 Task: Add an event with the title Second Marketing Campaign Assessment, date '2024/03/01', time 9:40 AM to 11:40 AMand add a description: Participants will understand the importance of building rapport and trust with the other party during negotiations. They will learn strategies to establish positive relationships, manage emotions, and navigate potential conflicts constructively.Select event color  Flamingo . Add location for the event as: Tokyo, Japan, logged in from the account softage.7@softage.netand send the event invitation to softage.2@softage.net and softage.3@softage.net. Set a reminder for the event Every weekday(Monday to Friday)
Action: Mouse moved to (61, 104)
Screenshot: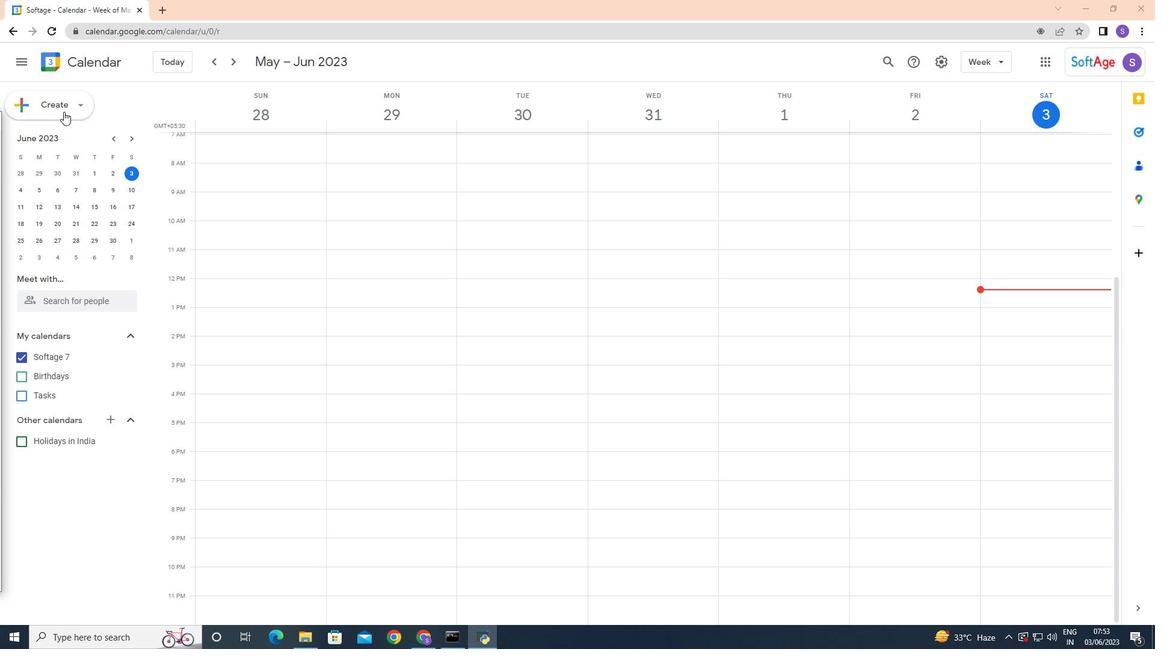 
Action: Mouse pressed left at (61, 104)
Screenshot: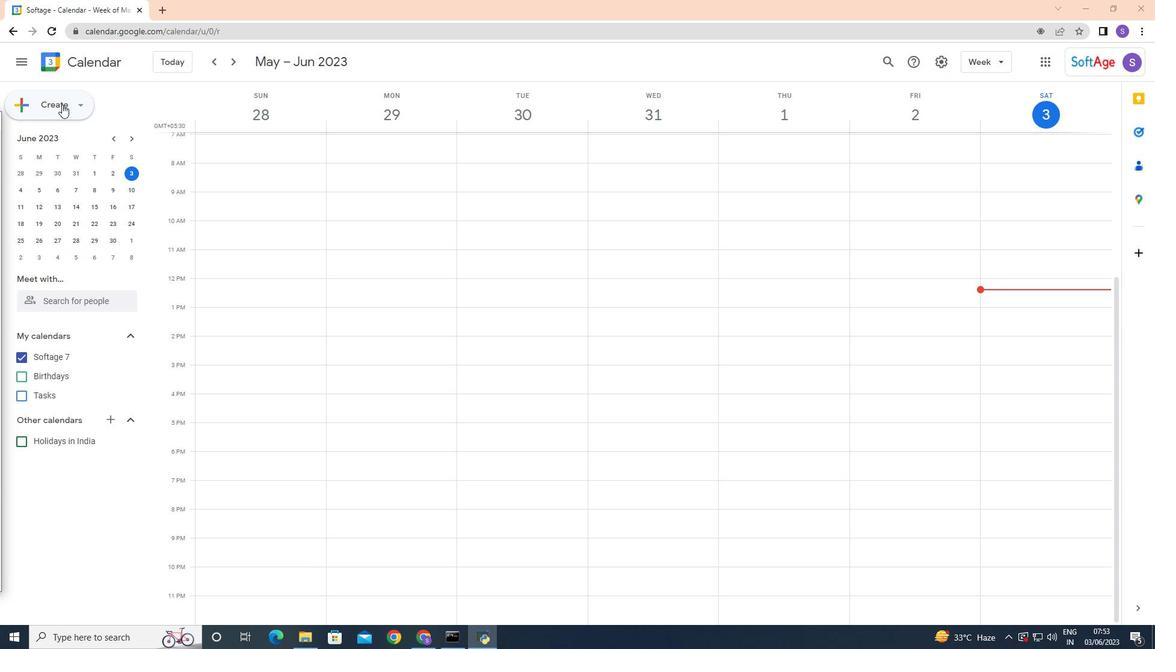 
Action: Mouse moved to (63, 140)
Screenshot: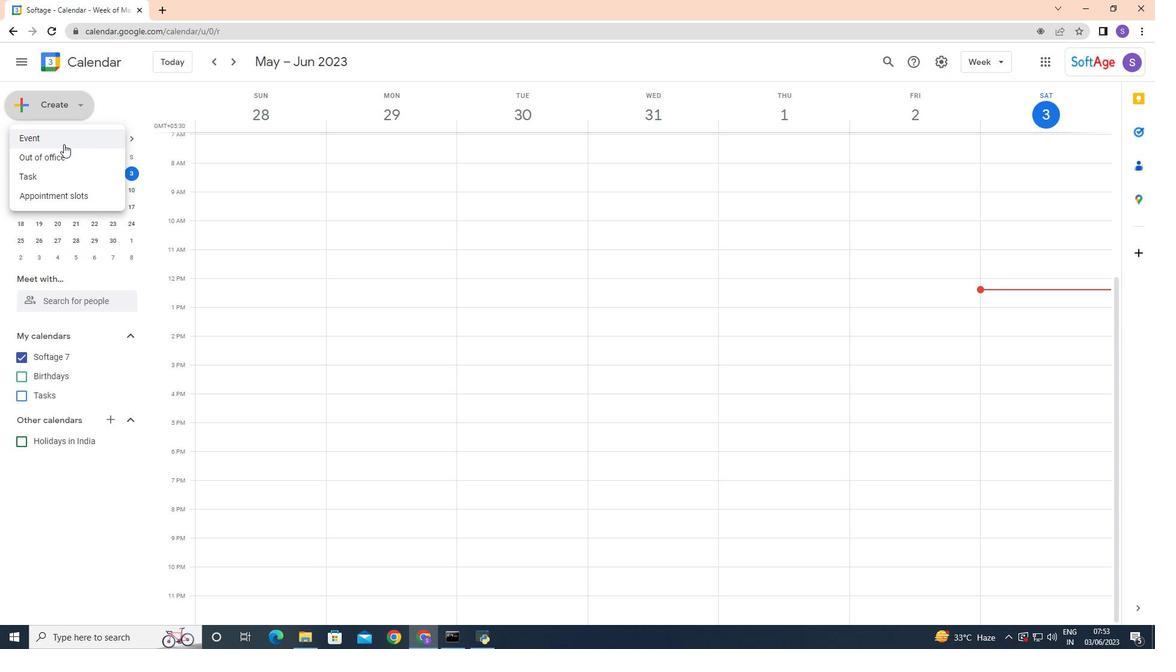 
Action: Mouse pressed left at (63, 140)
Screenshot: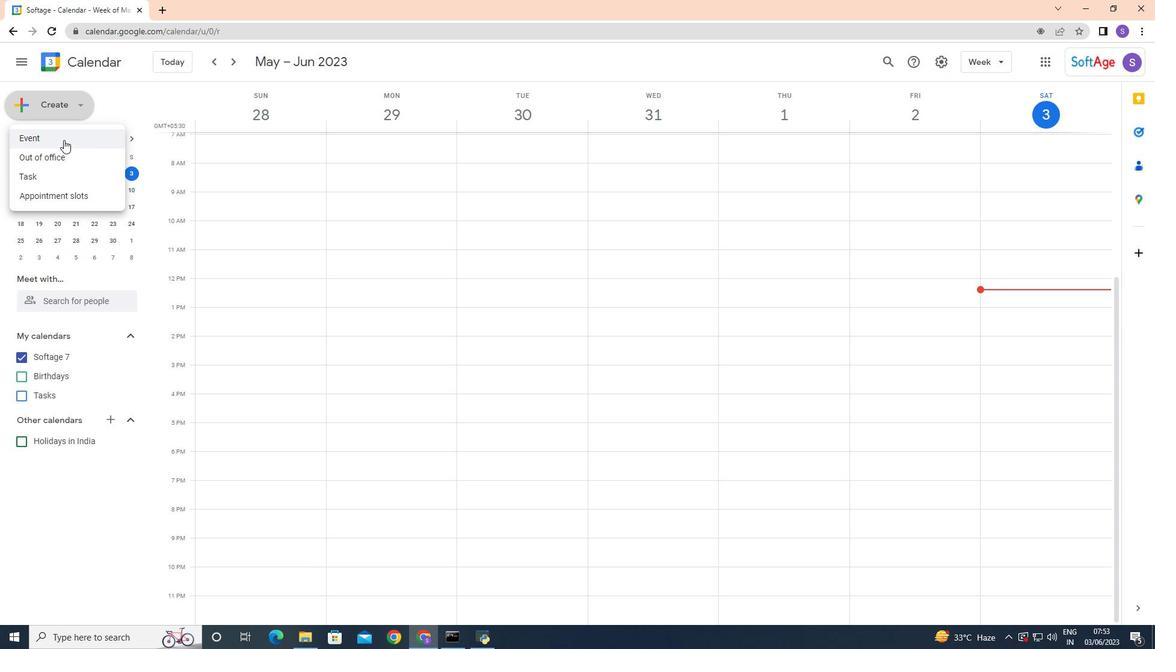 
Action: Mouse moved to (856, 471)
Screenshot: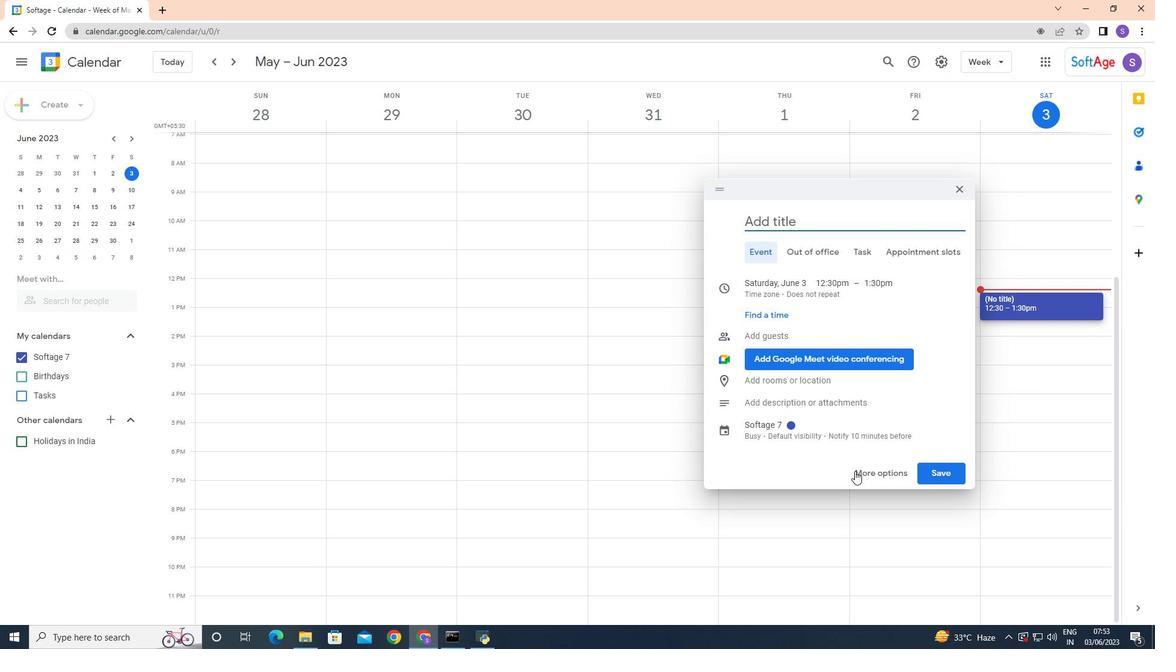 
Action: Mouse pressed left at (856, 471)
Screenshot: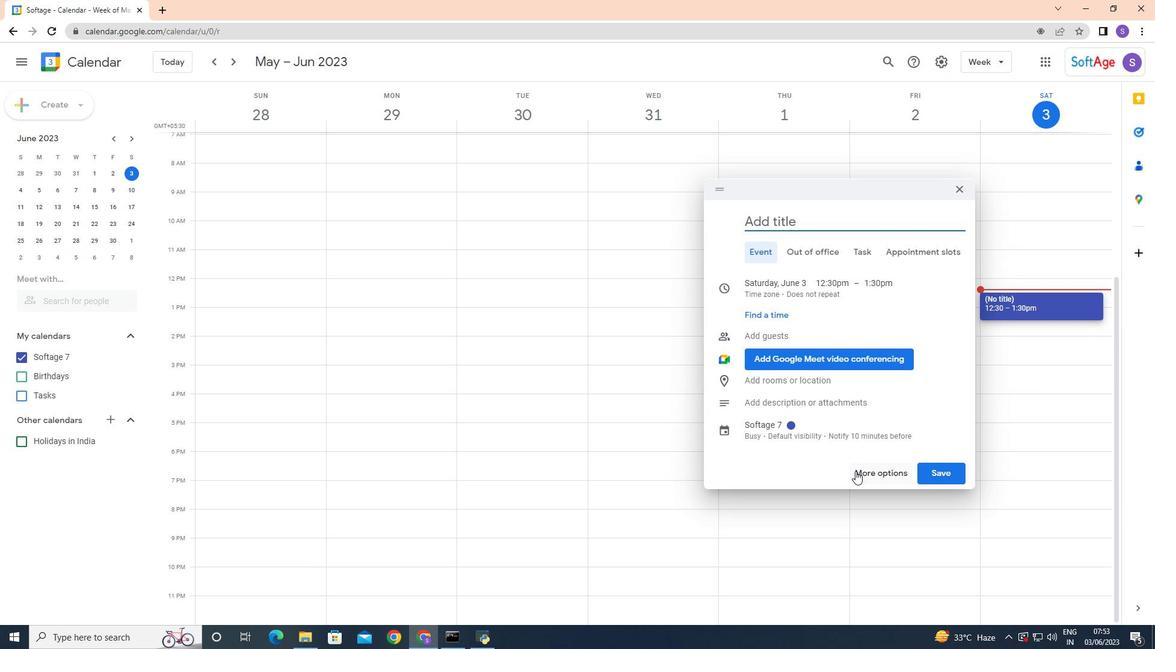
Action: Mouse moved to (139, 69)
Screenshot: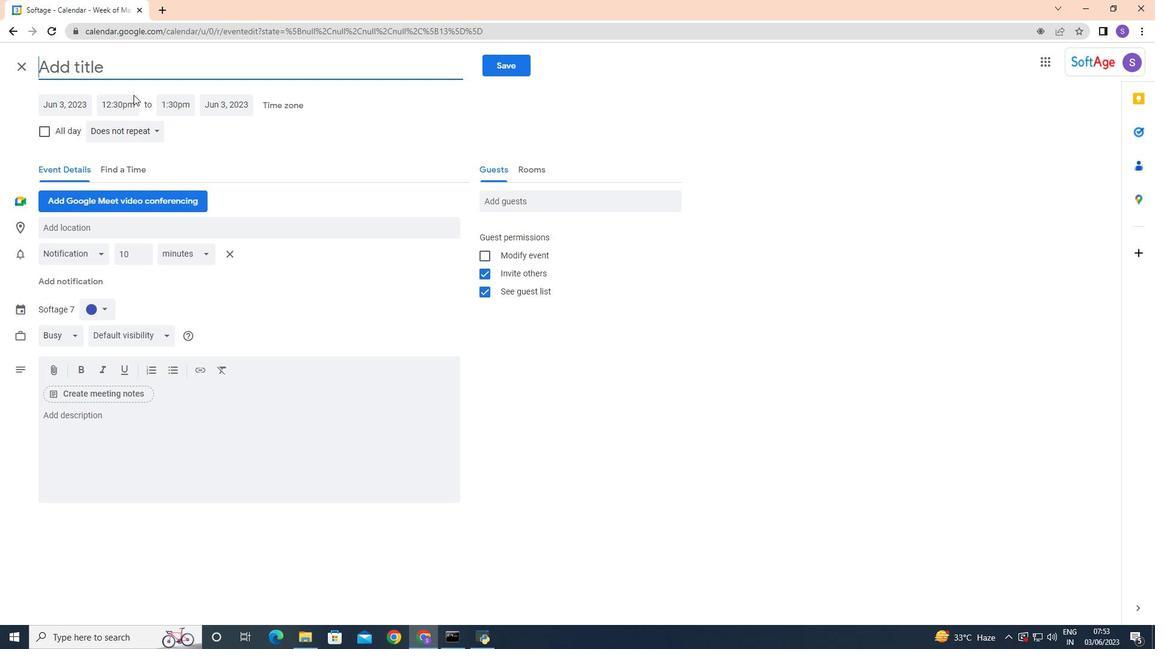 
Action: Mouse pressed left at (139, 69)
Screenshot: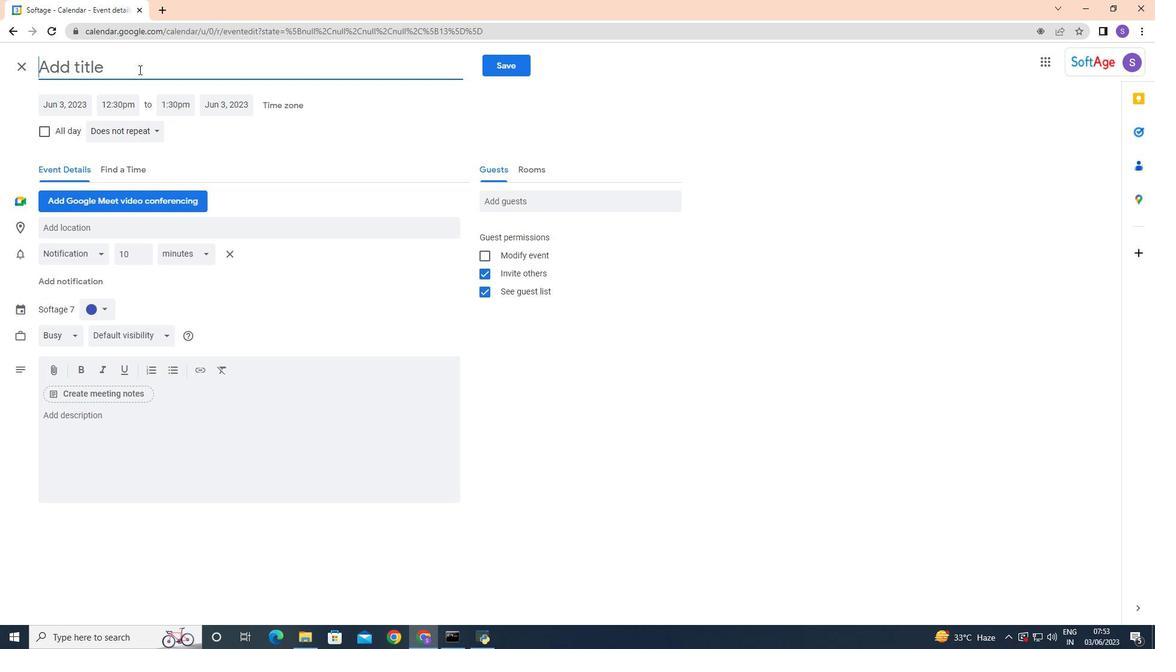
Action: Key pressed <Key.caps_lock>S<Key.caps_lock>econd<Key.space><Key.caps_lock>M<Key.caps_lock>arketing<Key.space><Key.caps_lock>CA<Key.backspace><Key.caps_lock>ampaign<Key.space><Key.caps_lock>AS<Key.backspace><Key.caps_lock>ssessment
Screenshot: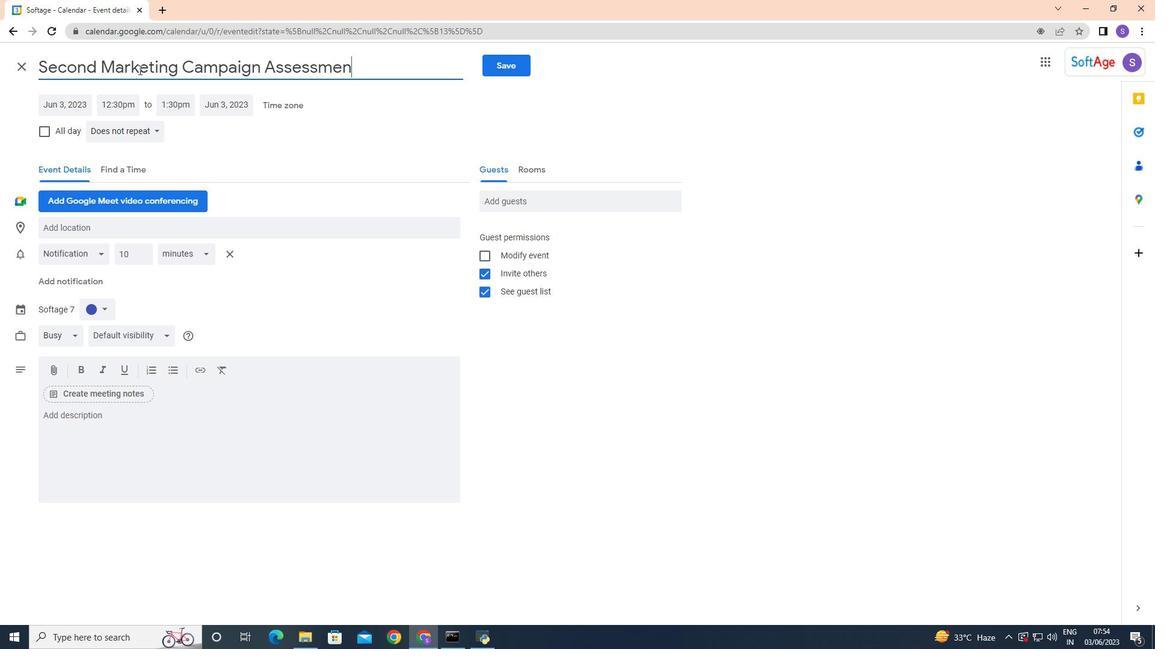 
Action: Mouse moved to (84, 104)
Screenshot: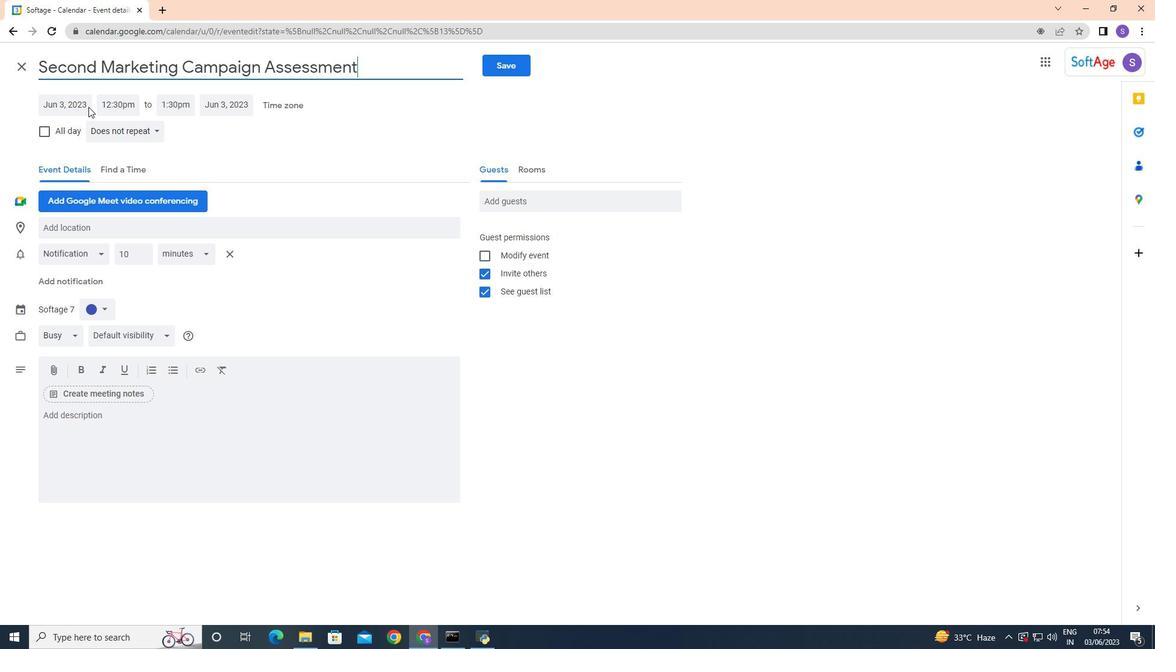 
Action: Mouse pressed left at (84, 104)
Screenshot: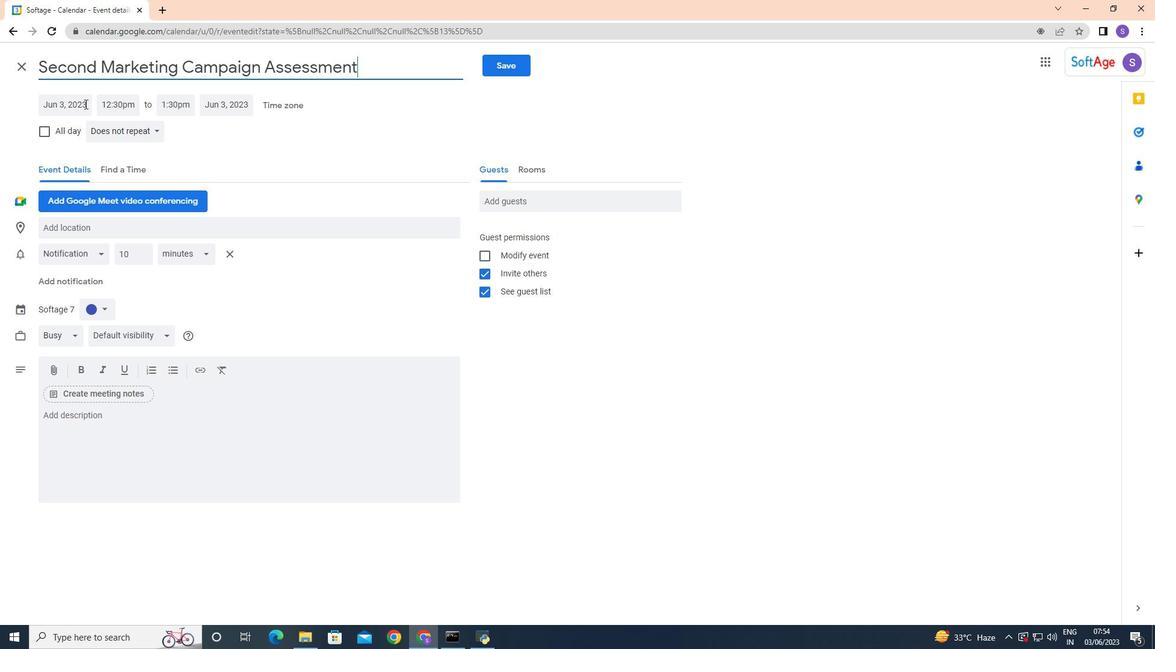 
Action: Mouse moved to (189, 131)
Screenshot: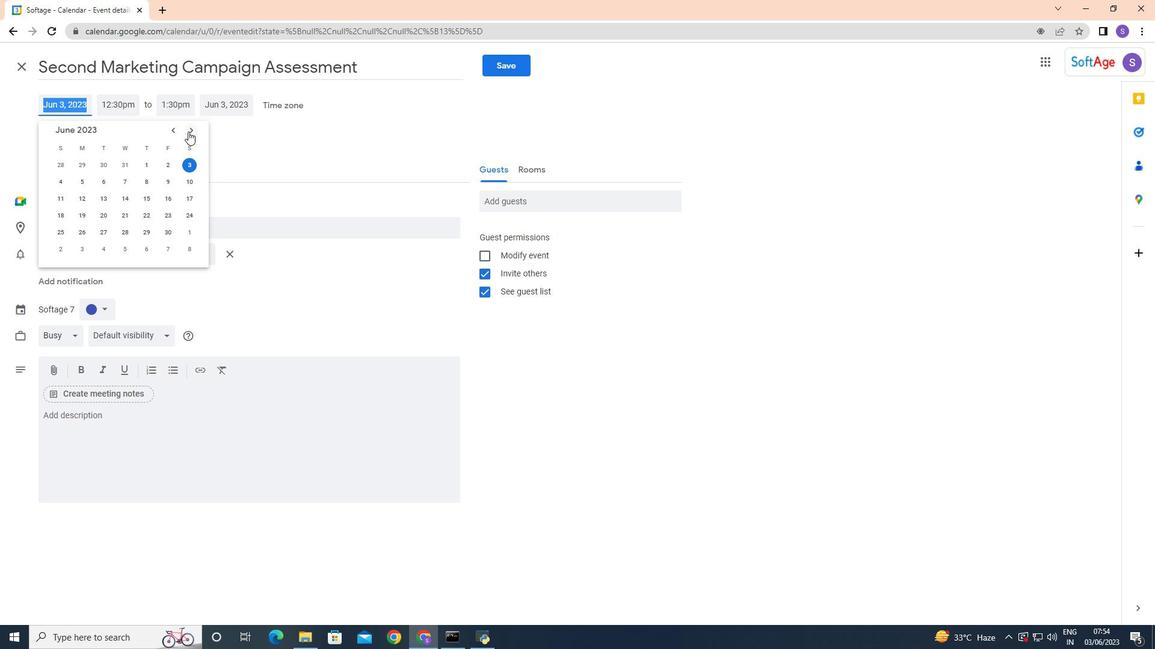 
Action: Mouse pressed left at (189, 131)
Screenshot: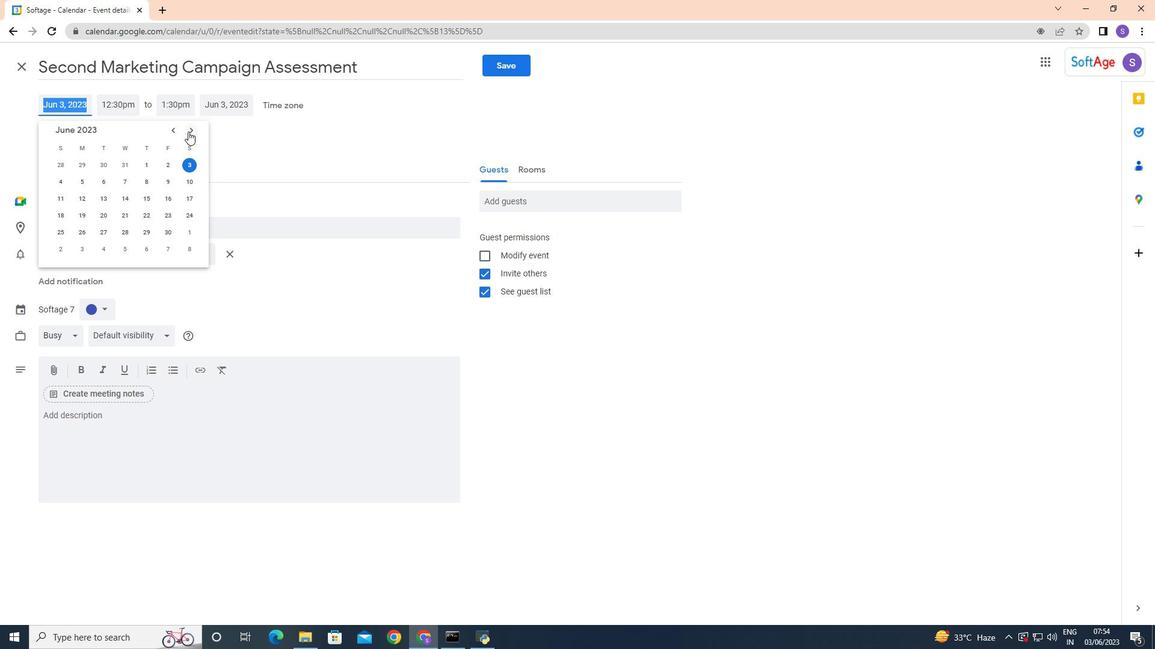 
Action: Mouse pressed left at (189, 131)
Screenshot: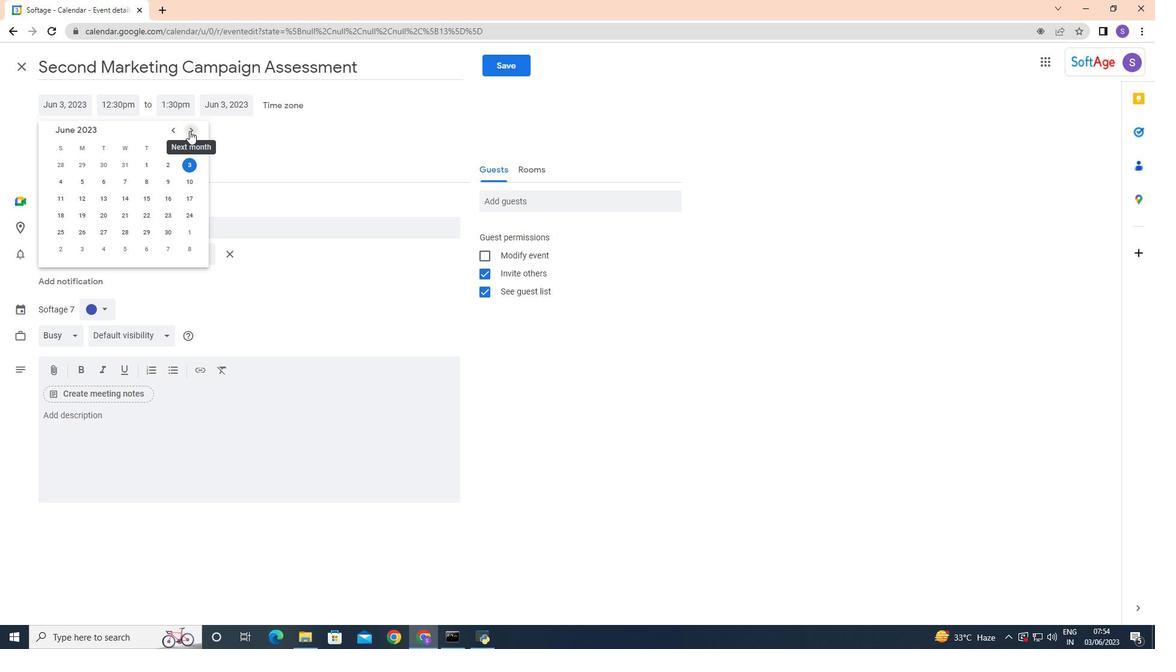
Action: Mouse pressed left at (189, 131)
Screenshot: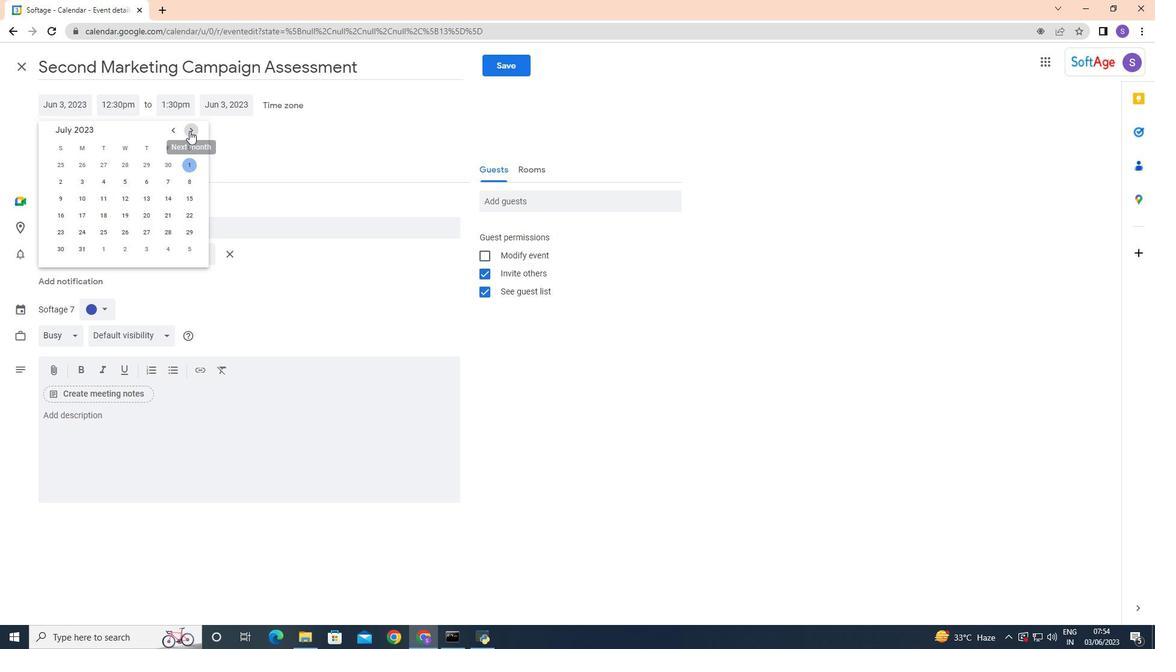 
Action: Mouse pressed left at (189, 131)
Screenshot: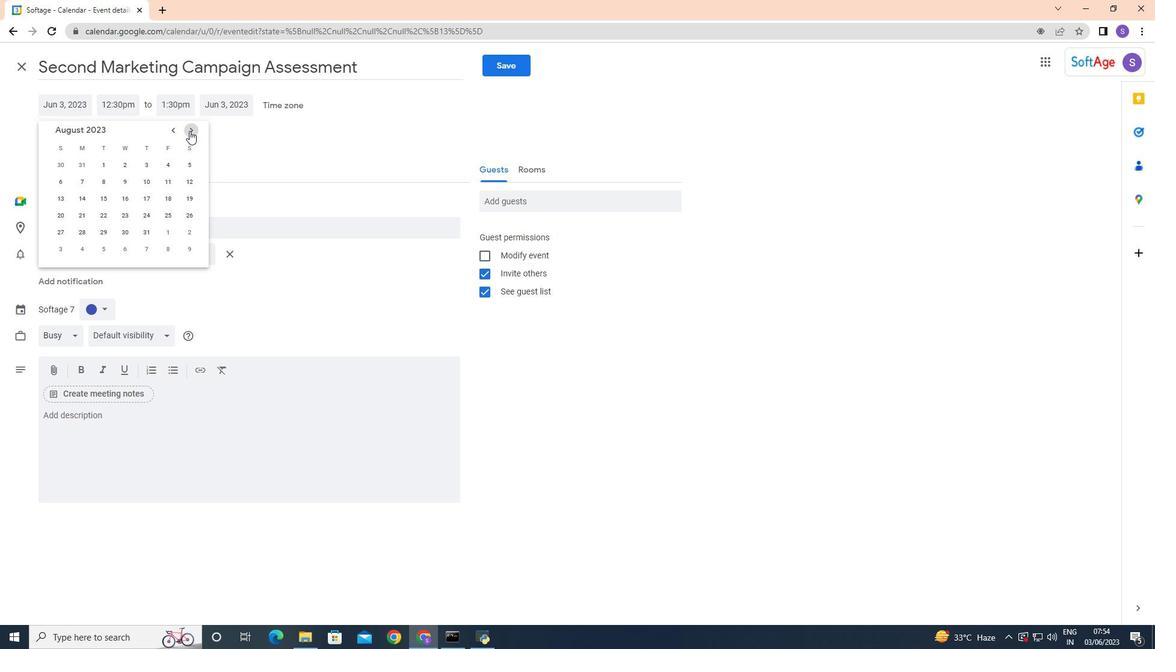 
Action: Mouse pressed left at (189, 131)
Screenshot: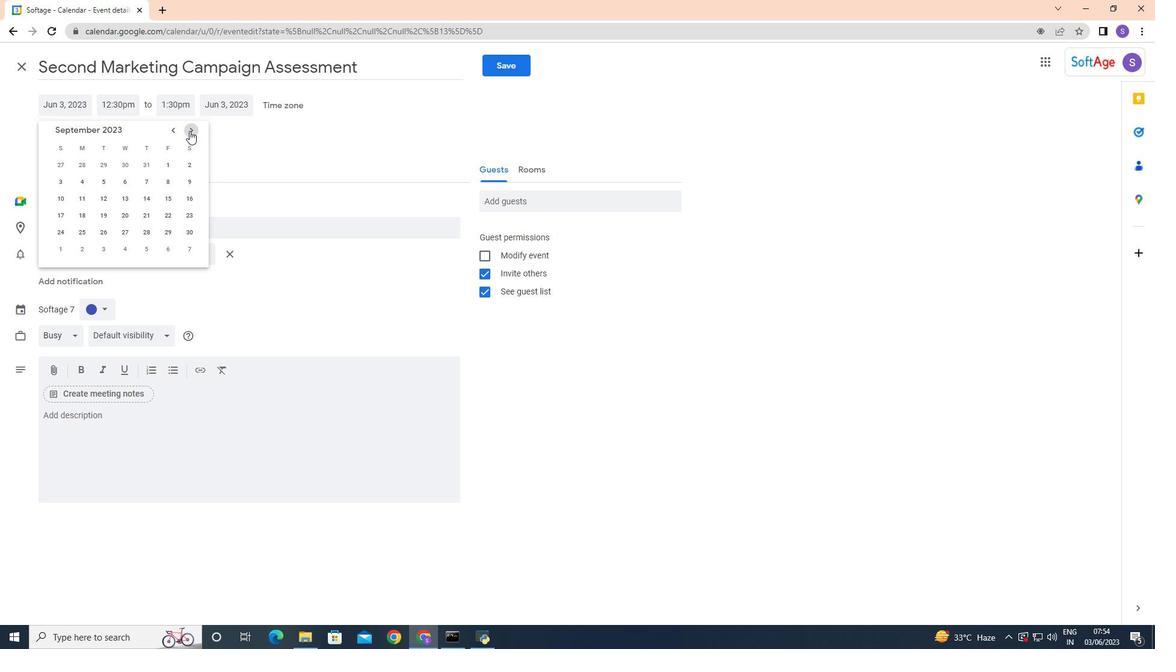 
Action: Mouse pressed left at (189, 131)
Screenshot: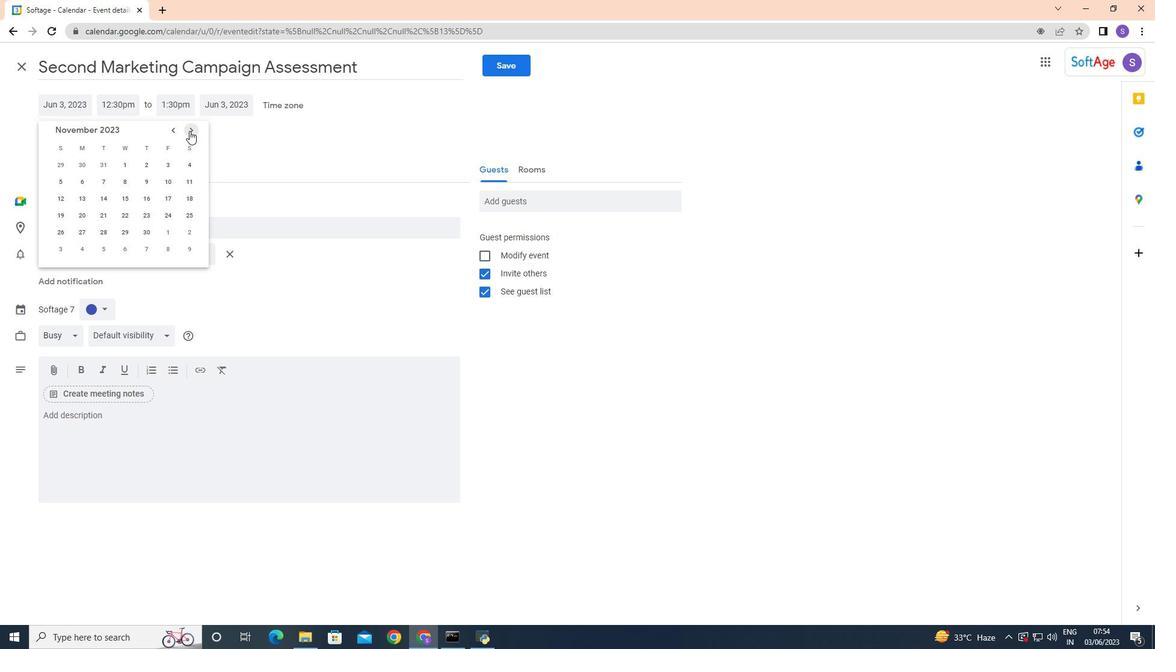 
Action: Mouse pressed left at (189, 131)
Screenshot: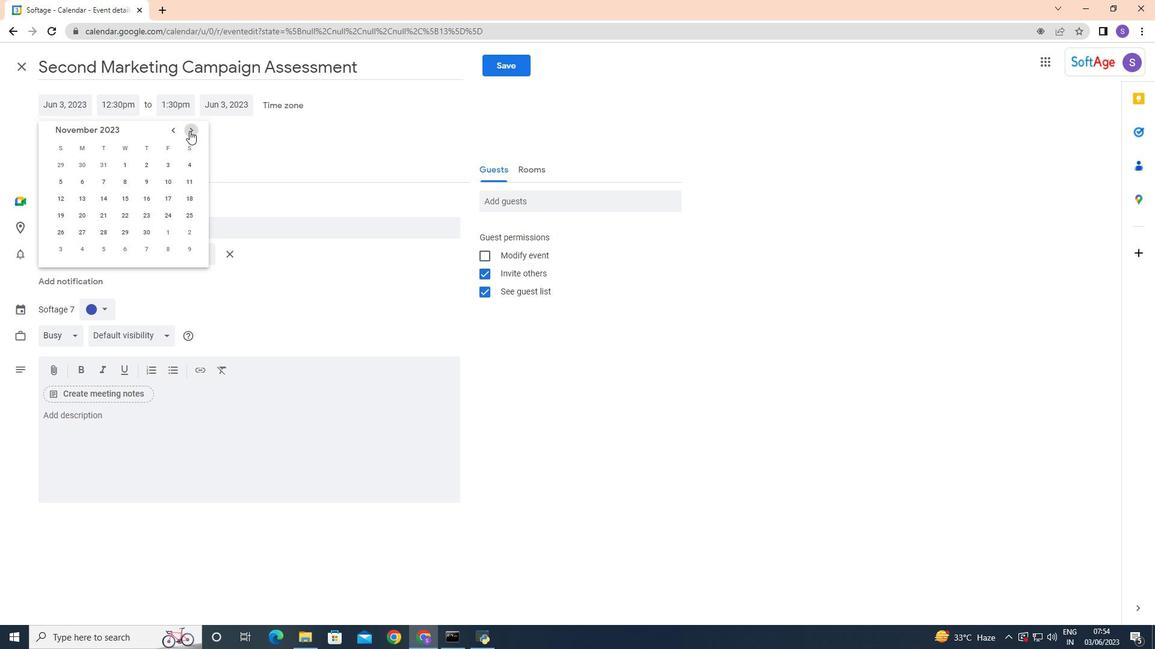 
Action: Mouse pressed left at (189, 131)
Screenshot: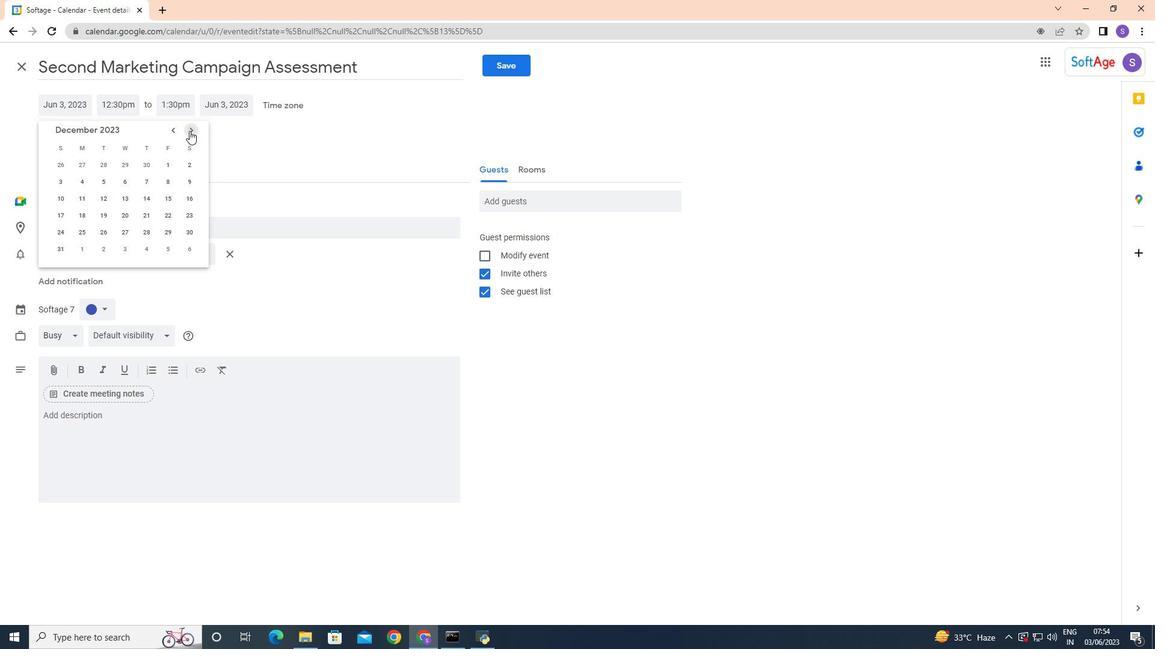 
Action: Mouse pressed left at (189, 131)
Screenshot: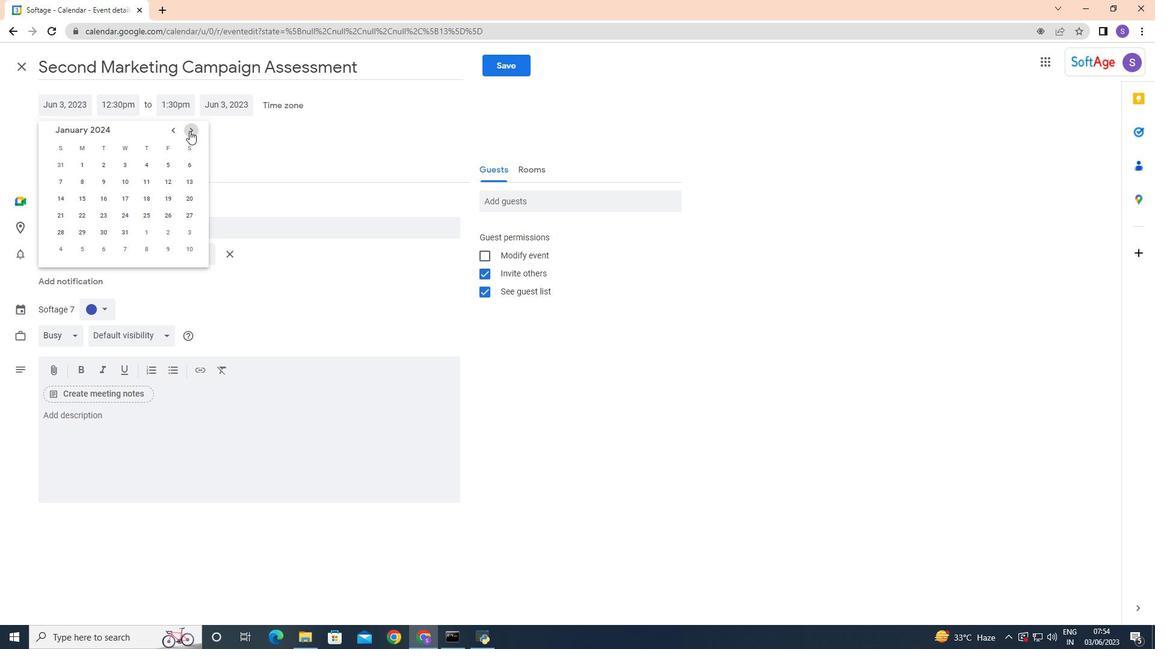 
Action: Mouse moved to (170, 166)
Screenshot: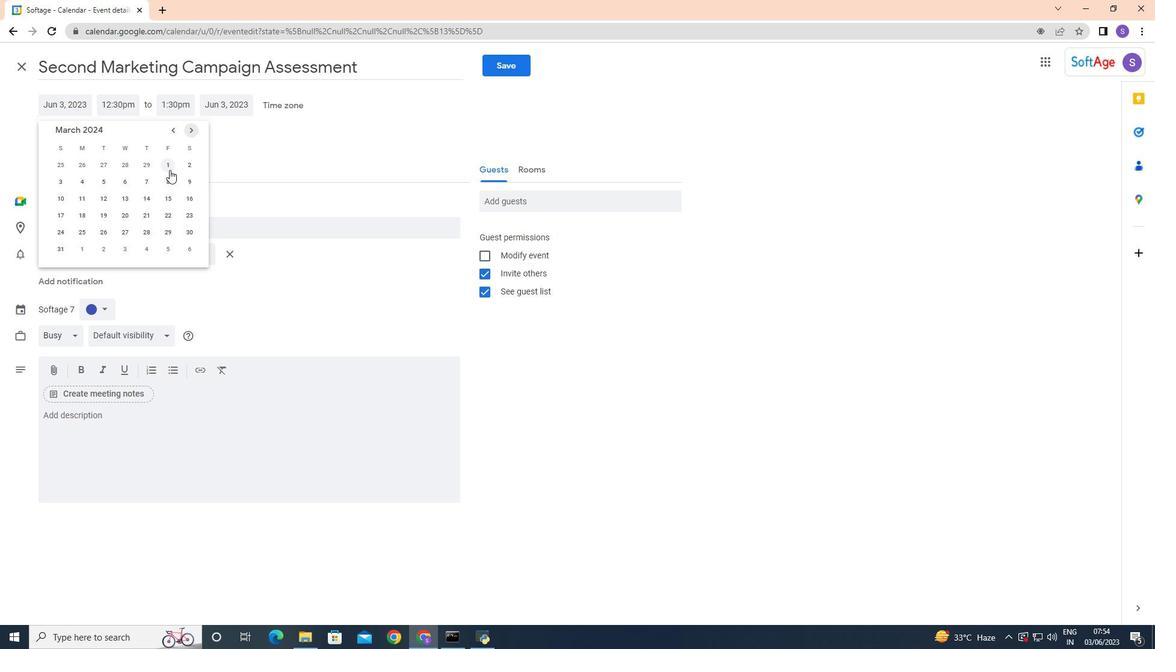 
Action: Mouse pressed left at (170, 166)
Screenshot: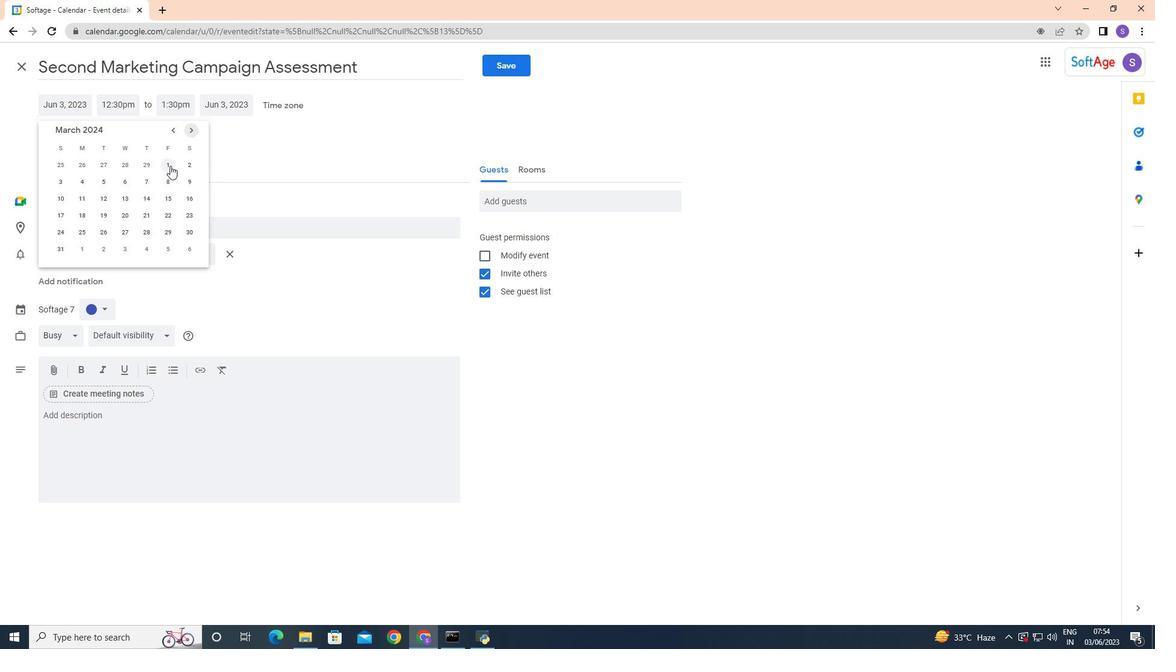 
Action: Mouse moved to (110, 101)
Screenshot: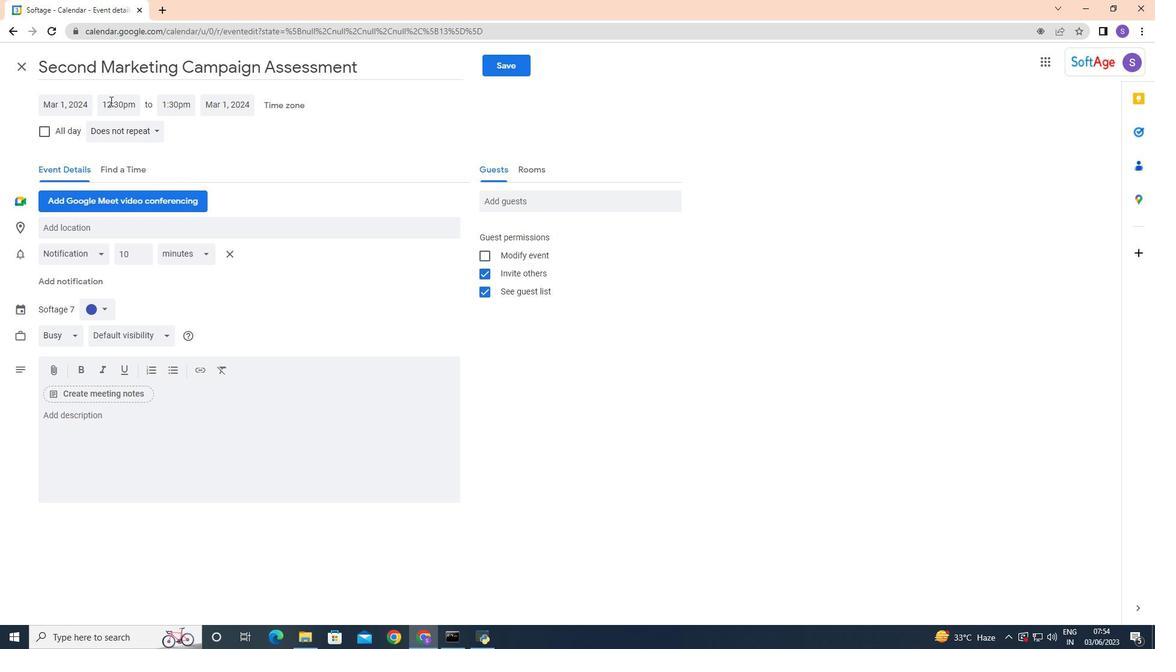 
Action: Mouse pressed left at (110, 101)
Screenshot: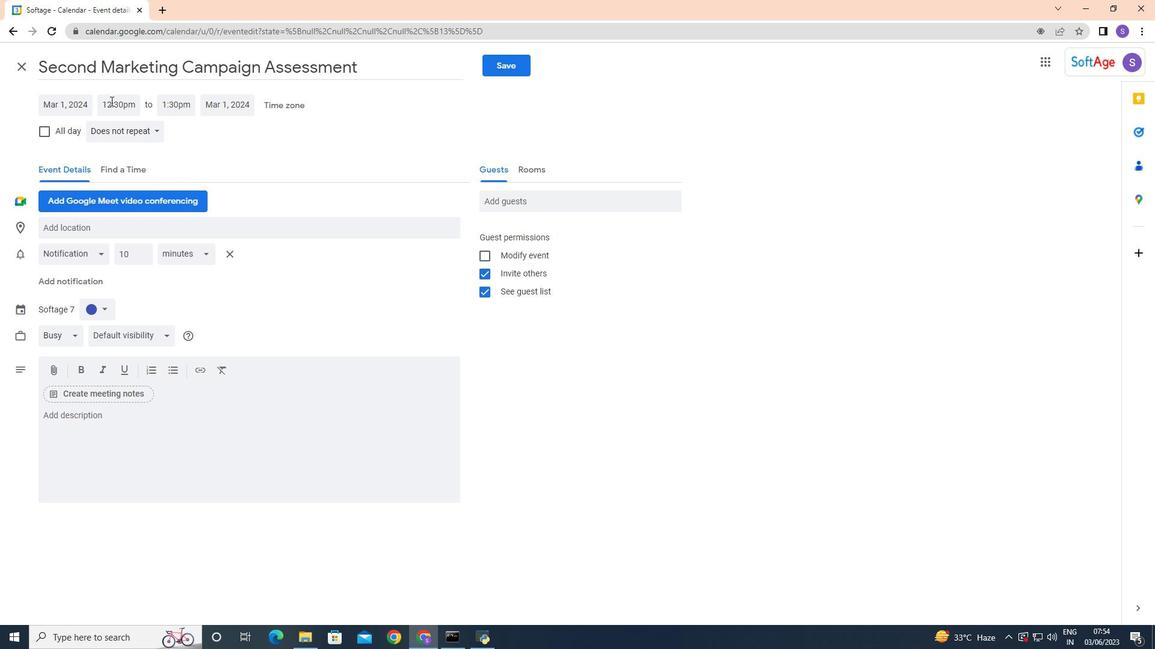 
Action: Mouse moved to (135, 158)
Screenshot: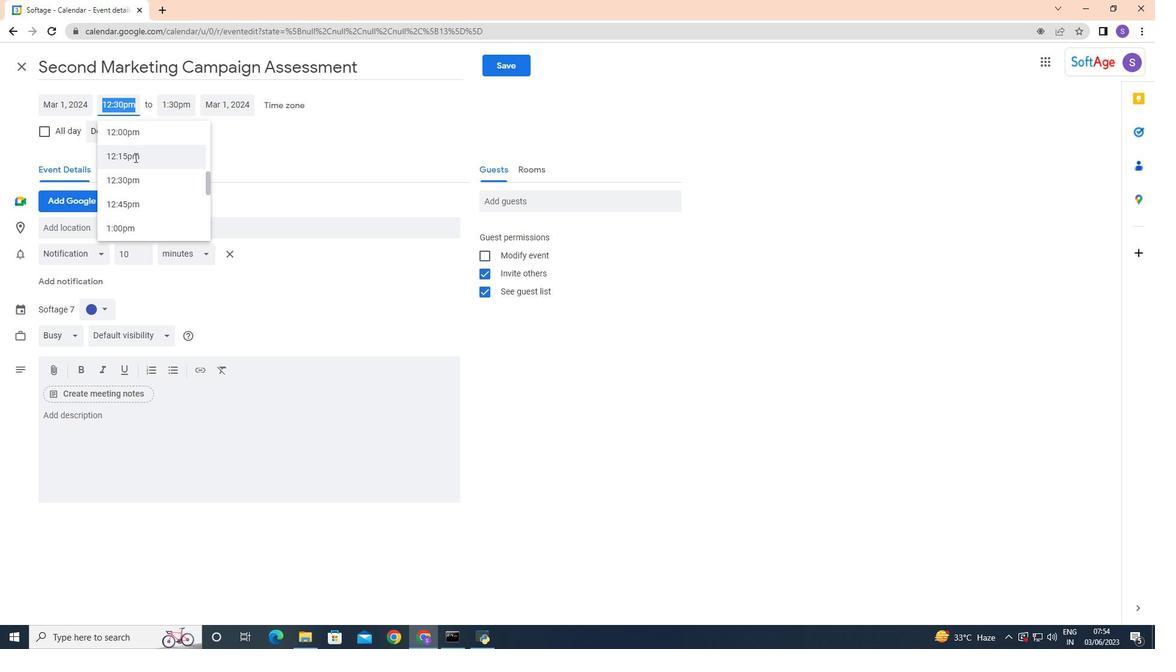 
Action: Mouse scrolled (135, 158) with delta (0, 0)
Screenshot: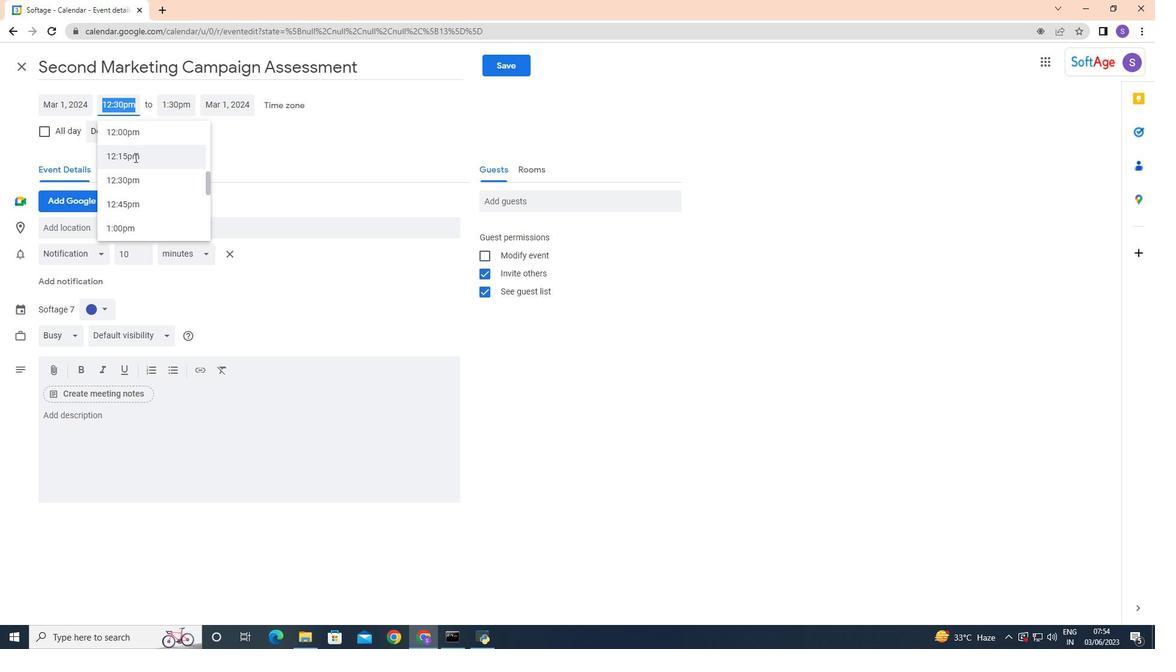 
Action: Mouse scrolled (135, 158) with delta (0, 0)
Screenshot: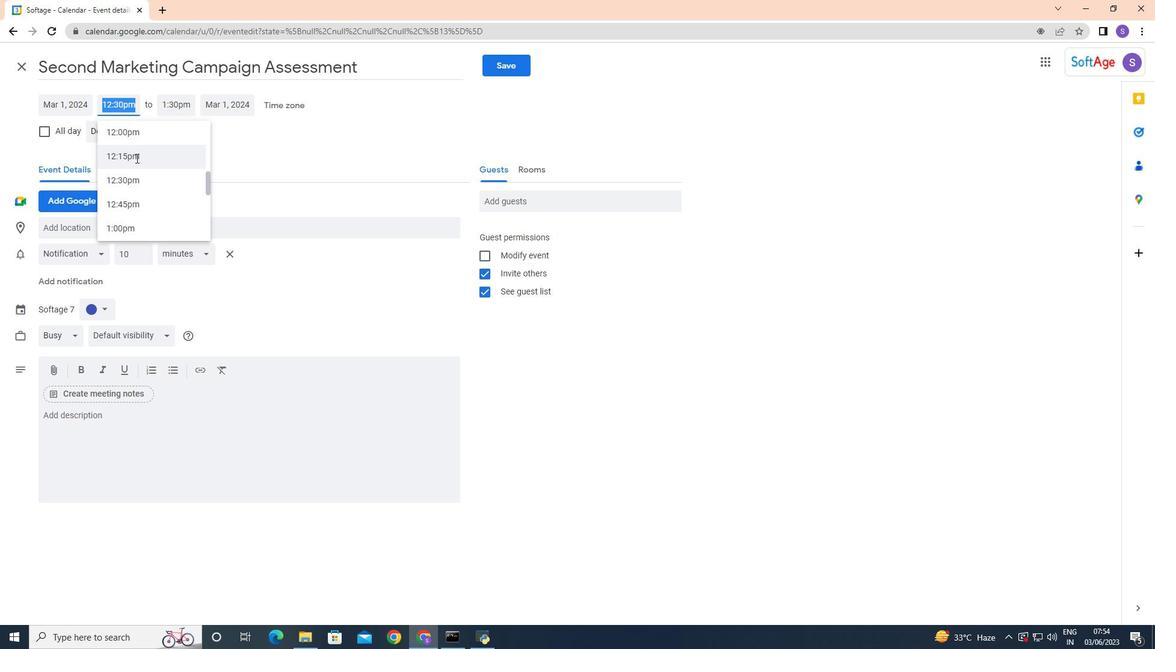 
Action: Mouse moved to (135, 158)
Screenshot: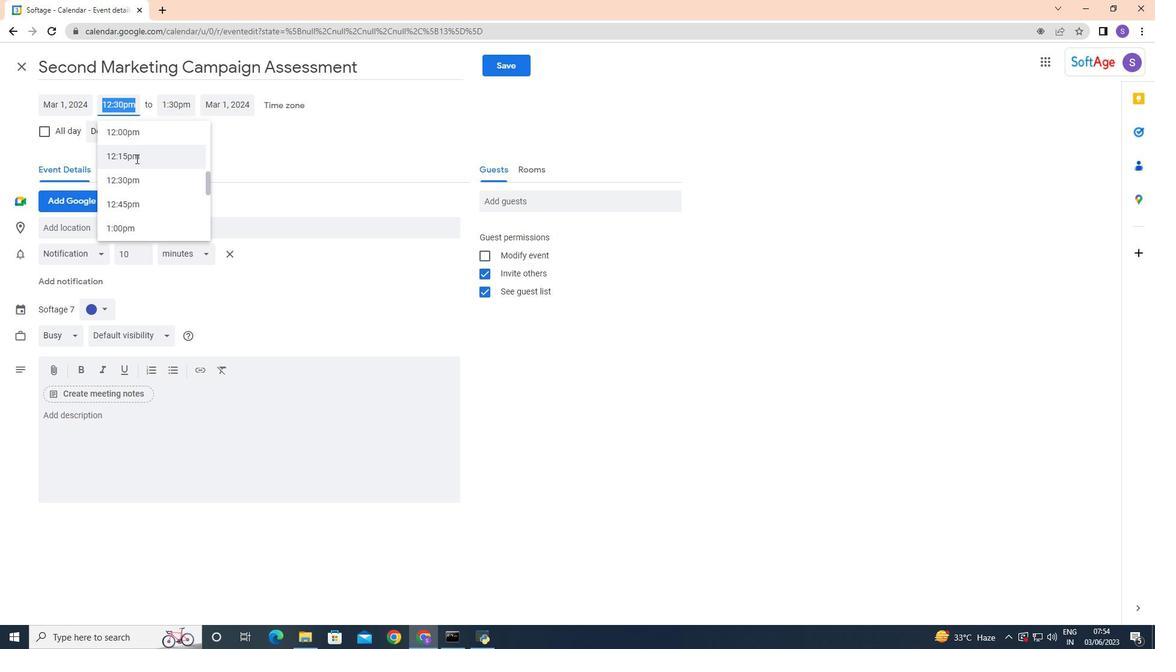 
Action: Mouse scrolled (135, 159) with delta (0, 0)
Screenshot: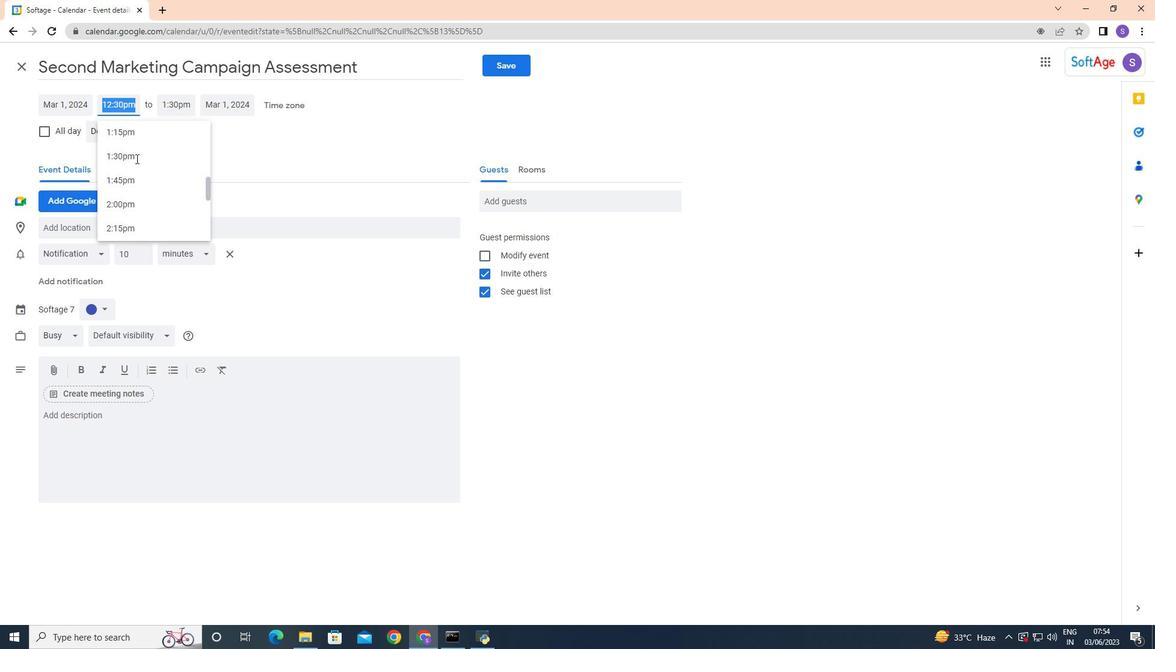 
Action: Mouse scrolled (135, 159) with delta (0, 0)
Screenshot: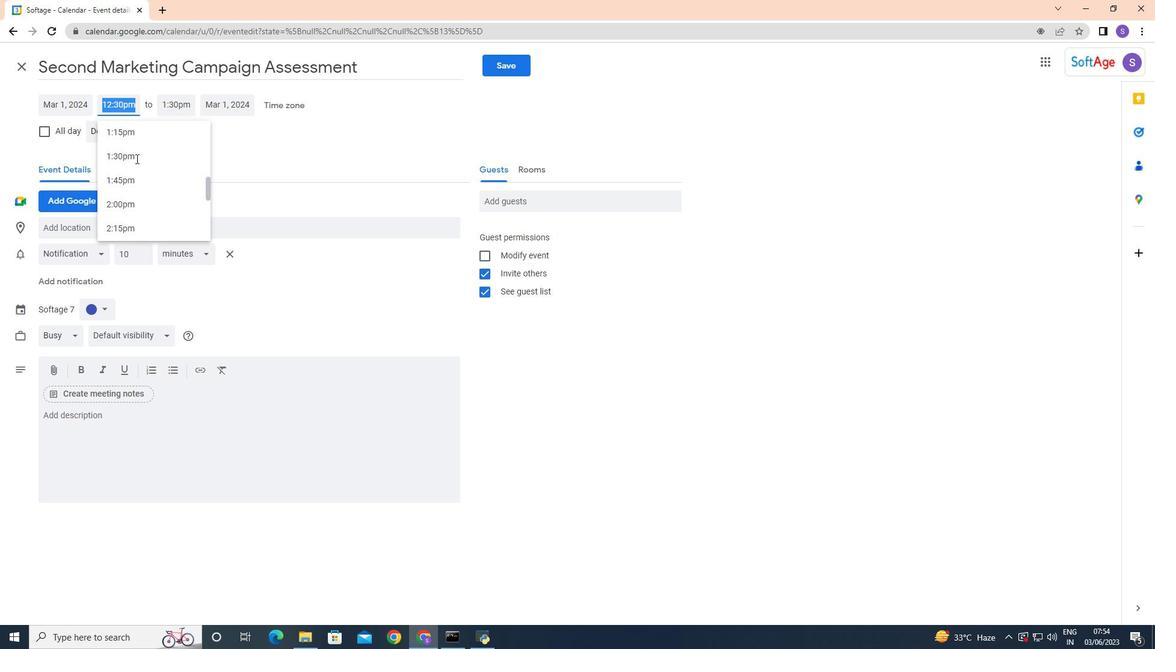 
Action: Mouse scrolled (135, 159) with delta (0, 0)
Screenshot: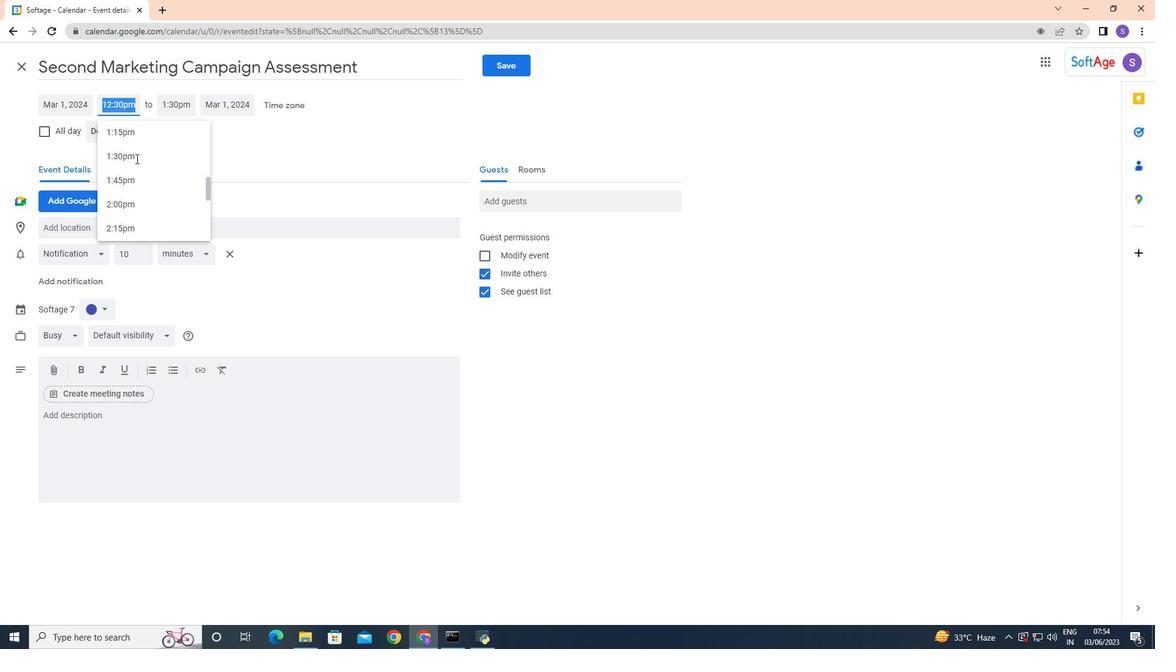 
Action: Mouse scrolled (135, 159) with delta (0, 0)
Screenshot: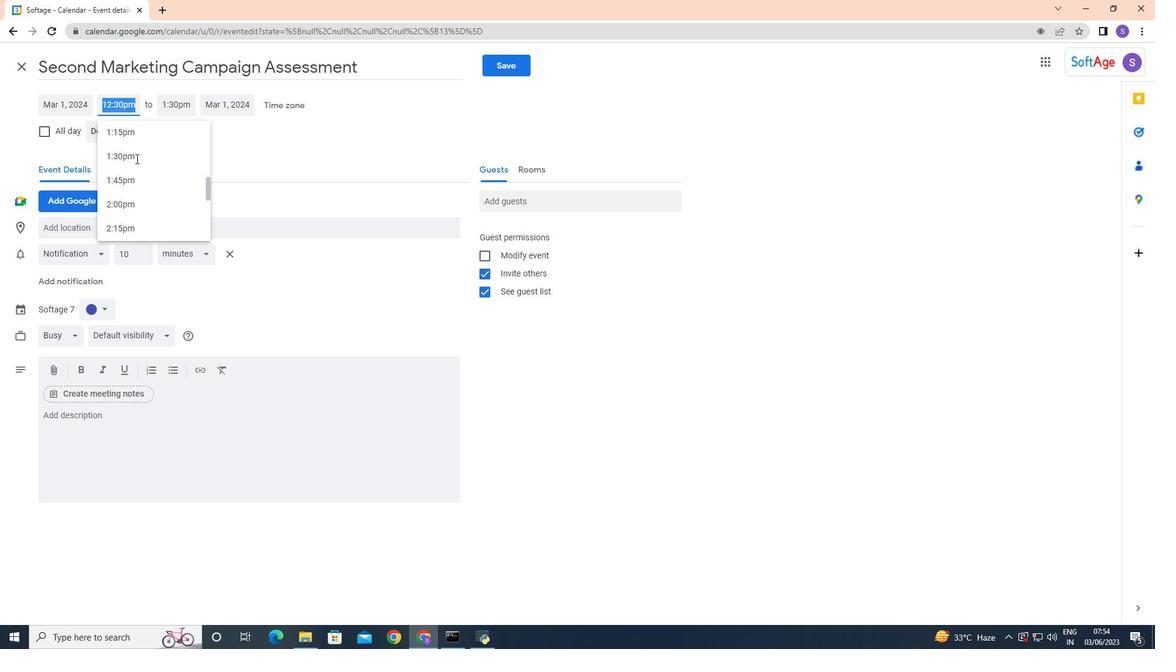 
Action: Mouse moved to (136, 159)
Screenshot: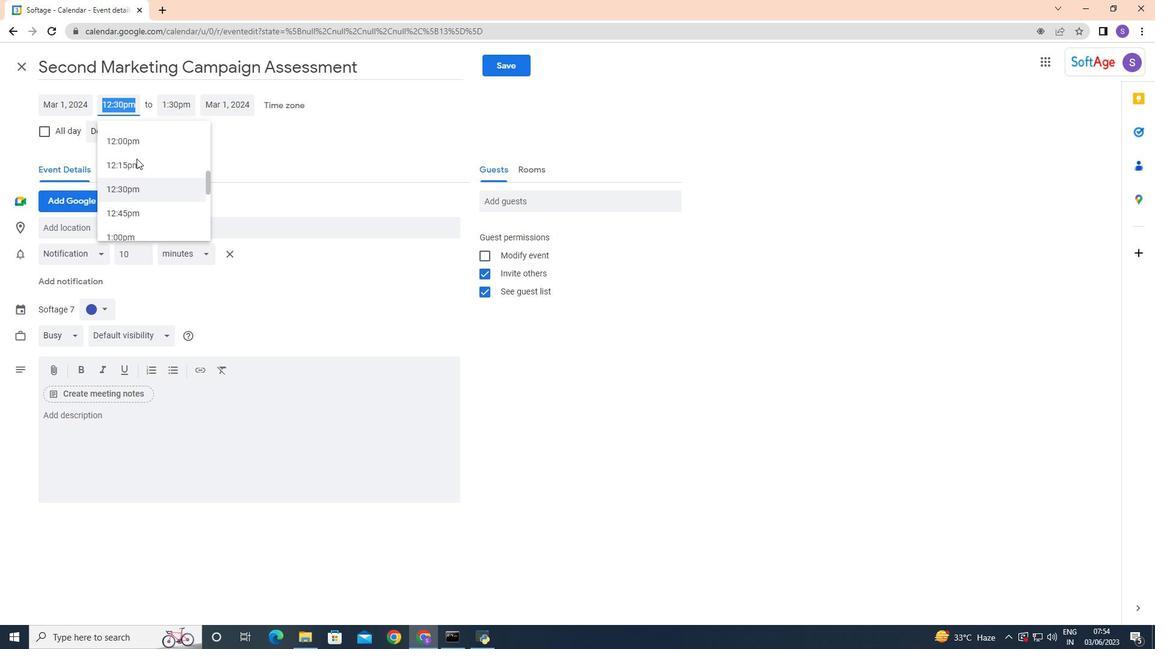 
Action: Mouse scrolled (136, 160) with delta (0, 0)
Screenshot: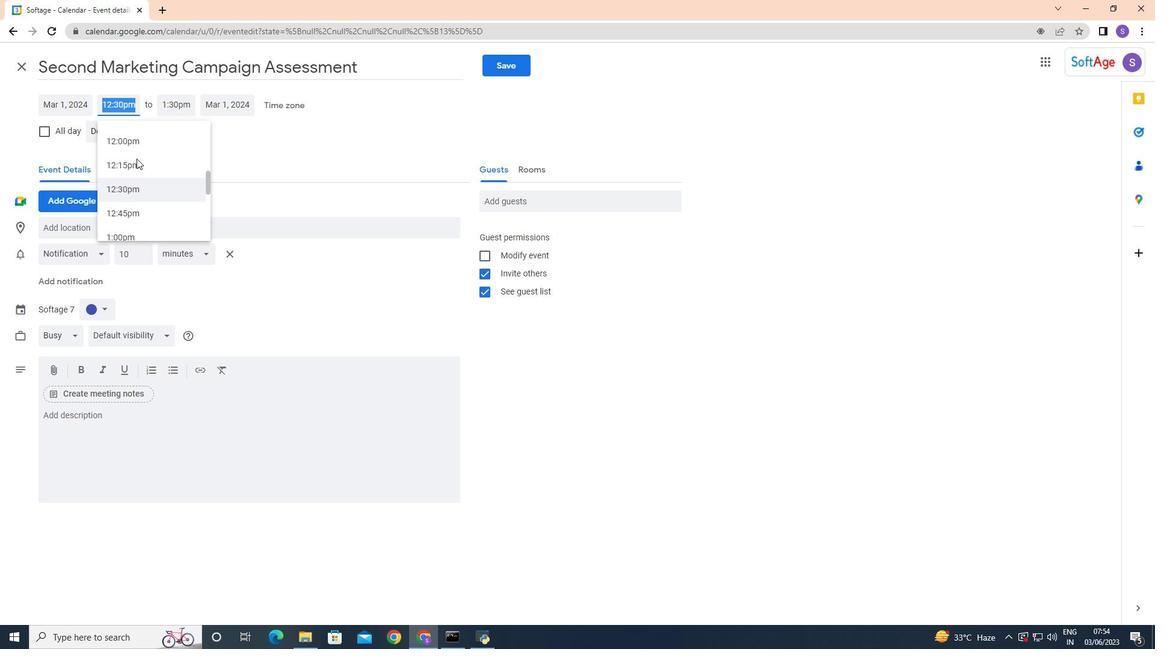 
Action: Mouse scrolled (136, 160) with delta (0, 0)
Screenshot: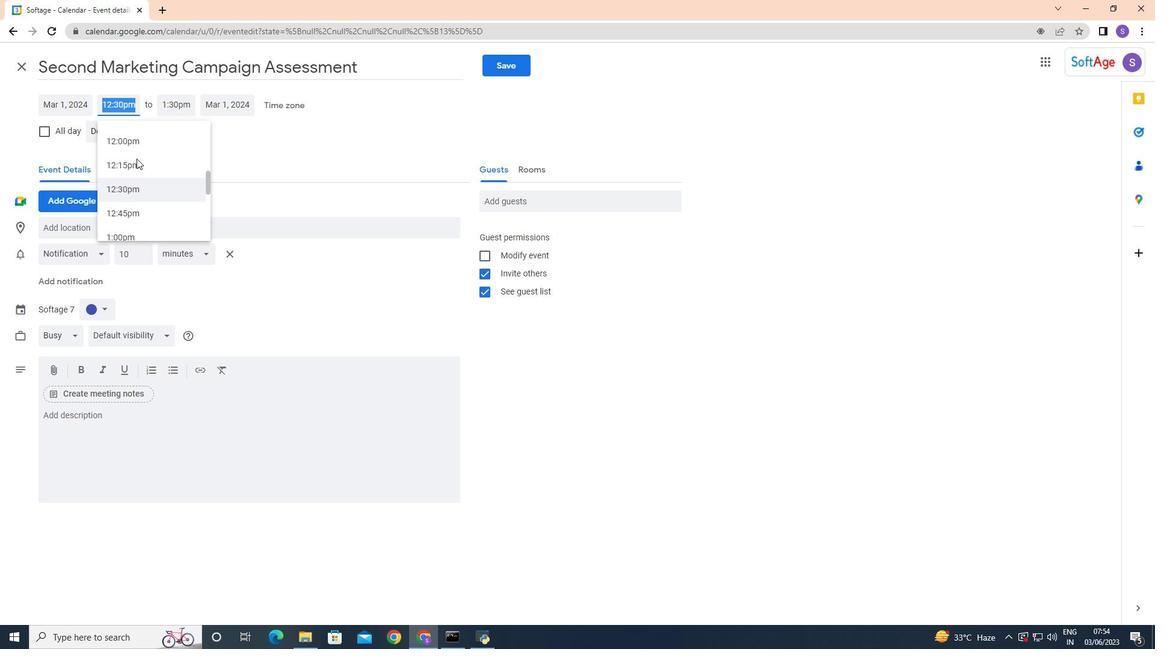 
Action: Mouse scrolled (136, 160) with delta (0, 0)
Screenshot: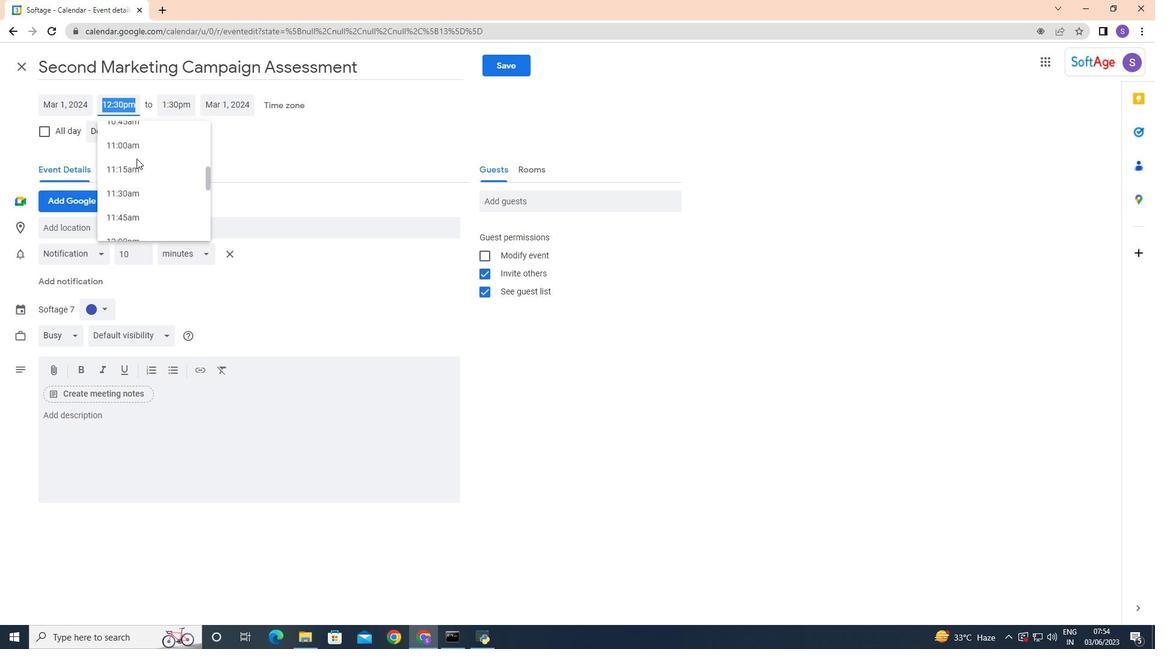 
Action: Mouse scrolled (136, 160) with delta (0, 0)
Screenshot: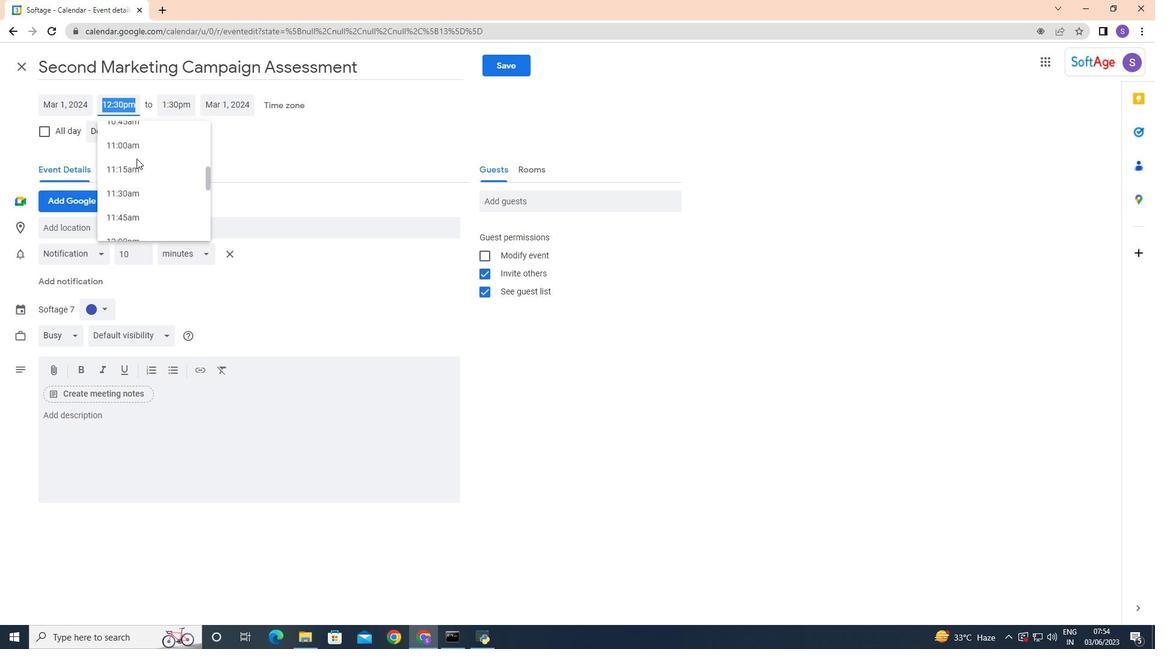 
Action: Mouse scrolled (136, 160) with delta (0, 0)
Screenshot: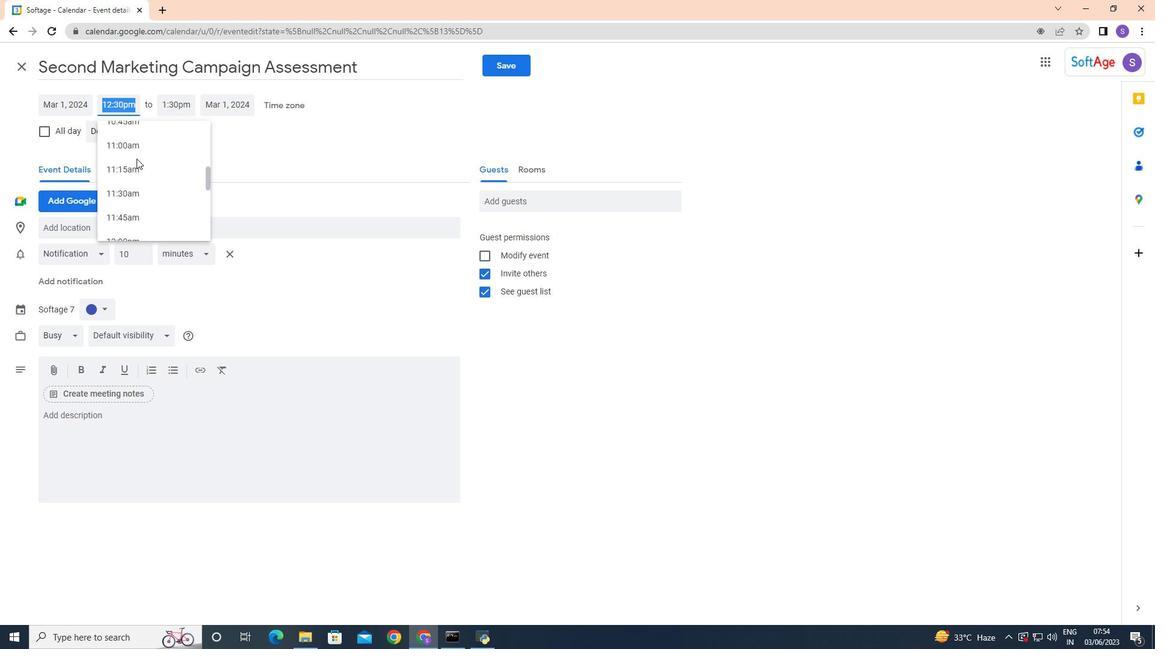 
Action: Mouse scrolled (136, 160) with delta (0, 0)
Screenshot: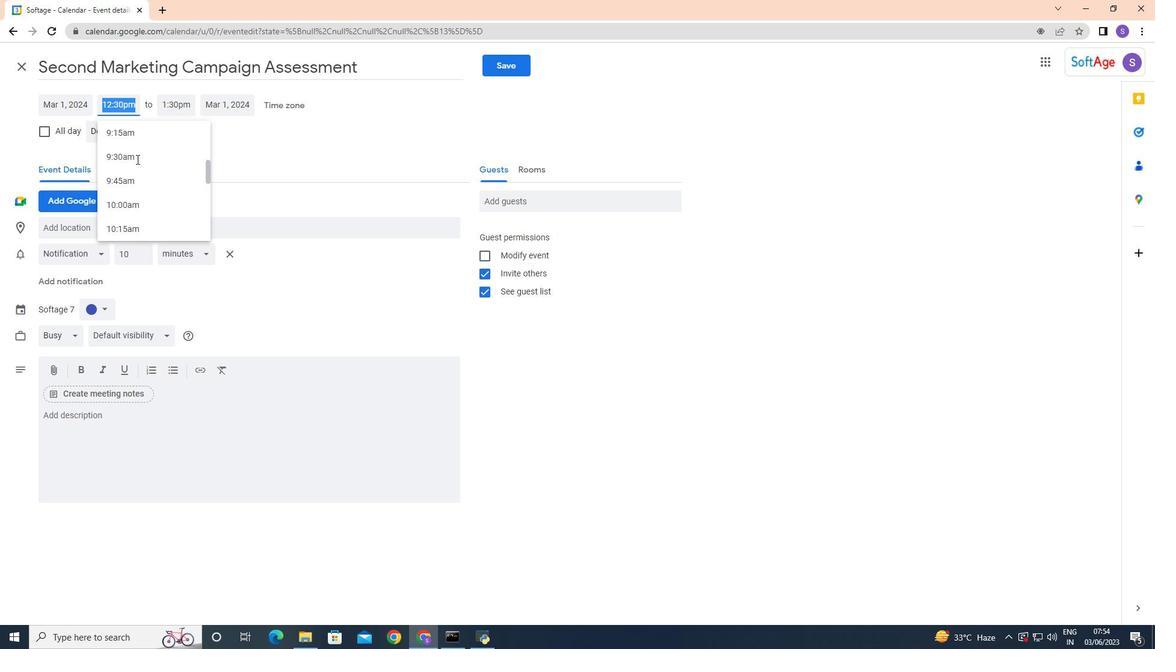 
Action: Mouse pressed middle at (136, 159)
Screenshot: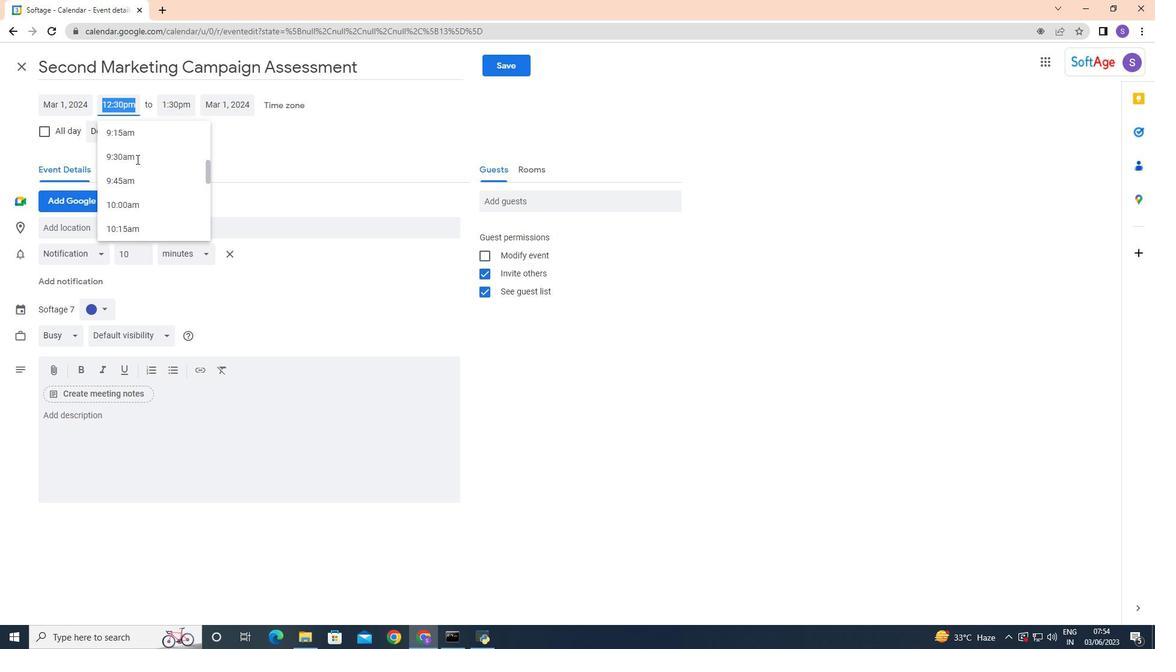 
Action: Mouse scrolled (136, 160) with delta (0, 0)
Screenshot: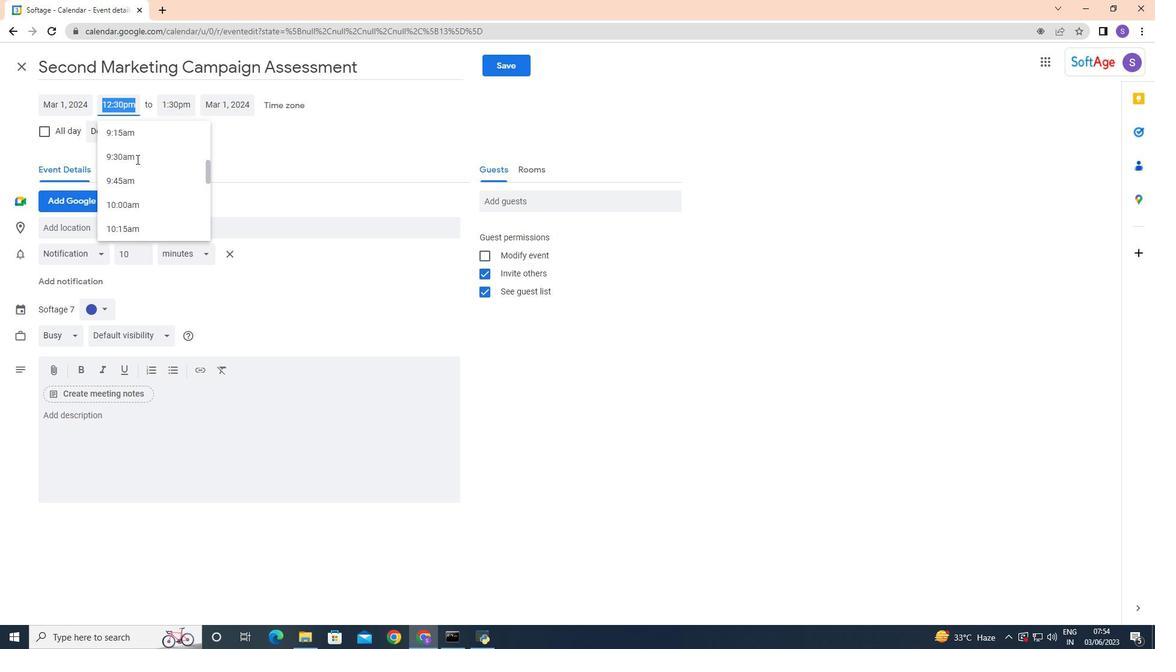 
Action: Mouse scrolled (136, 160) with delta (0, 0)
Screenshot: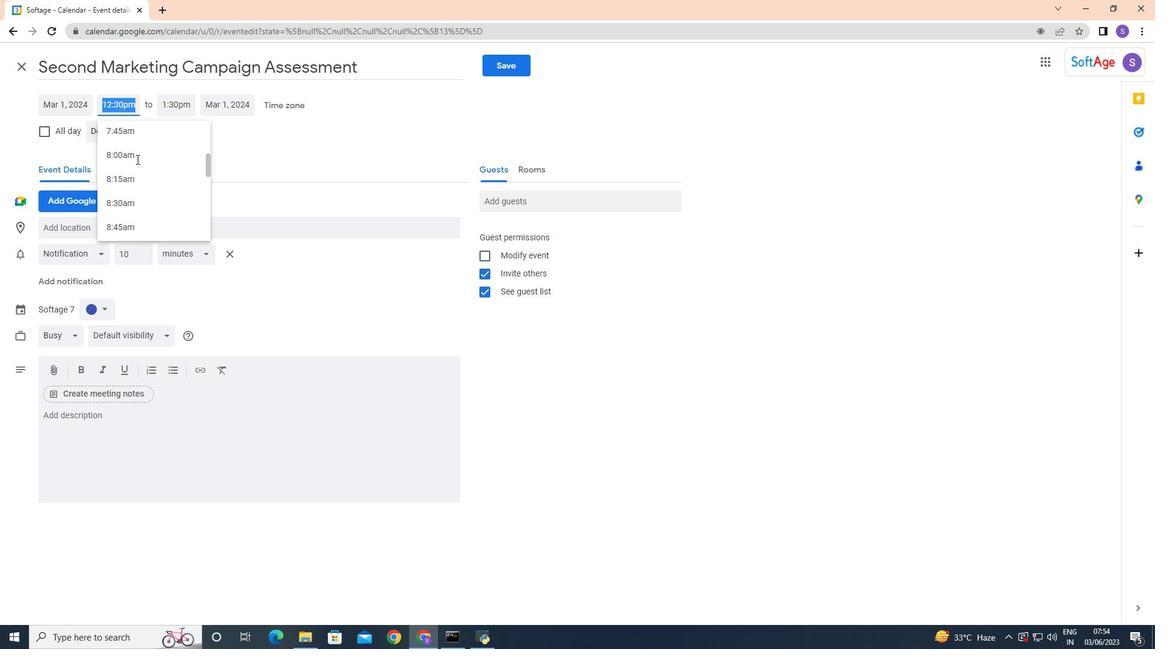 
Action: Mouse scrolled (136, 160) with delta (0, 0)
Screenshot: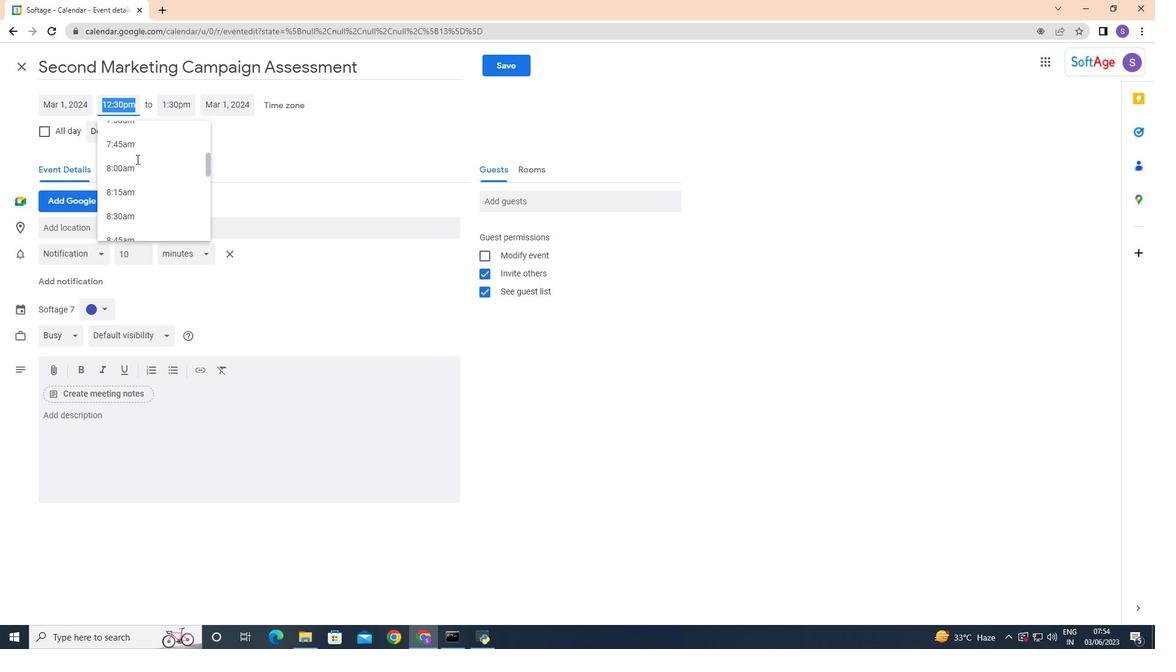 
Action: Mouse scrolled (136, 160) with delta (0, 0)
Screenshot: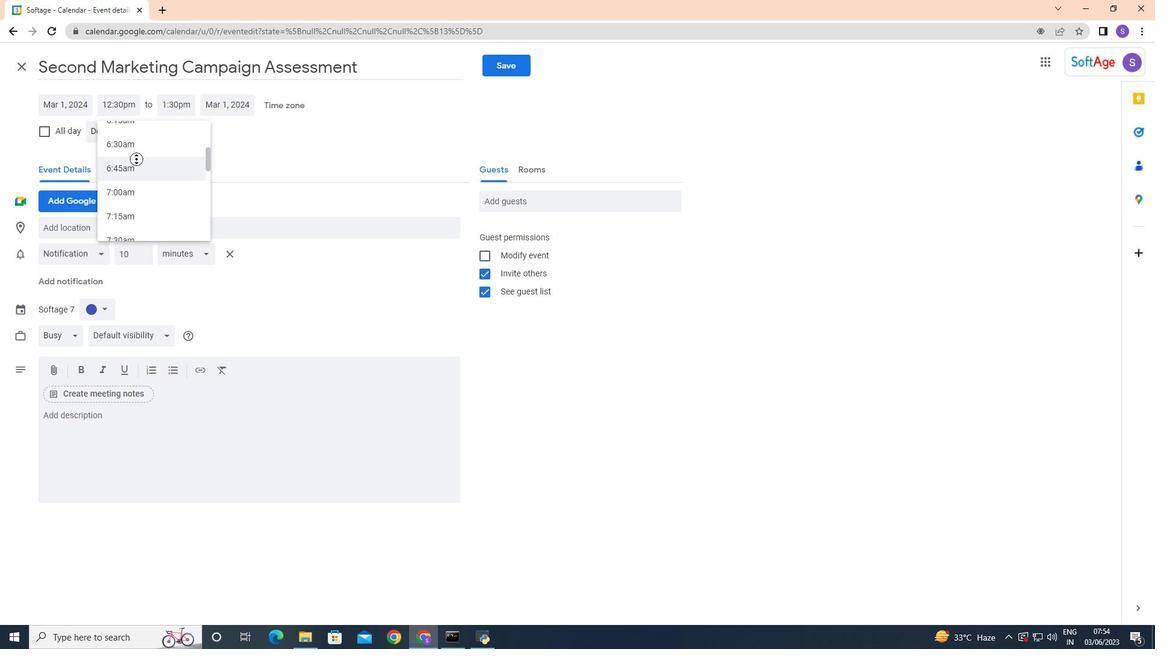 
Action: Mouse scrolled (136, 160) with delta (0, 0)
Screenshot: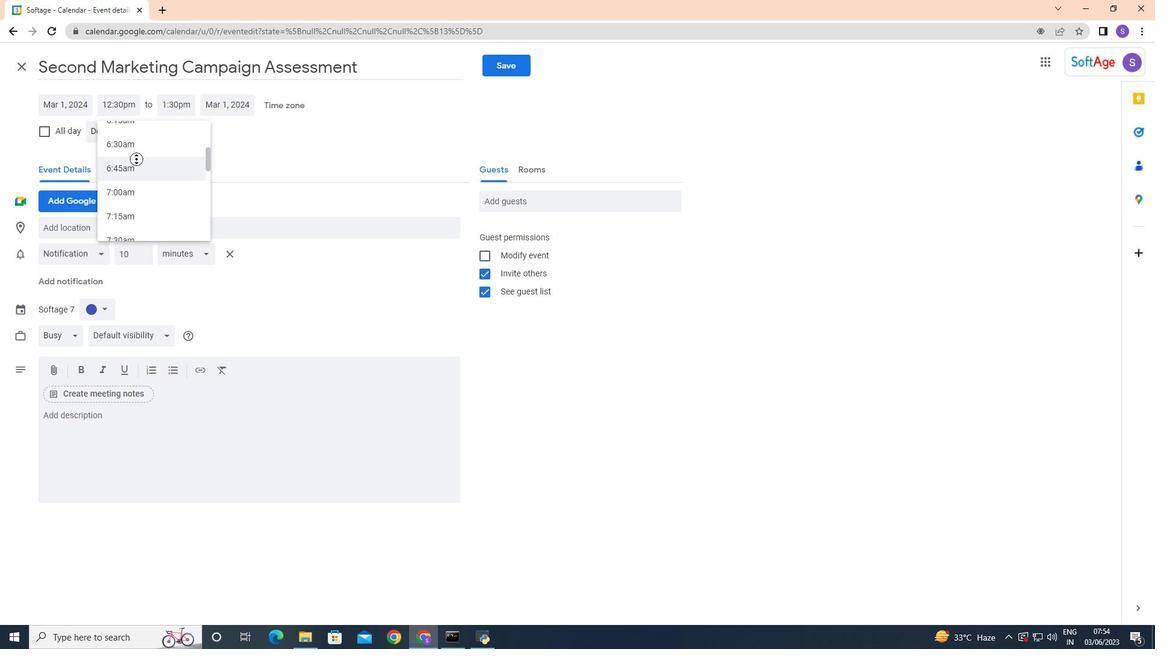 
Action: Mouse scrolled (136, 160) with delta (0, 0)
Screenshot: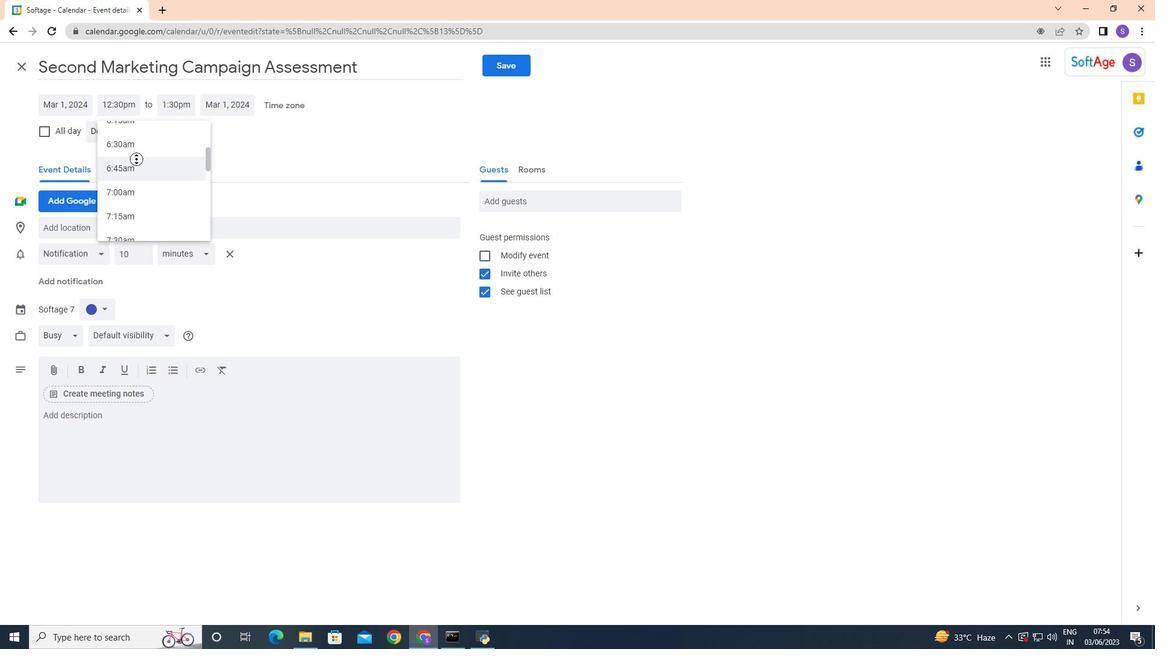 
Action: Mouse moved to (135, 178)
Screenshot: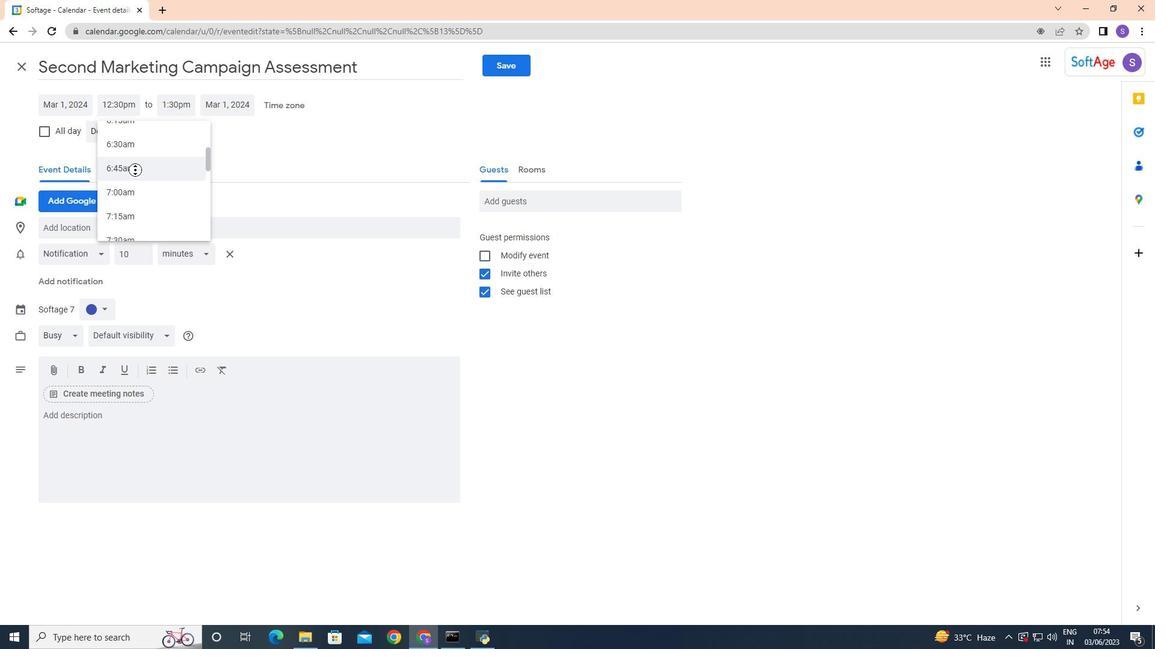 
Action: Mouse scrolled (135, 179) with delta (0, 0)
Screenshot: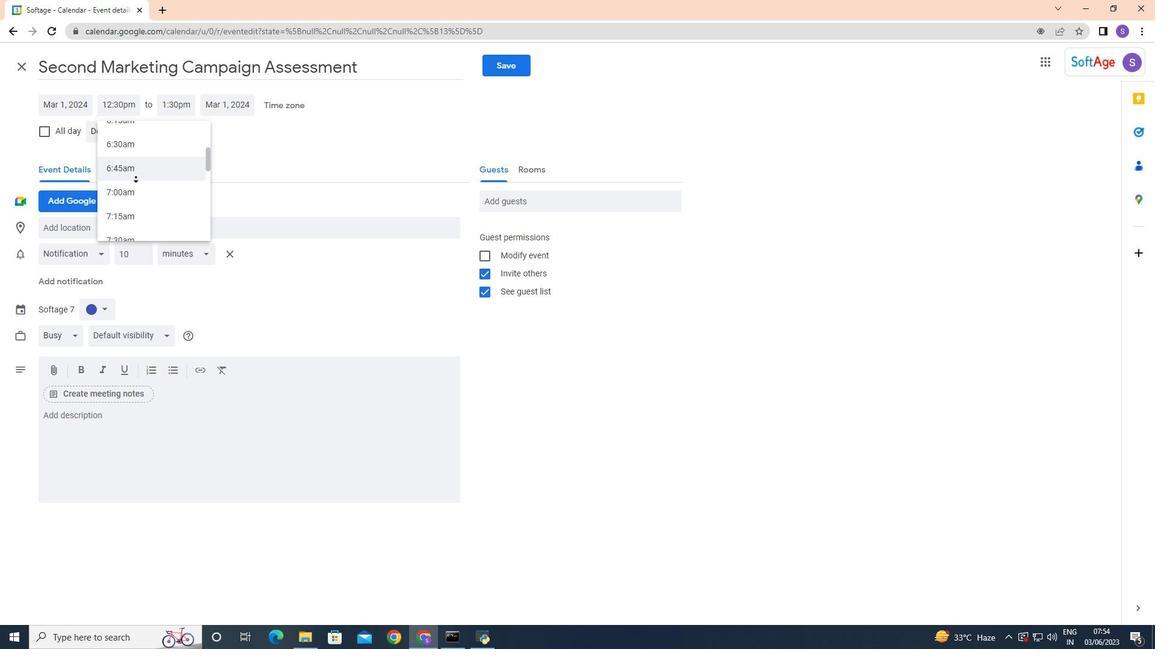 
Action: Mouse scrolled (135, 179) with delta (0, 0)
Screenshot: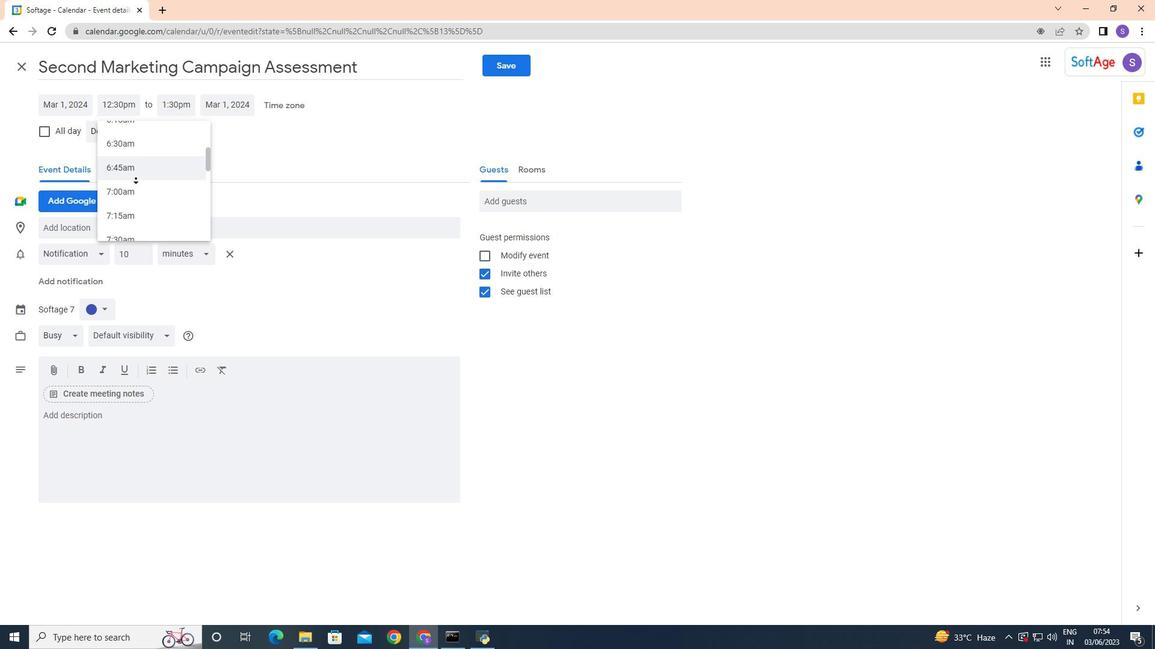 
Action: Mouse scrolled (135, 179) with delta (0, 0)
Screenshot: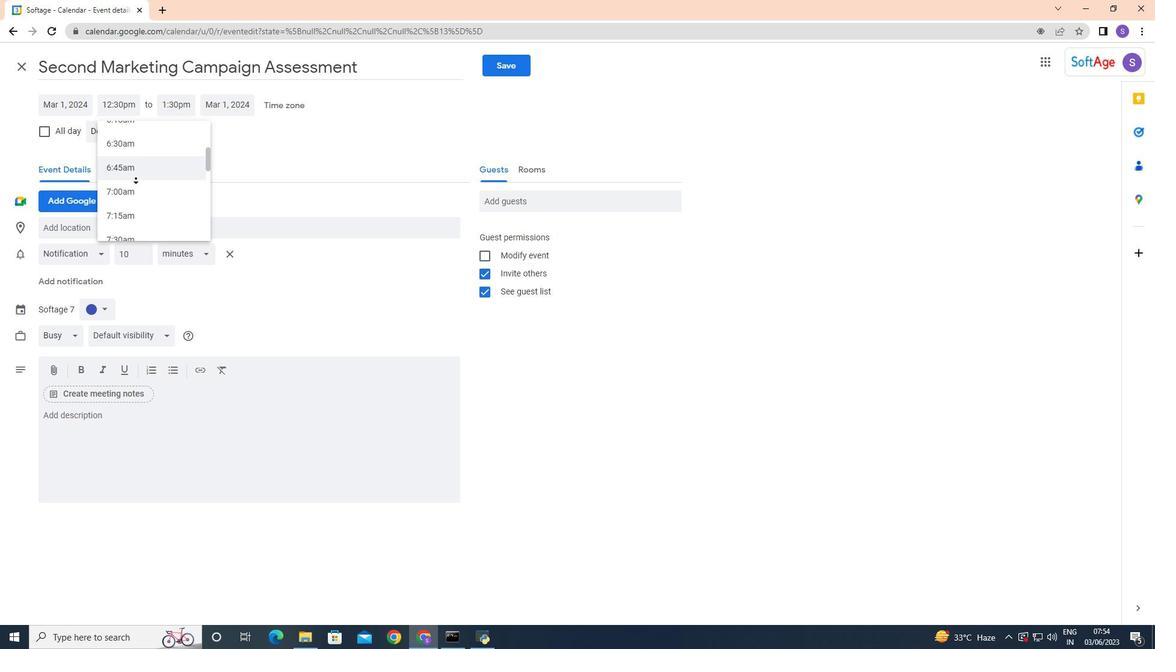 
Action: Mouse scrolled (135, 178) with delta (0, 0)
Screenshot: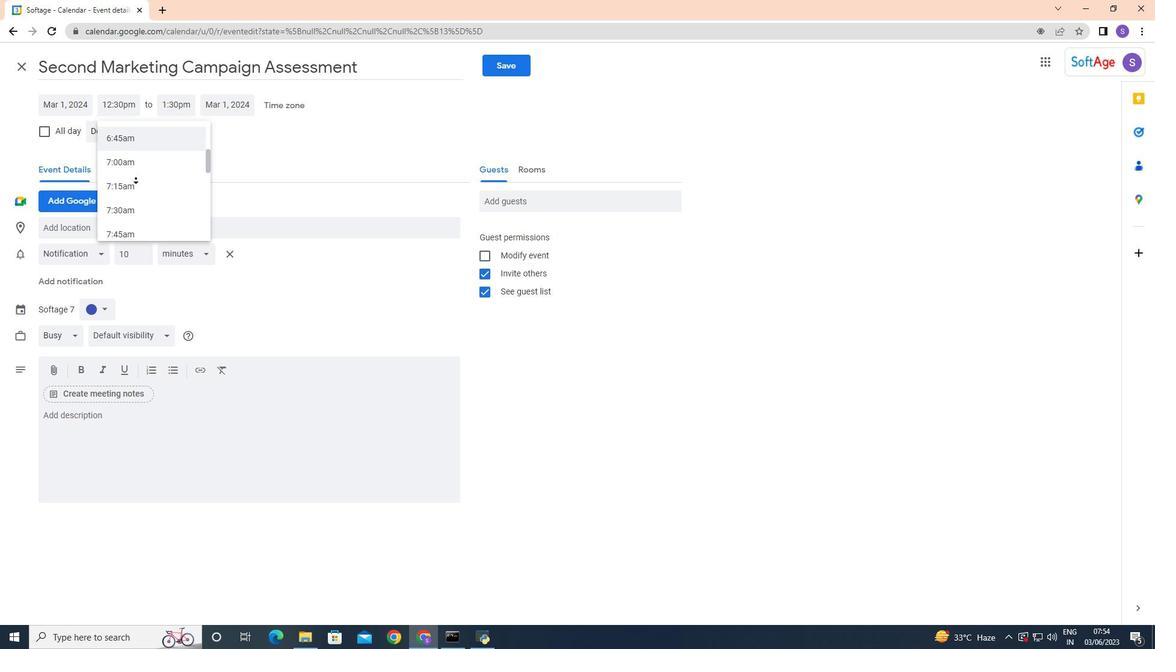 
Action: Mouse moved to (134, 198)
Screenshot: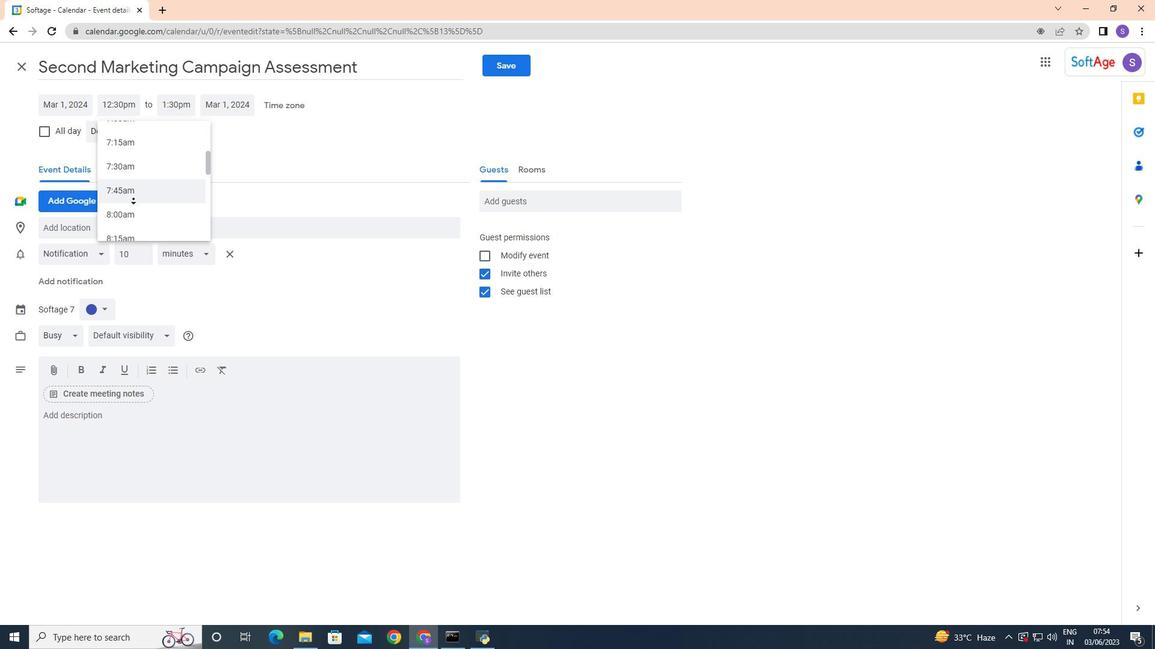 
Action: Mouse scrolled (134, 197) with delta (0, 0)
Screenshot: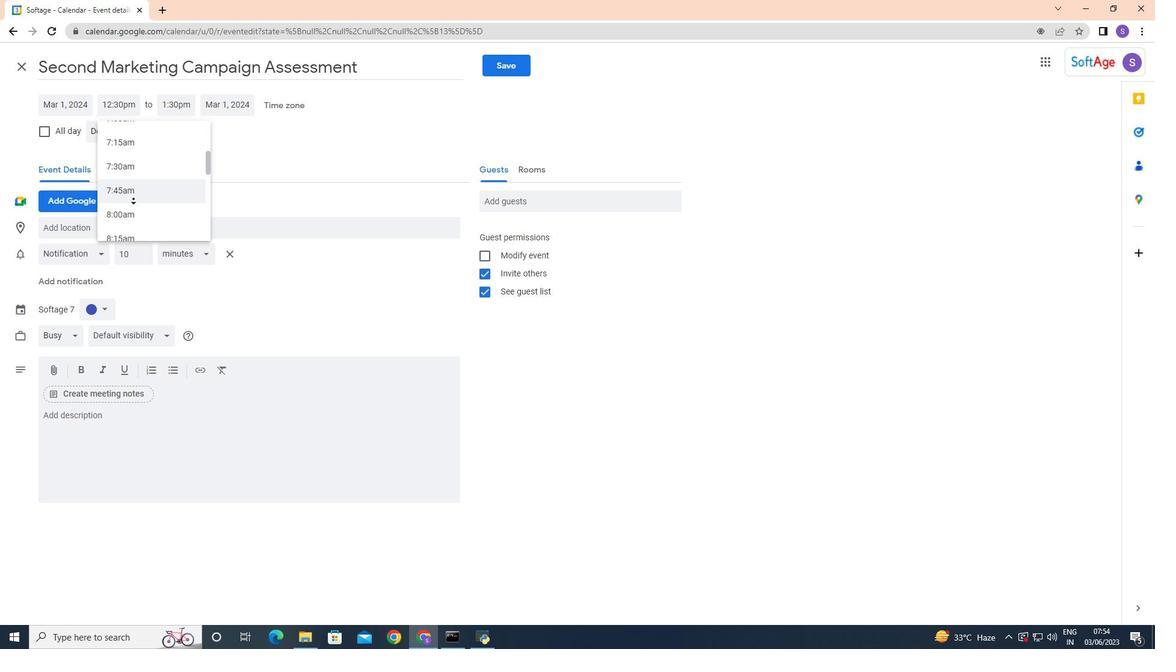 
Action: Mouse moved to (208, 174)
Screenshot: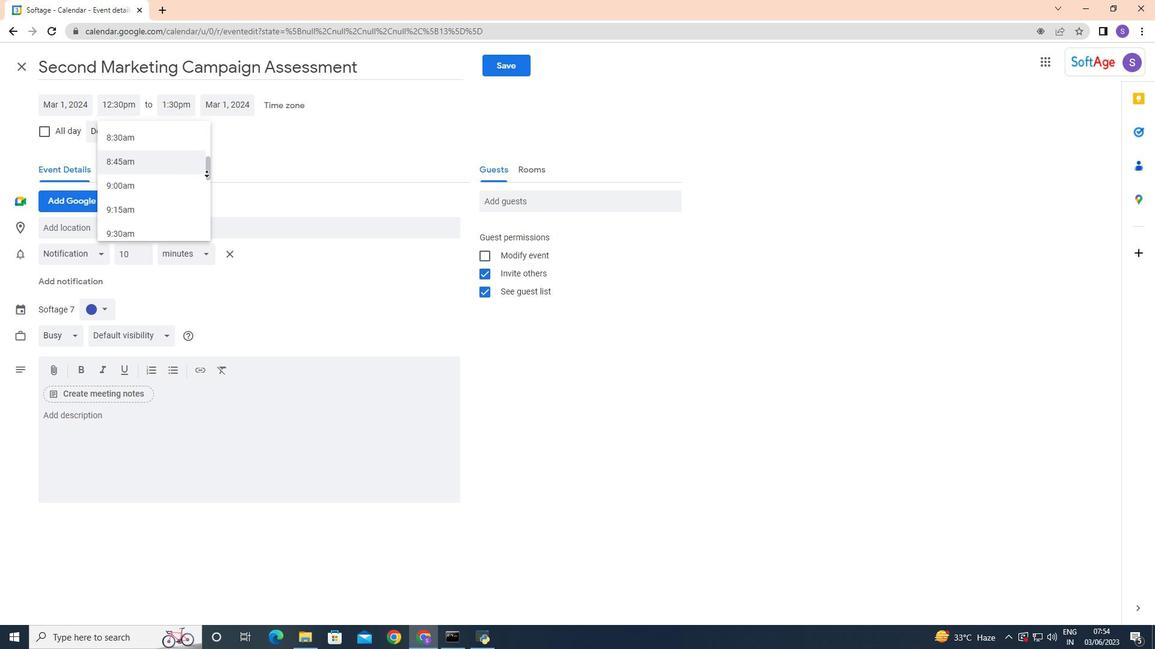 
Action: Mouse pressed left at (208, 174)
Screenshot: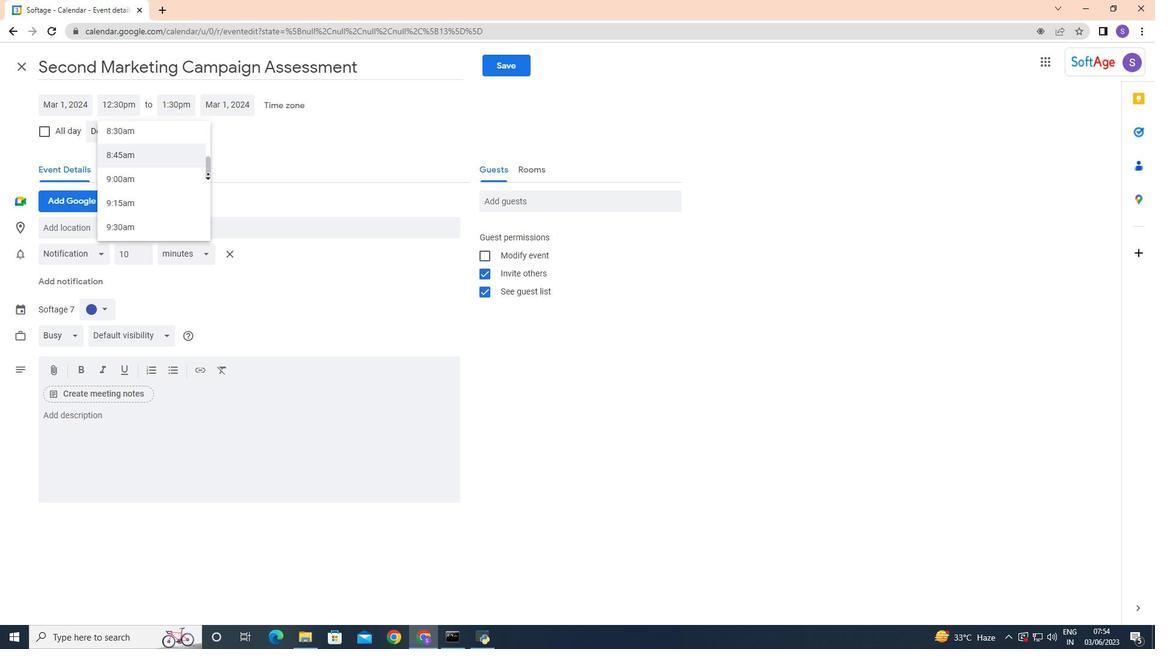 
Action: Mouse moved to (205, 173)
Screenshot: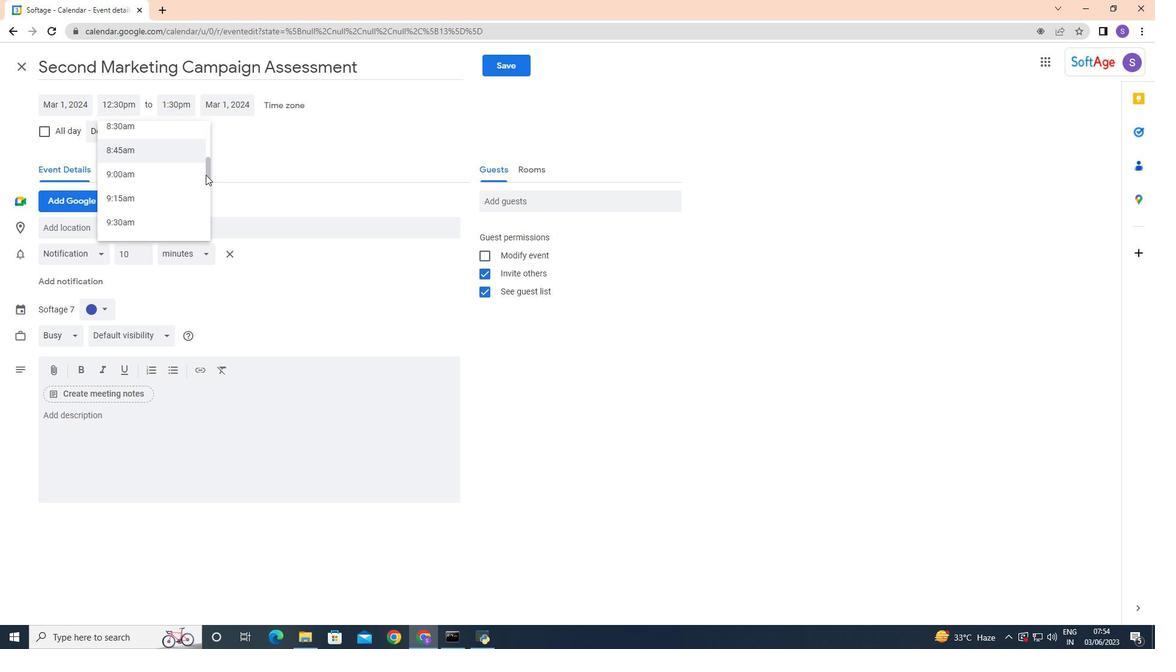 
Action: Mouse pressed left at (205, 173)
Screenshot: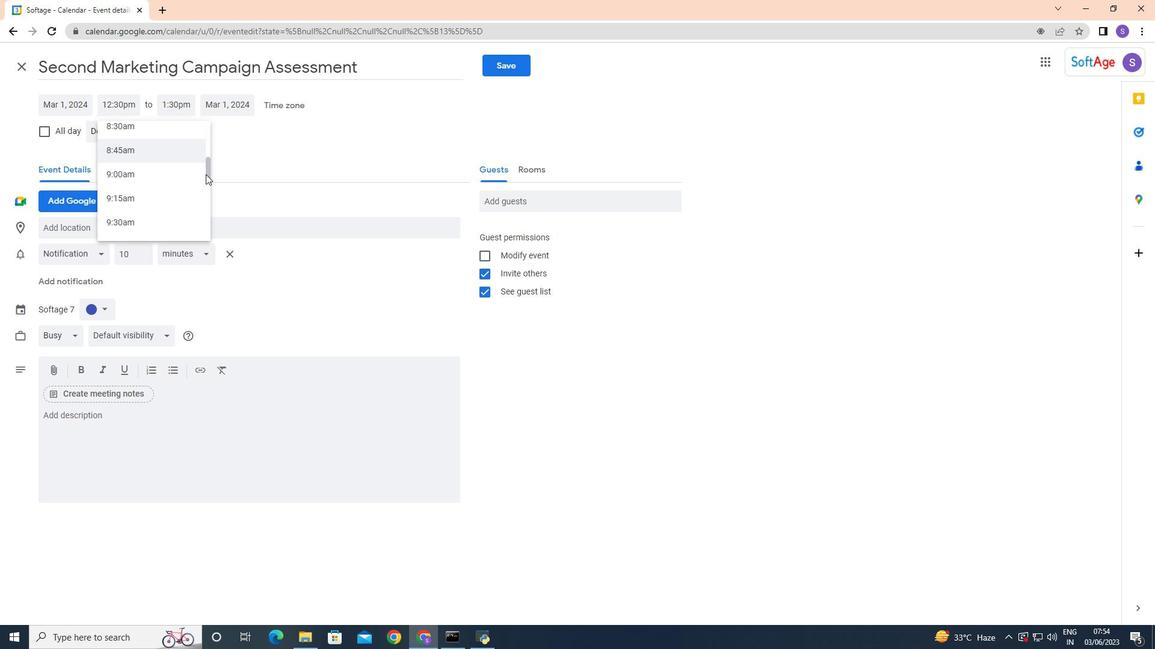 
Action: Mouse moved to (119, 190)
Screenshot: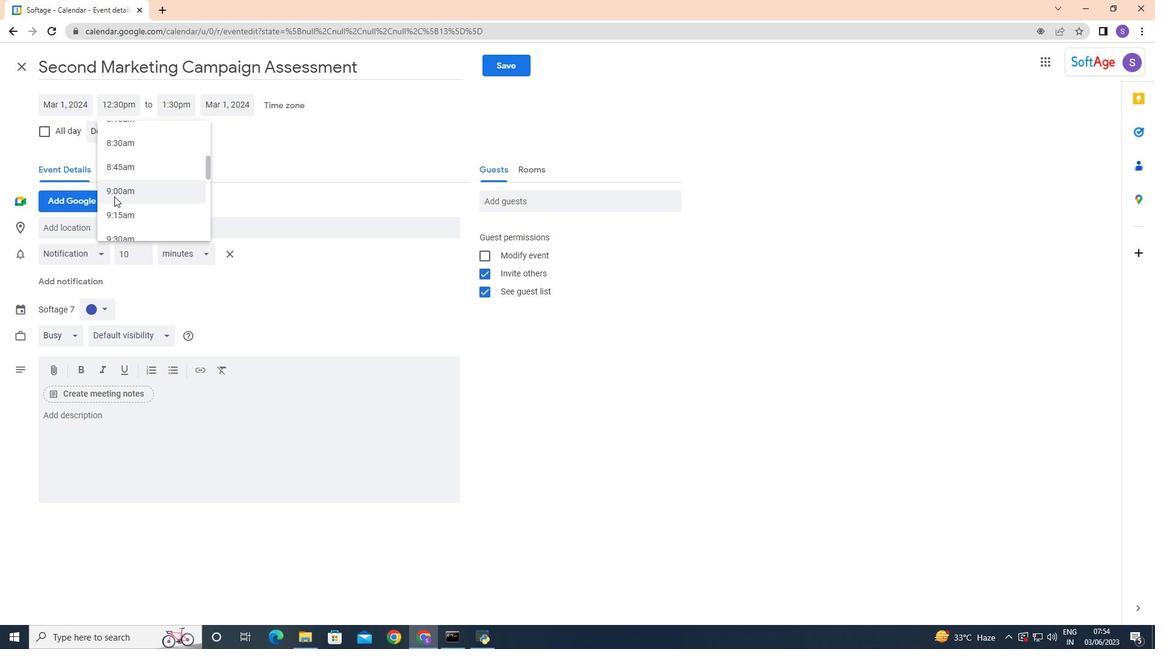 
Action: Mouse pressed left at (119, 190)
Screenshot: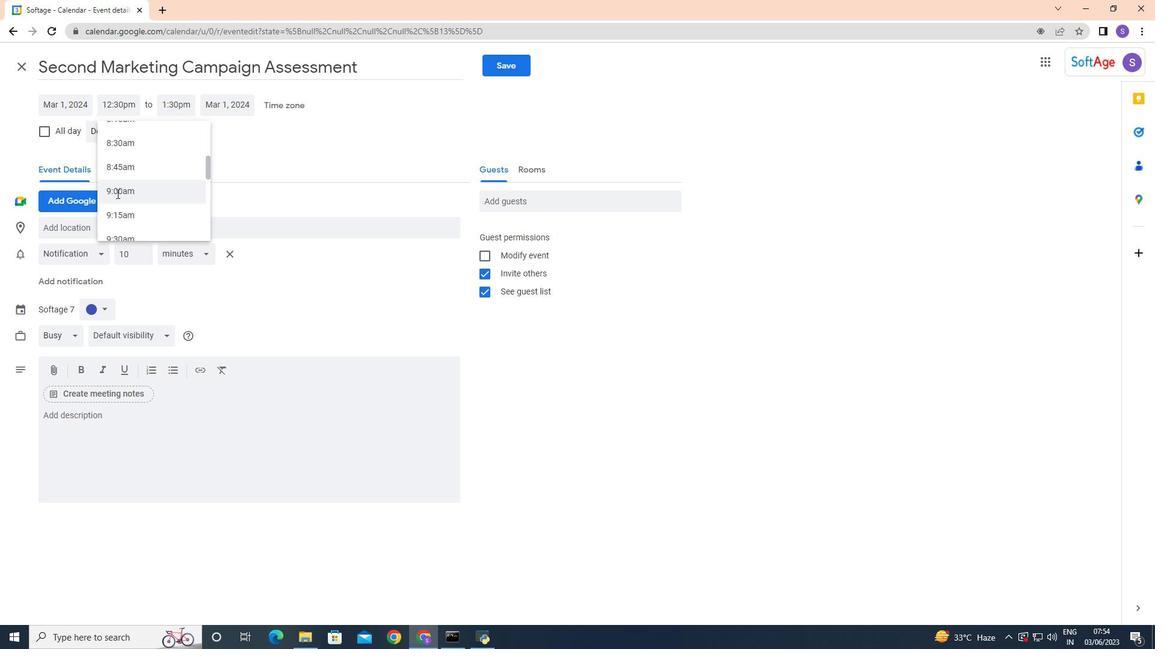 
Action: Mouse moved to (116, 104)
Screenshot: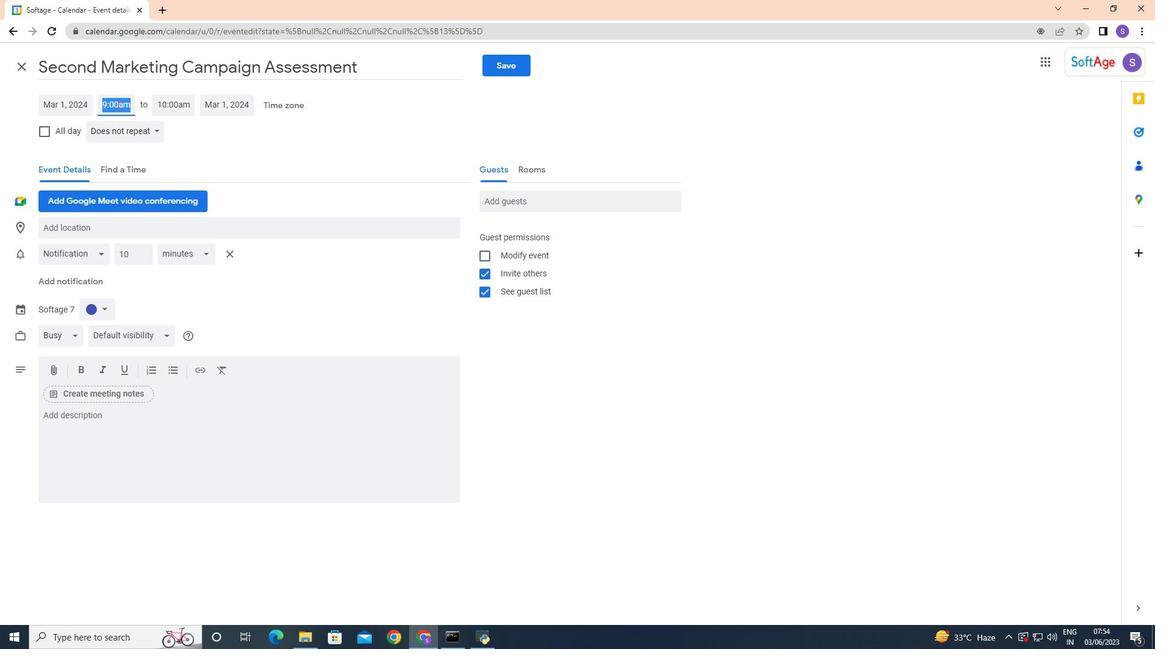
Action: Mouse pressed left at (116, 104)
Screenshot: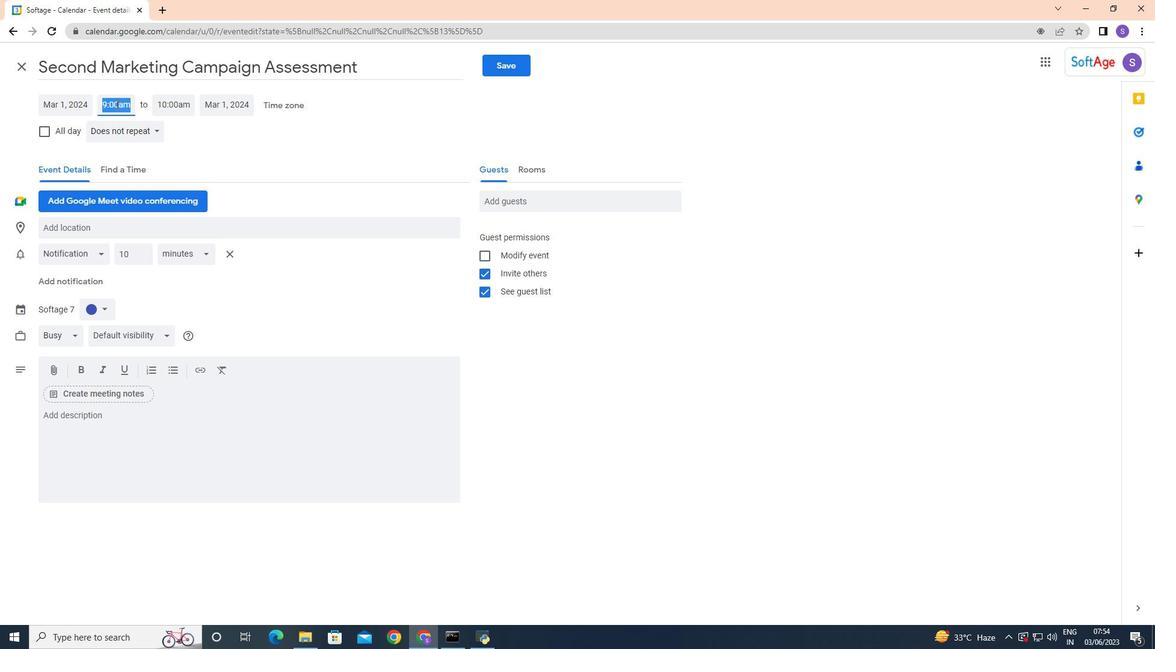 
Action: Mouse moved to (121, 145)
Screenshot: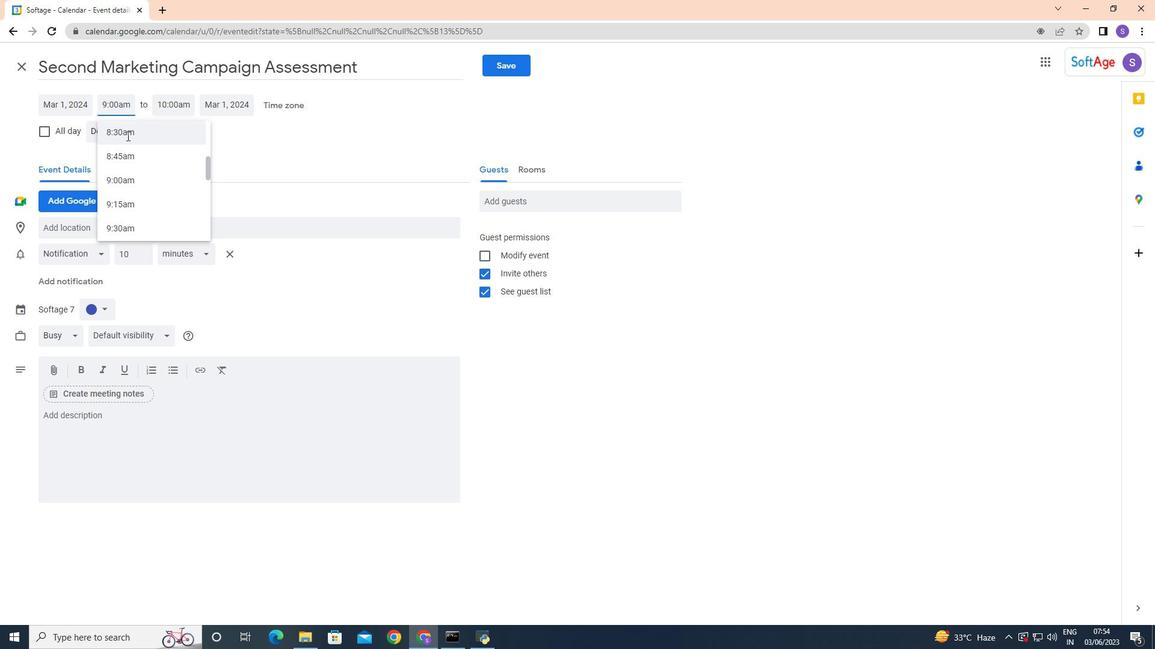 
Action: Key pressed <Key.backspace>4
Screenshot: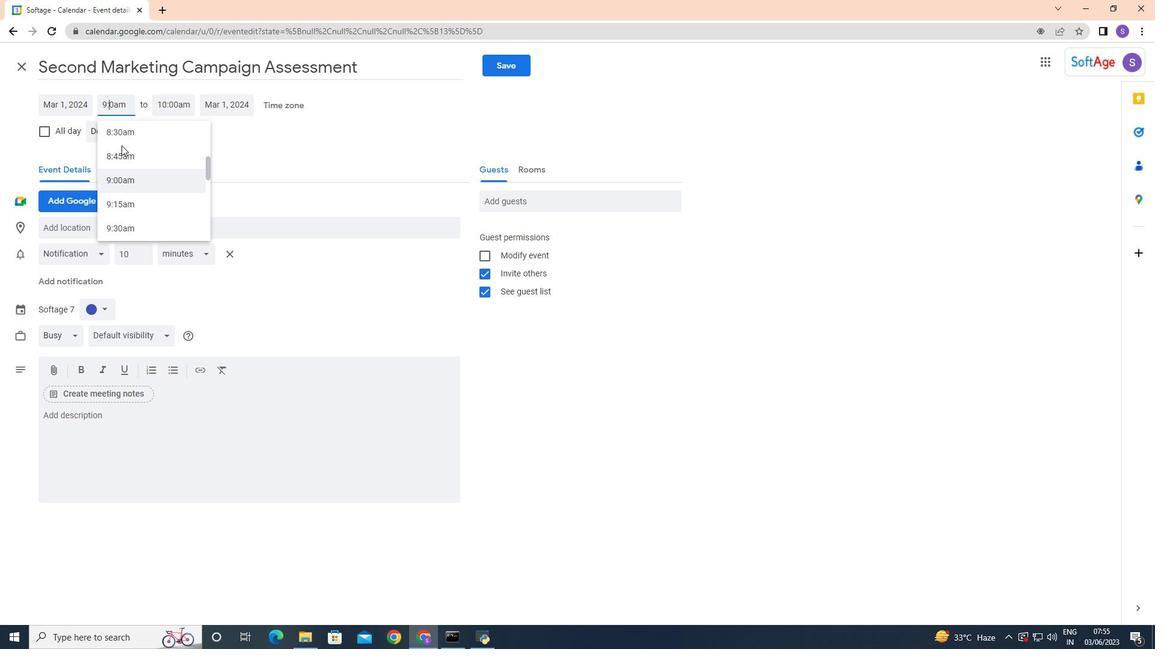 
Action: Mouse moved to (267, 139)
Screenshot: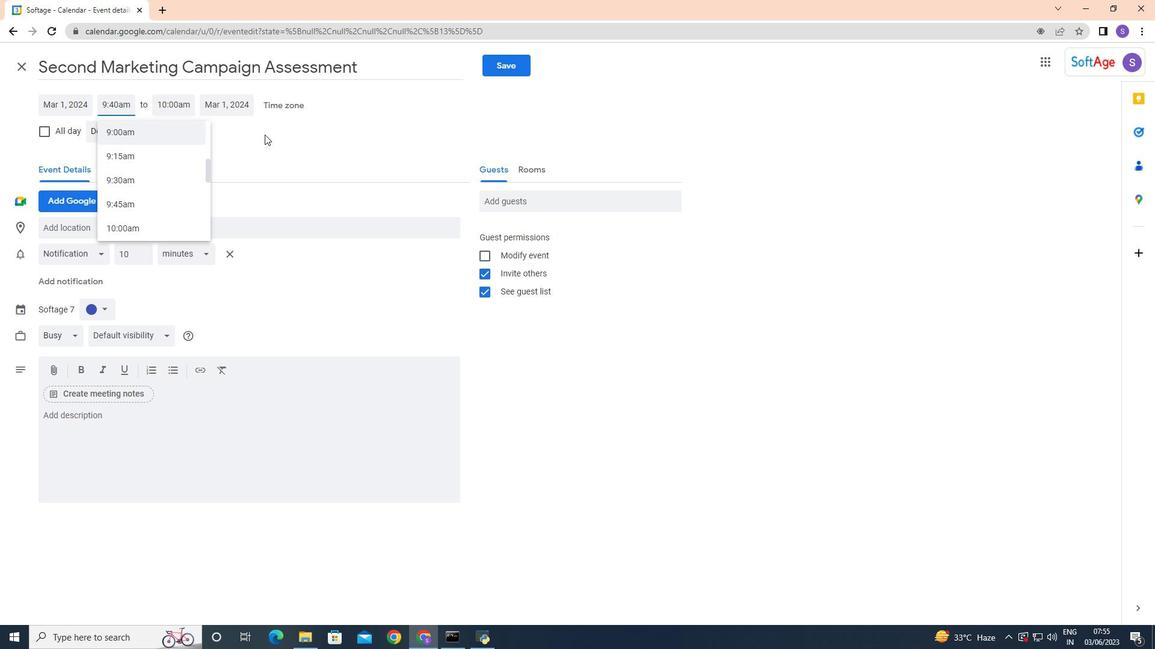 
Action: Mouse pressed left at (267, 139)
Screenshot: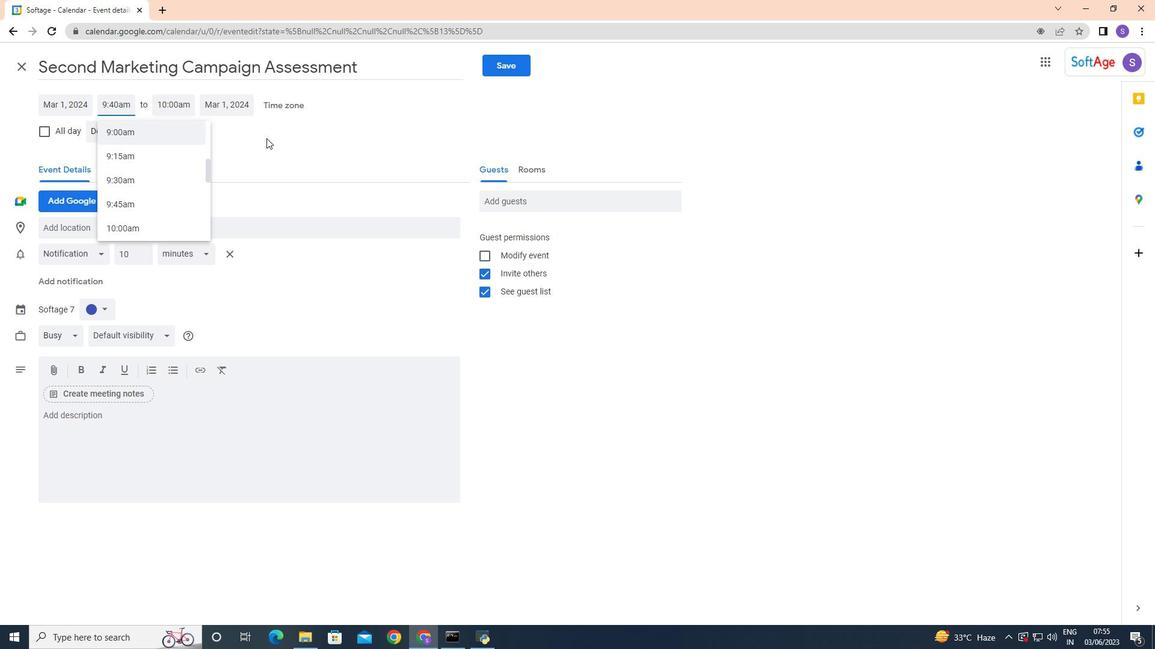 
Action: Mouse moved to (172, 104)
Screenshot: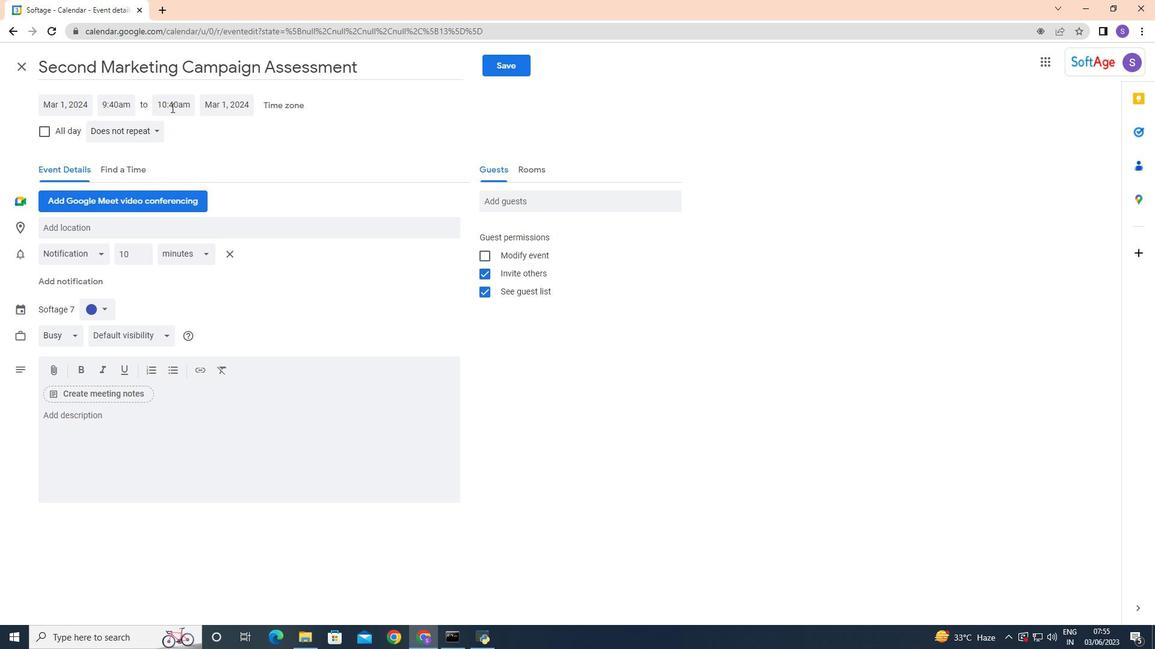 
Action: Mouse pressed left at (172, 104)
Screenshot: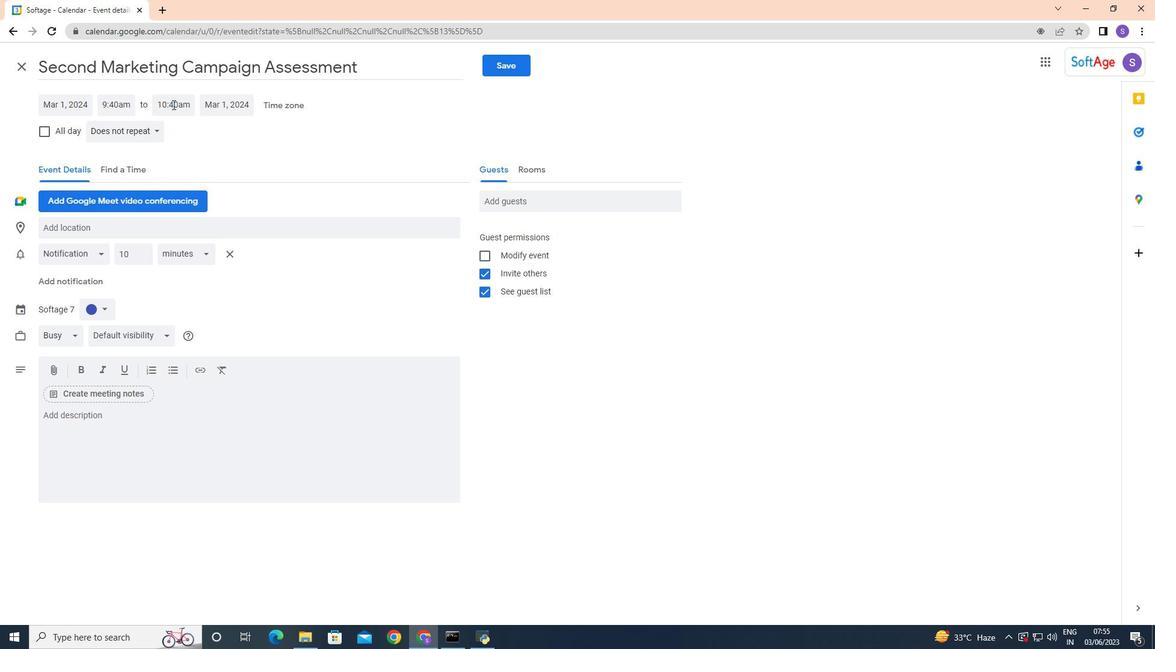 
Action: Mouse moved to (181, 229)
Screenshot: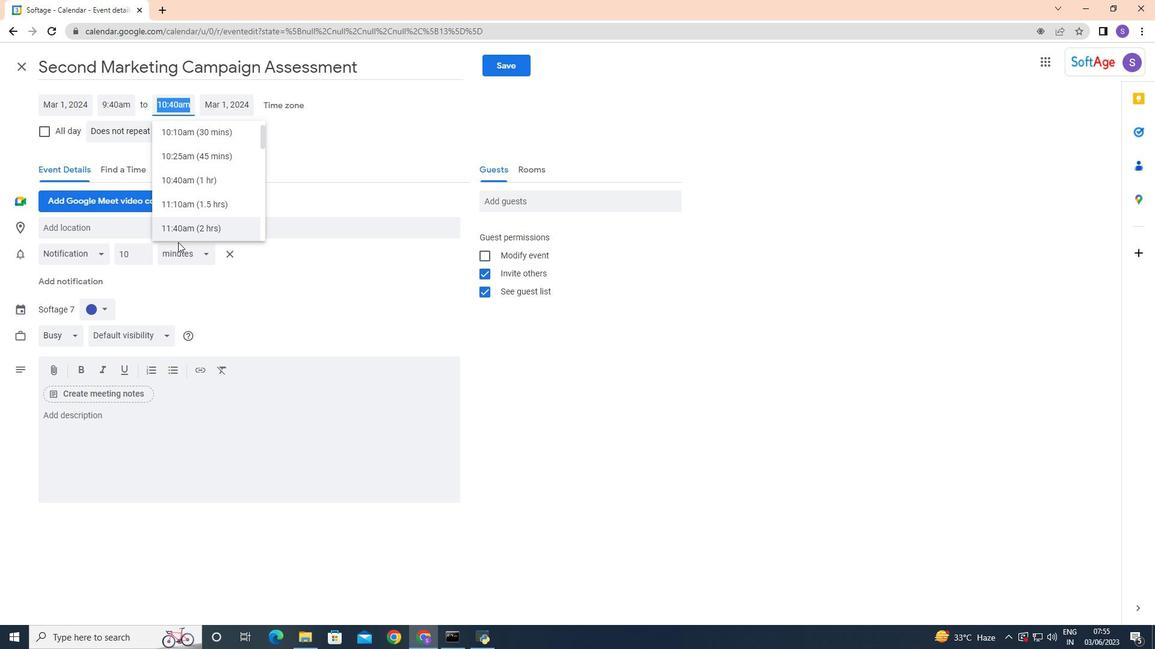 
Action: Mouse pressed left at (181, 229)
Screenshot: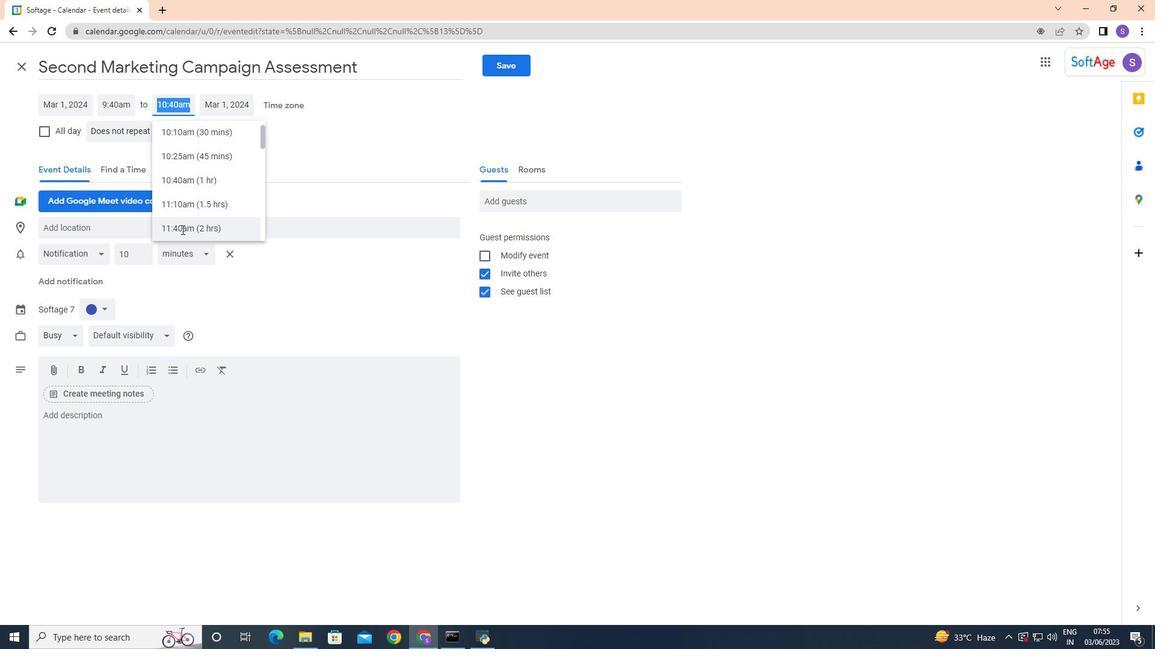
Action: Mouse moved to (287, 172)
Screenshot: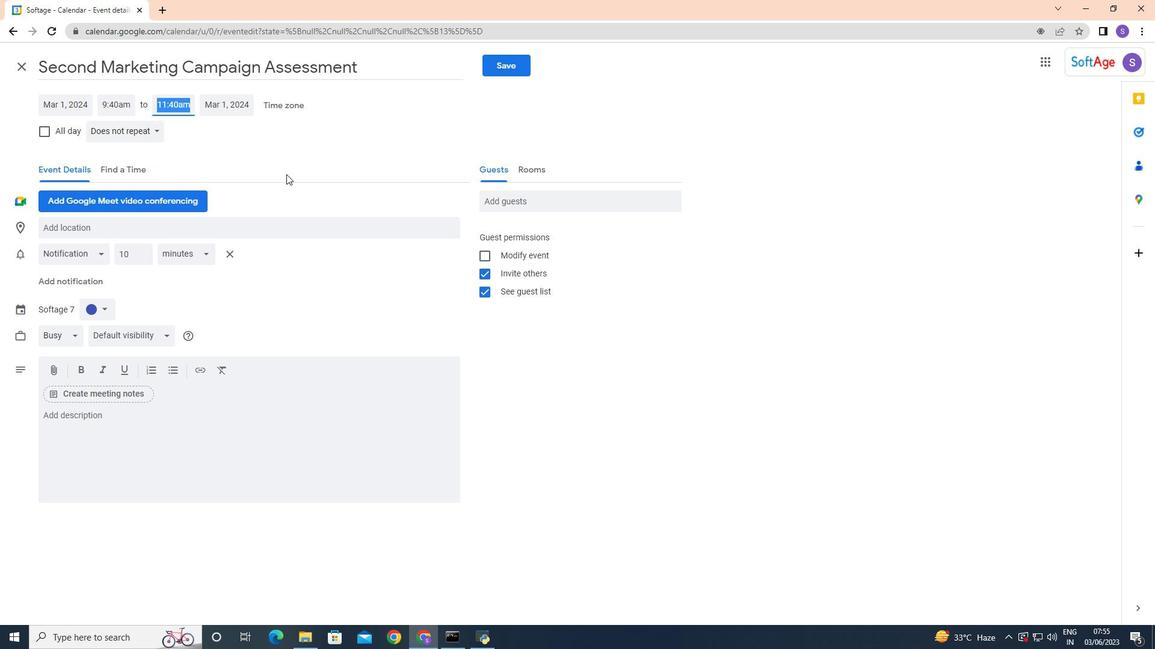 
Action: Mouse pressed left at (287, 172)
Screenshot: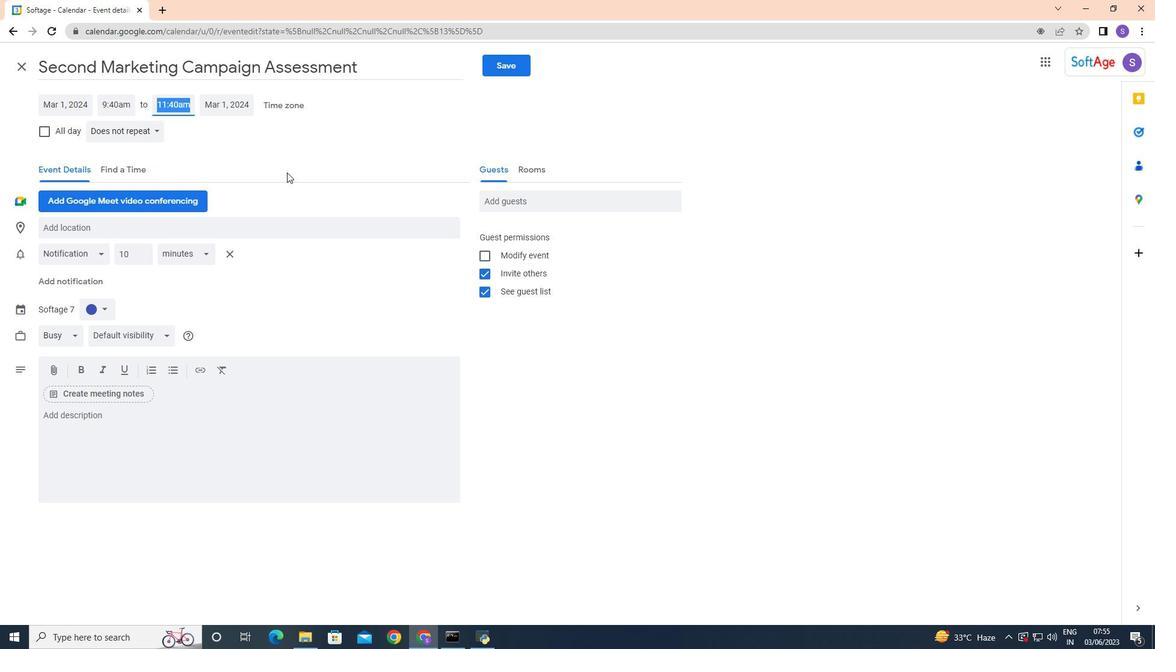 
Action: Mouse moved to (83, 417)
Screenshot: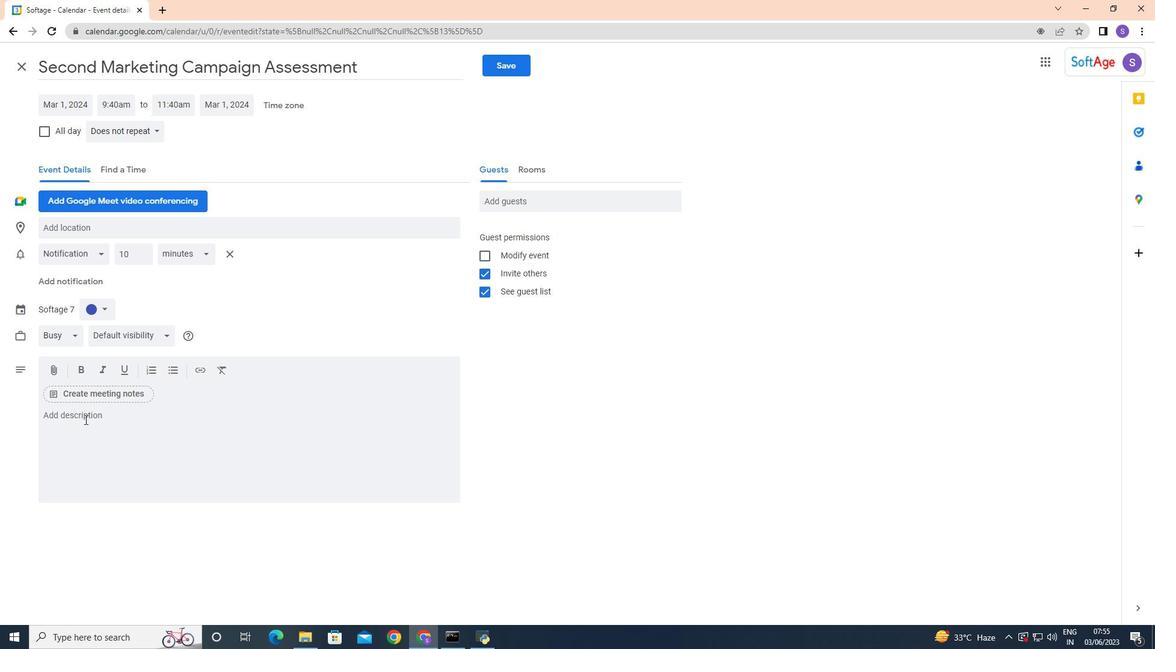 
Action: Mouse pressed left at (83, 417)
Screenshot: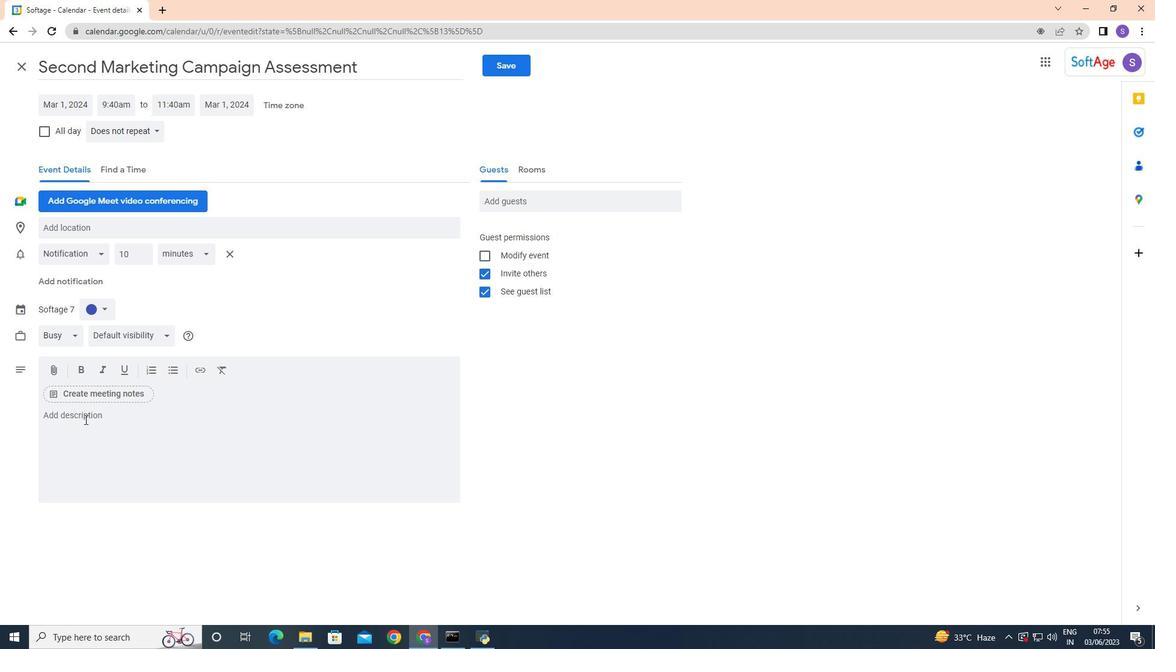 
Action: Key pressed <Key.caps_lock>P<Key.caps_lock>articipants<Key.space>will<Key.space>t<Key.backspace>understand<Key.space>the<Key.space>importand<Key.backspace><Key.backspace>nce<Key.space>of<Key.space>building<Key.space>rapports<Key.backspace><Key.space>and<Key.space>trust<Key.space>with<Key.space>the<Key.space>other<Key.space>party<Key.space>during<Key.space>negotio<Key.backspace>ations.<Key.space><Key.caps_lock>T<Key.caps_lock>hey<Key.space>will<Key.space>learn<Key.space>strategies<Key.space>to<Key.space>establish<Key.space>positib<Key.backspace>ve<Key.space>relationshio<Key.backspace>ps,<Key.space>manage<Key.space>emotions,<Key.space>and<Key.space>navigate<Key.space>potential<Key.space>conflicts<Key.space>constructively<Key.space><Key.backspace>.
Screenshot: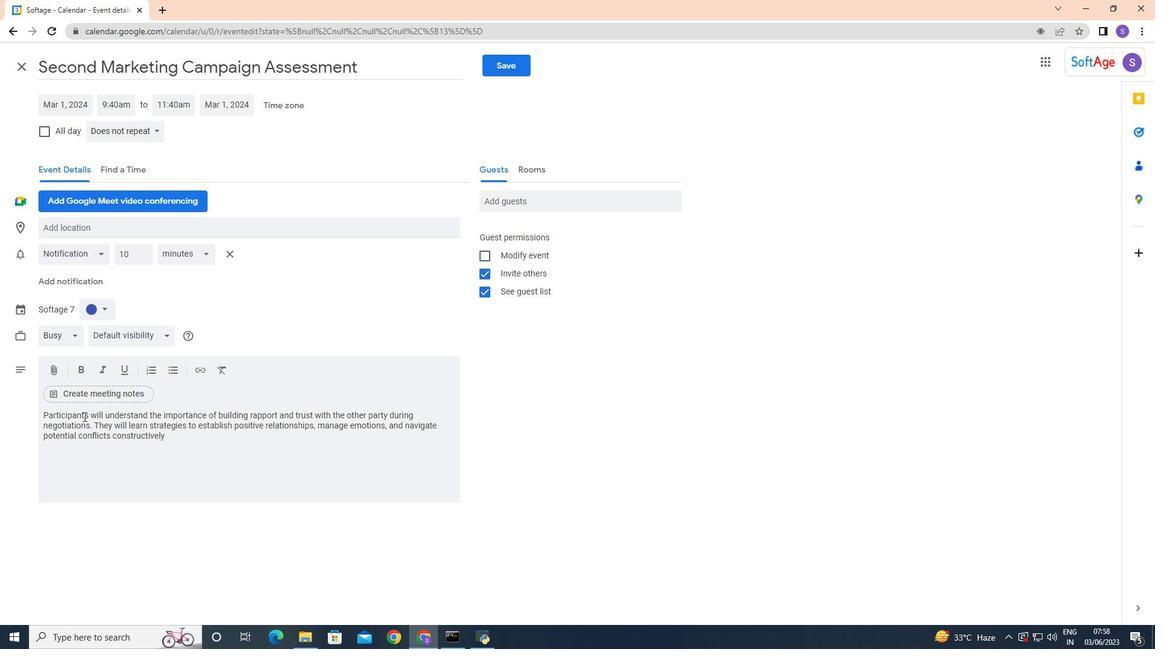 
Action: Mouse moved to (101, 308)
Screenshot: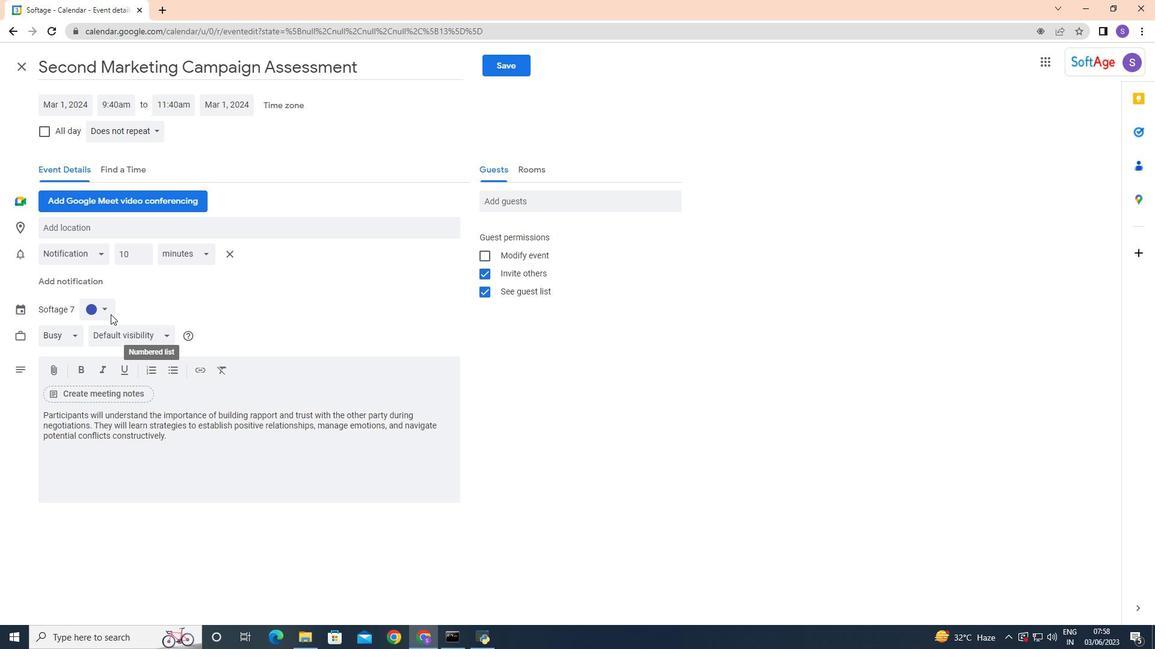 
Action: Mouse pressed left at (101, 308)
Screenshot: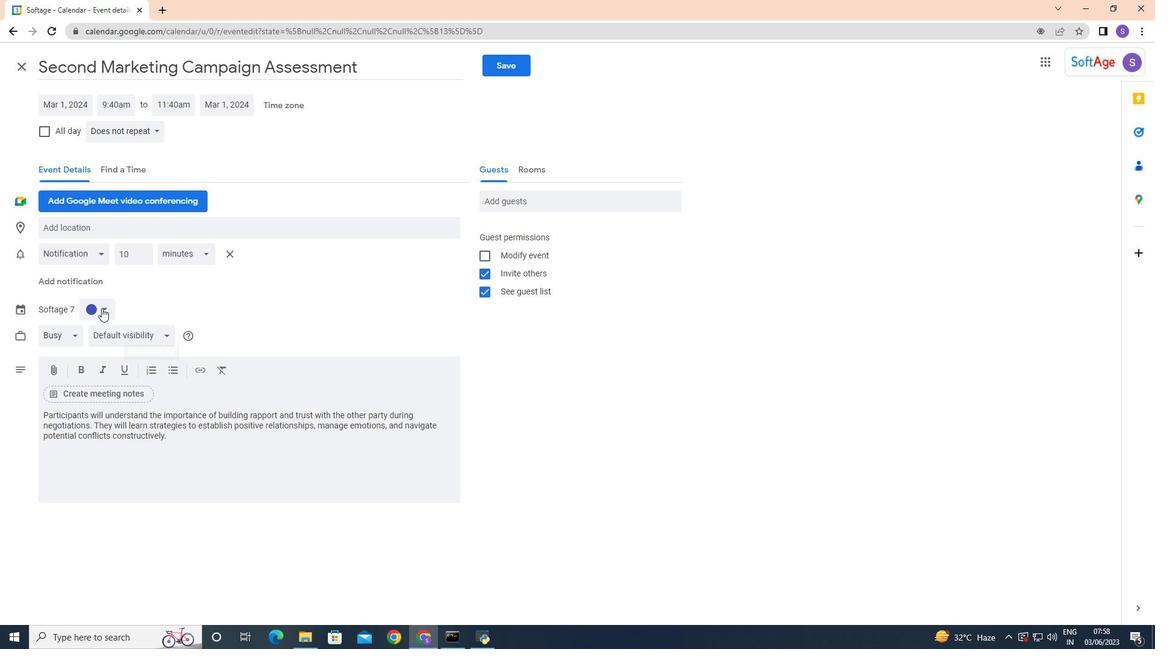 
Action: Mouse moved to (90, 328)
Screenshot: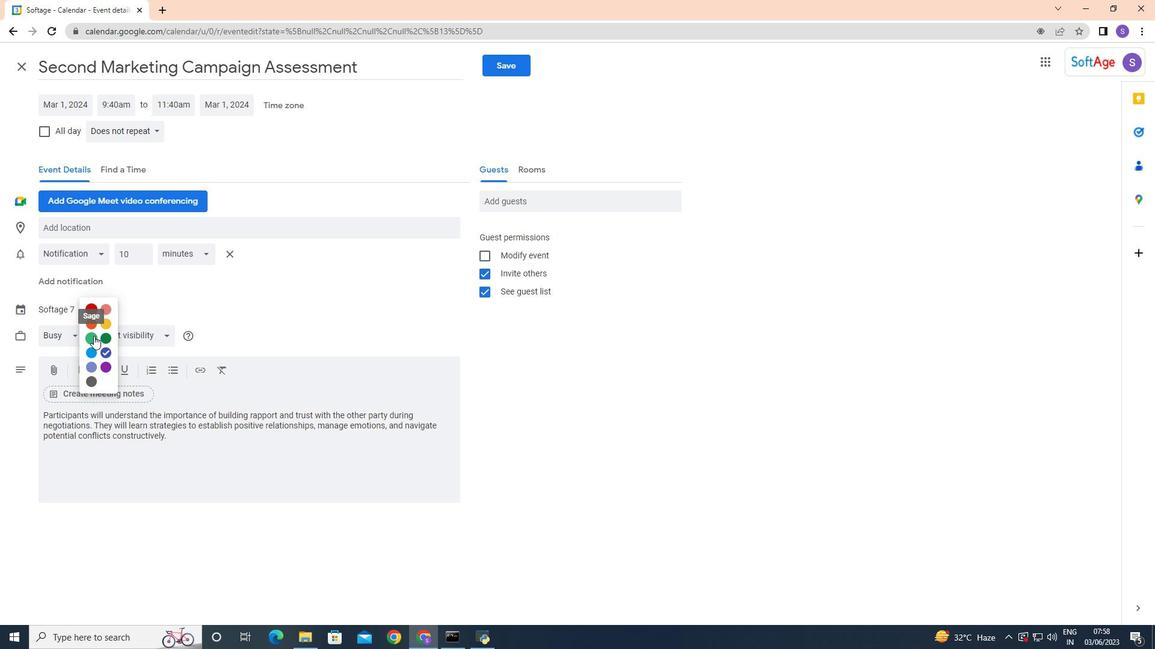 
Action: Mouse pressed left at (90, 328)
Screenshot: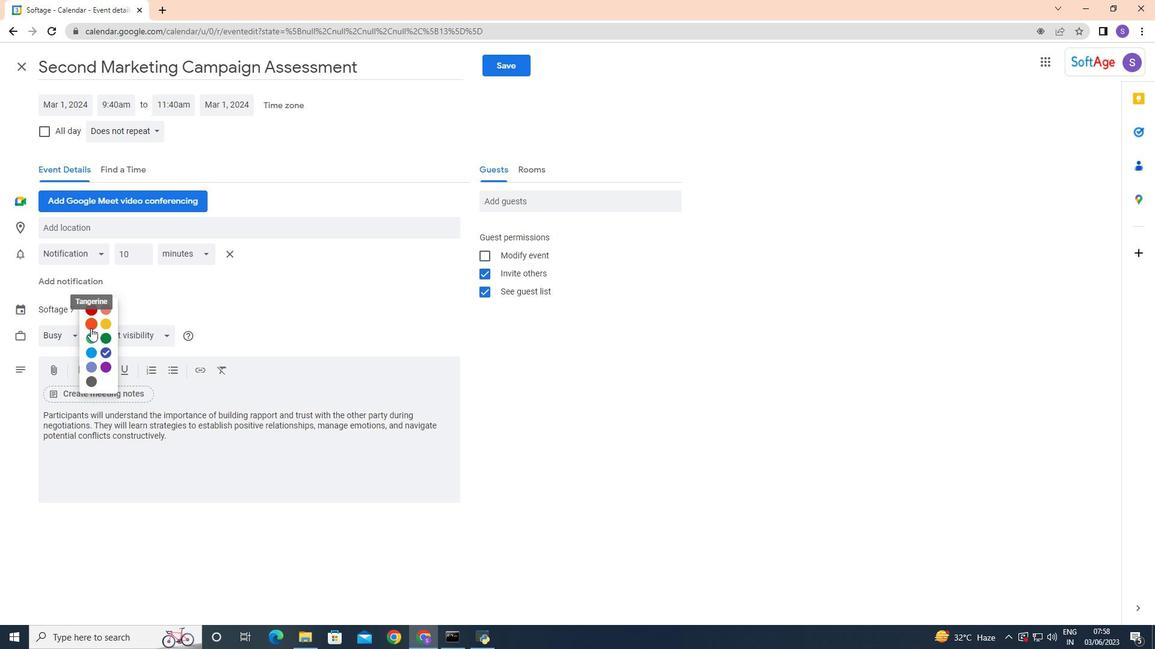 
Action: Mouse moved to (107, 309)
Screenshot: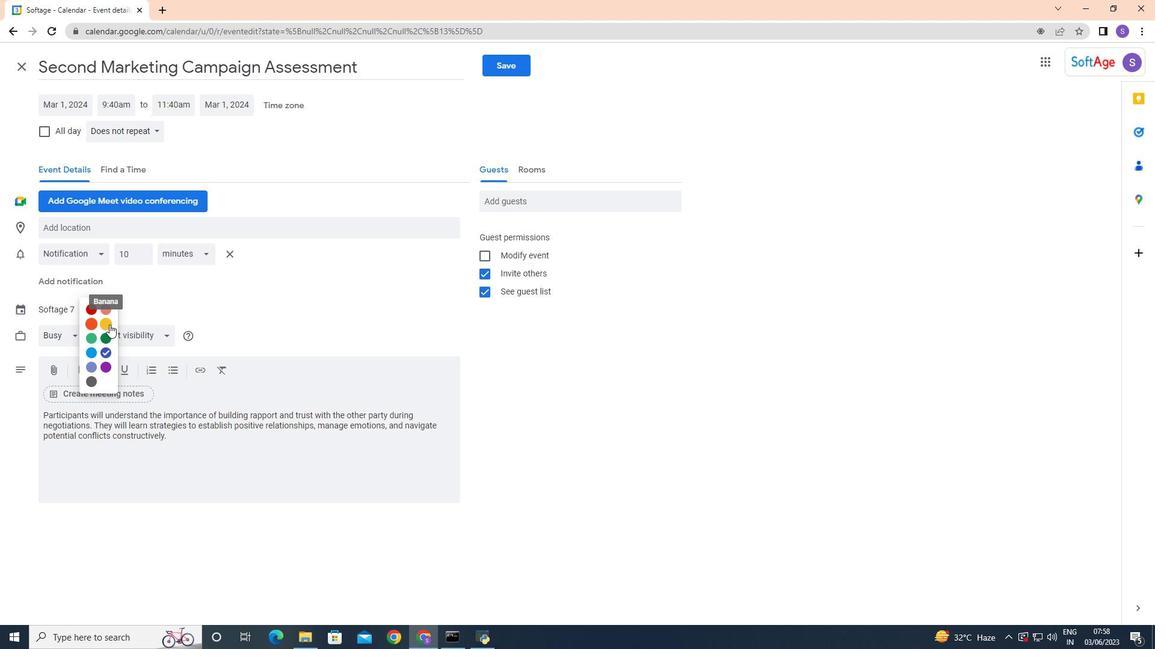 
Action: Mouse pressed left at (107, 309)
Screenshot: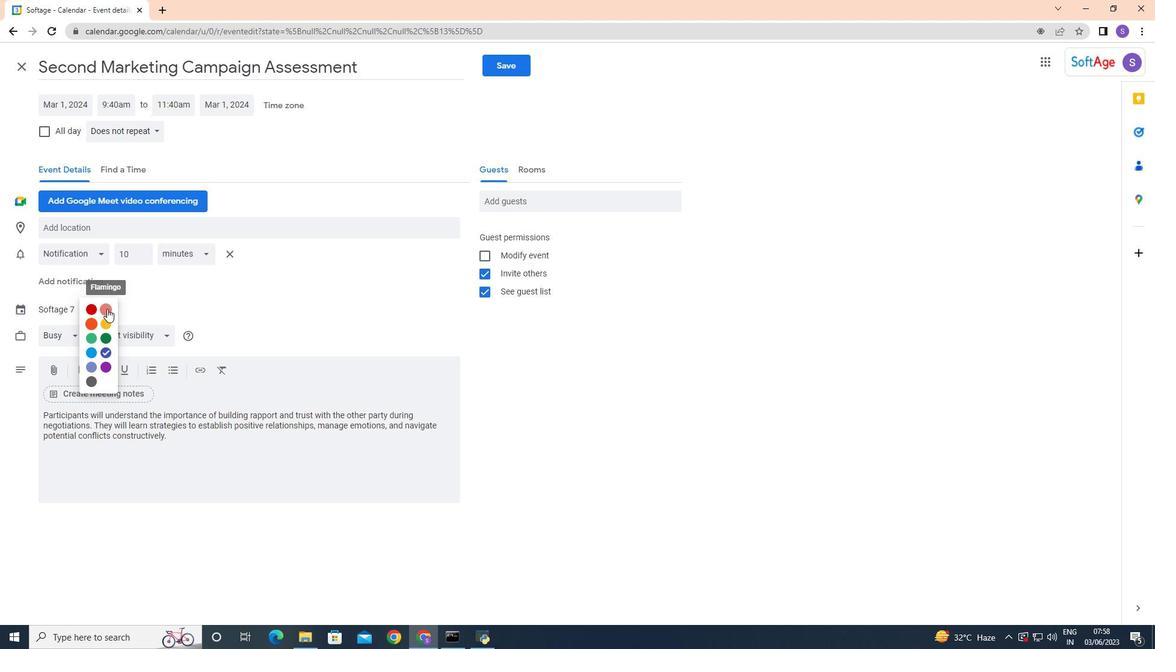 
Action: Mouse moved to (80, 227)
Screenshot: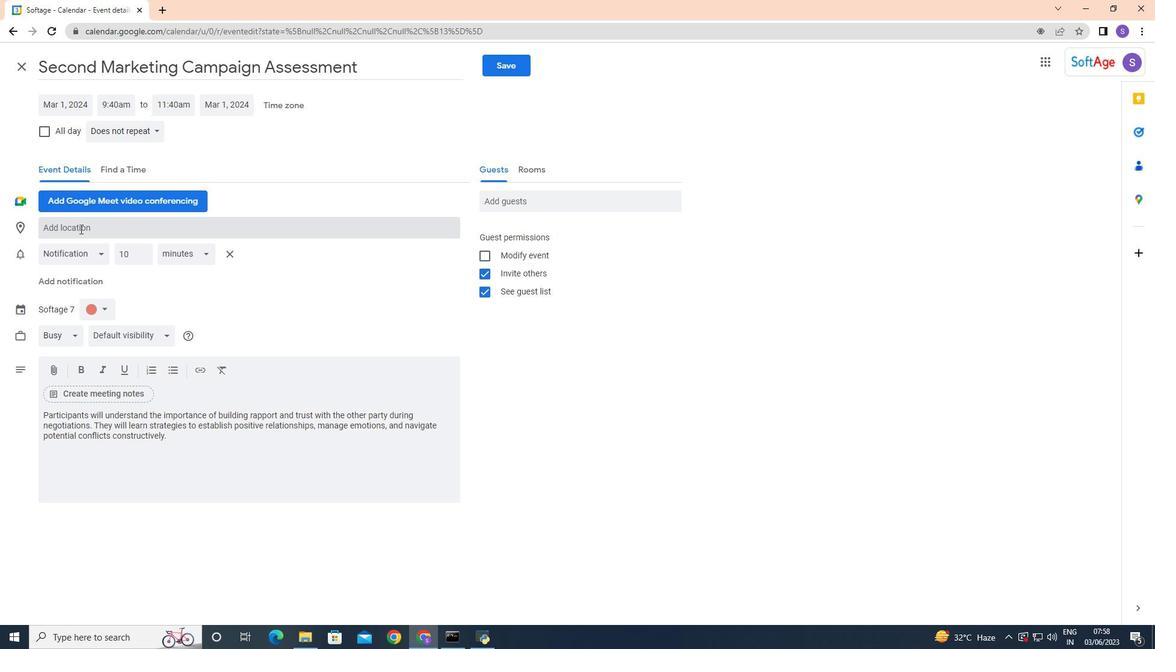
Action: Mouse pressed left at (80, 227)
Screenshot: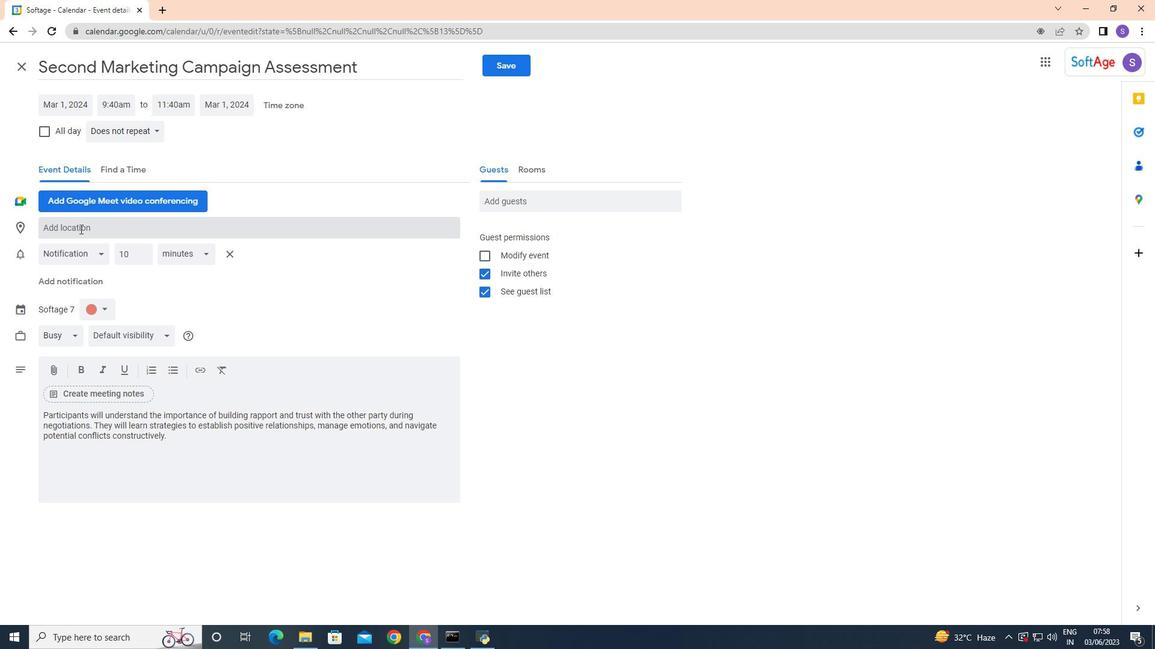 
Action: Key pressed <Key.caps_lock>T<Key.caps_lock>okyo<Key.space><Key.caps_lock>JA<Key.backspace><Key.caps_lock>apan,
Screenshot: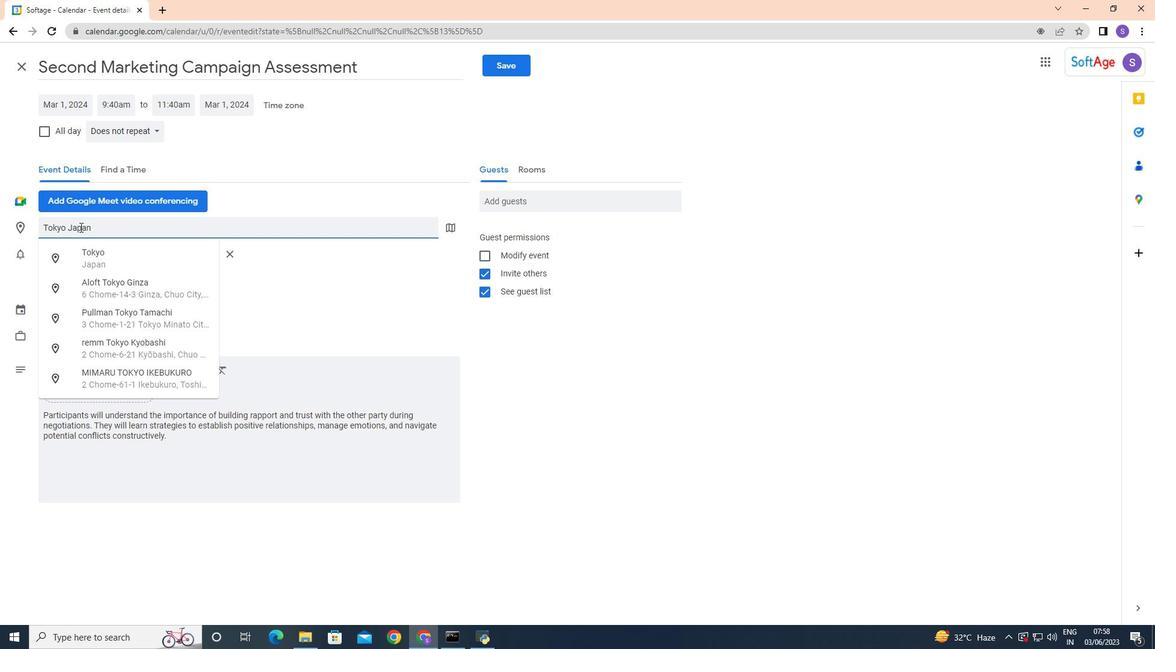 
Action: Mouse moved to (321, 276)
Screenshot: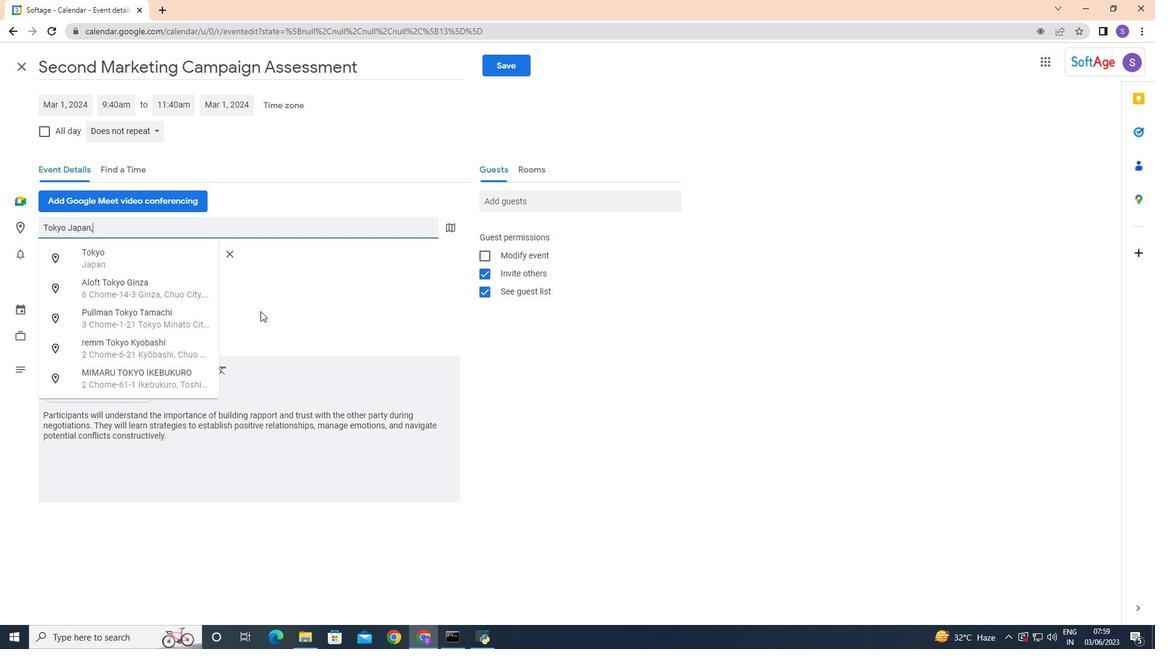 
Action: Mouse pressed left at (321, 276)
Screenshot: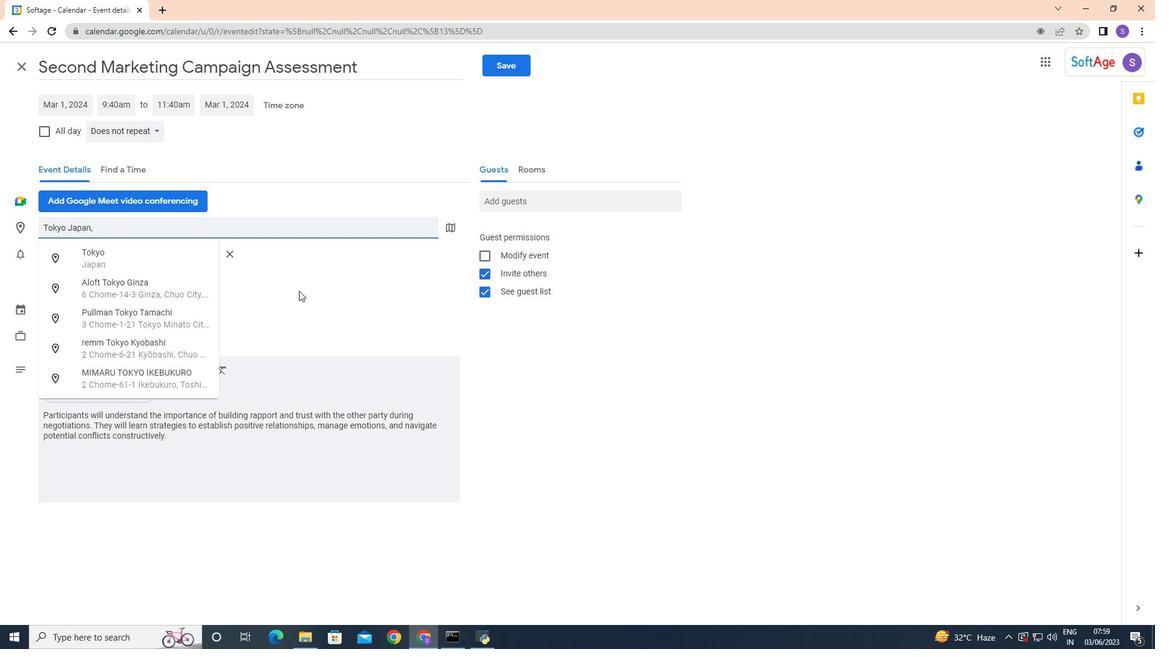
Action: Mouse moved to (543, 197)
Screenshot: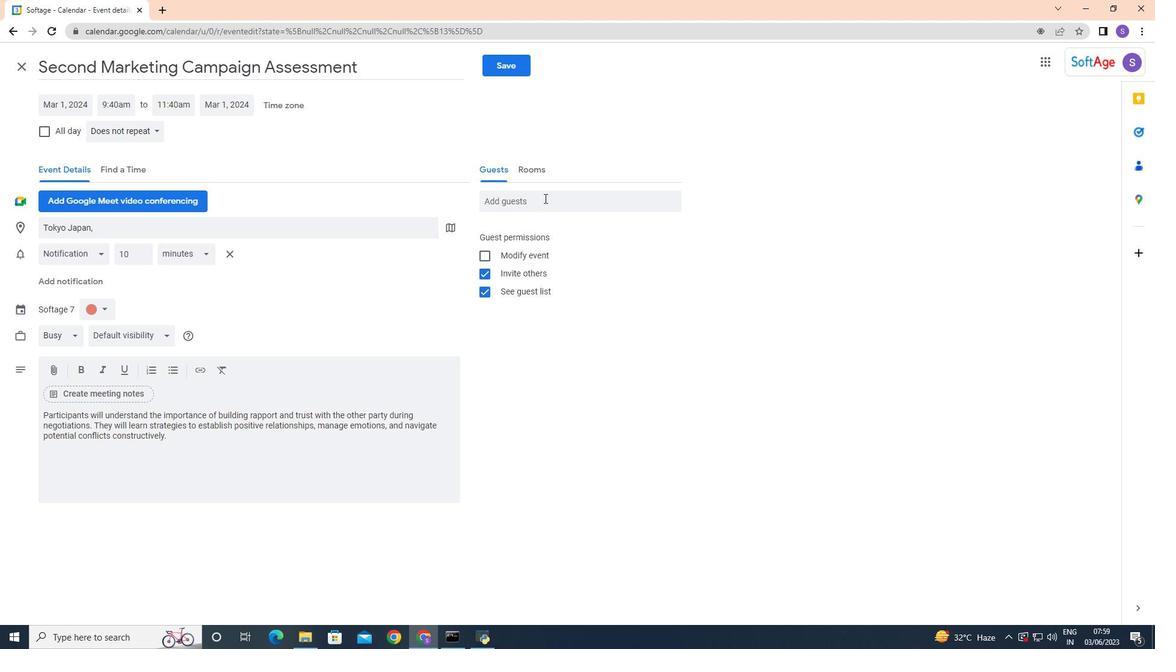 
Action: Mouse pressed left at (543, 197)
Screenshot: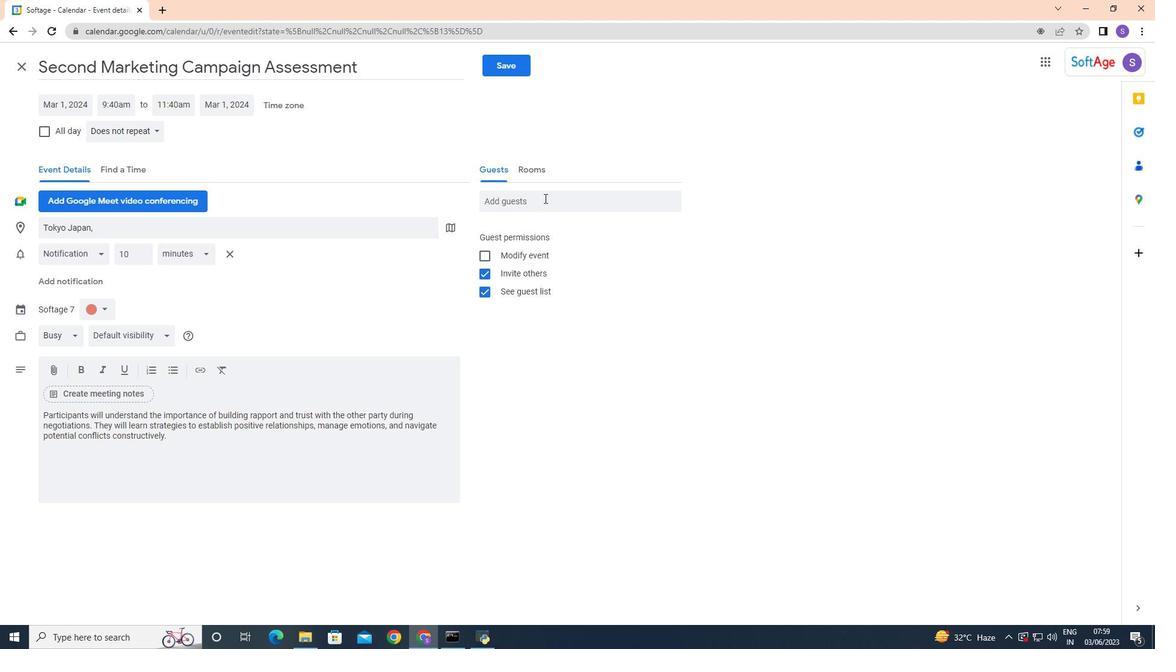 
Action: Mouse moved to (543, 197)
Screenshot: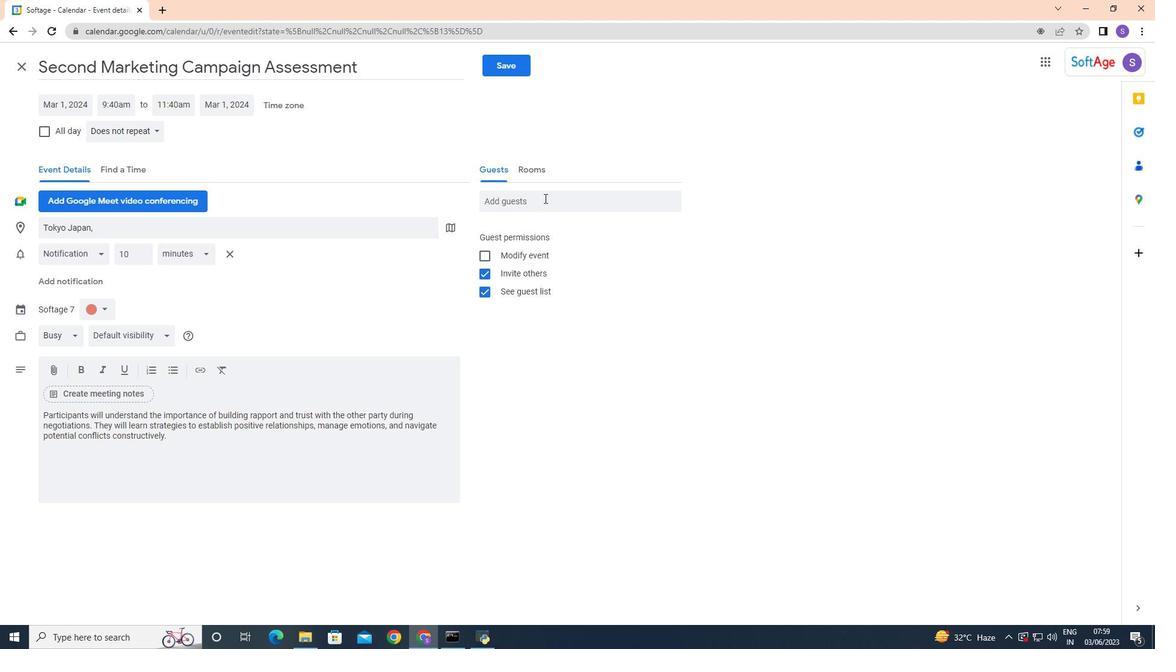 
Action: Key pressed softa
Screenshot: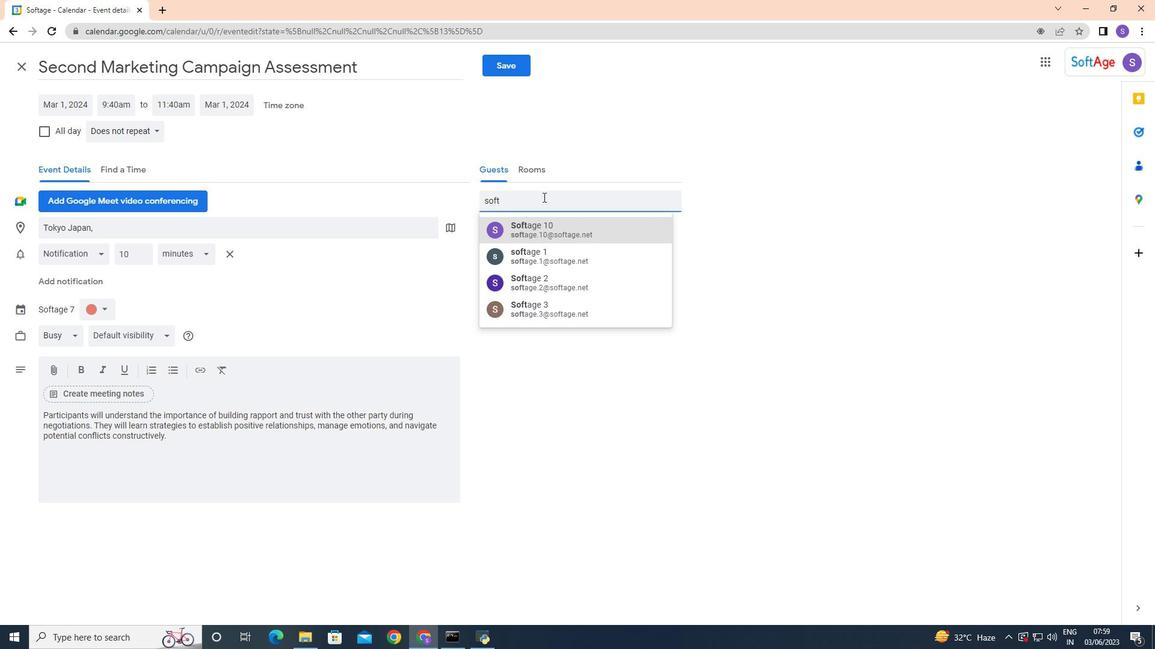 
Action: Mouse moved to (548, 280)
Screenshot: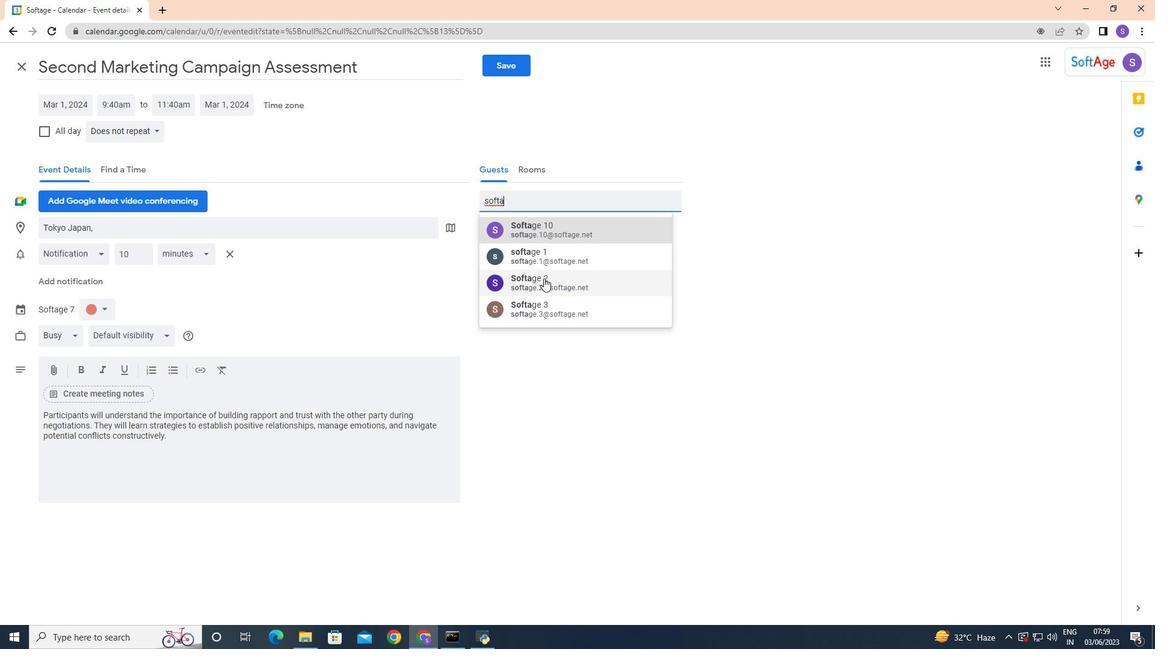 
Action: Mouse pressed left at (548, 280)
Screenshot: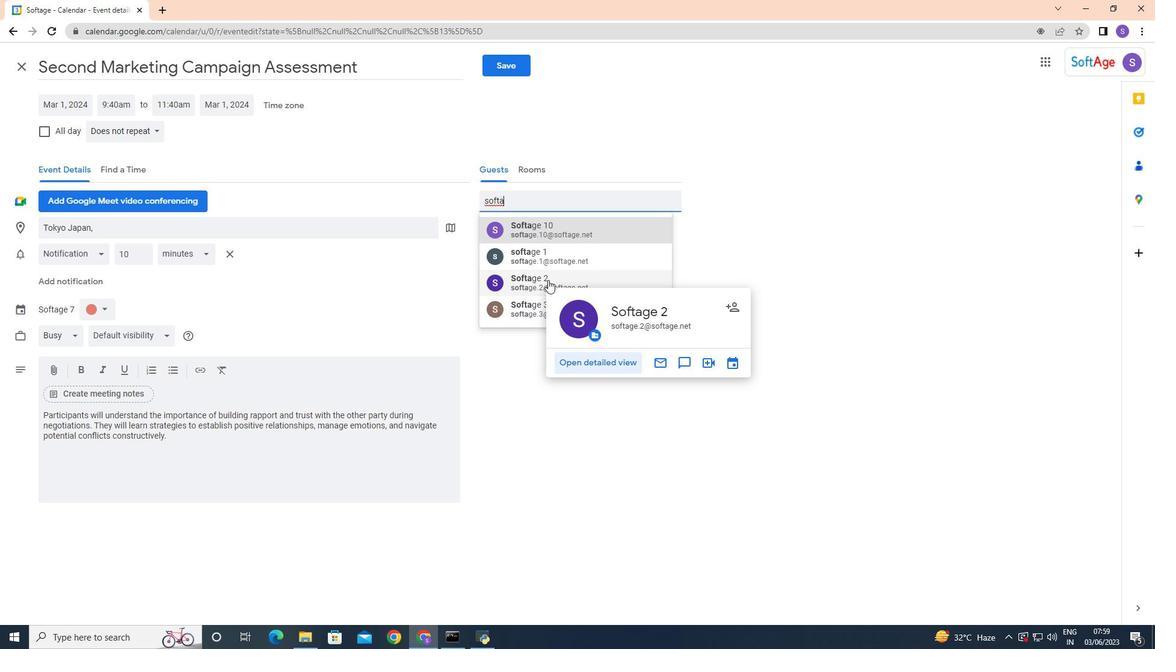 
Action: Mouse moved to (539, 200)
Screenshot: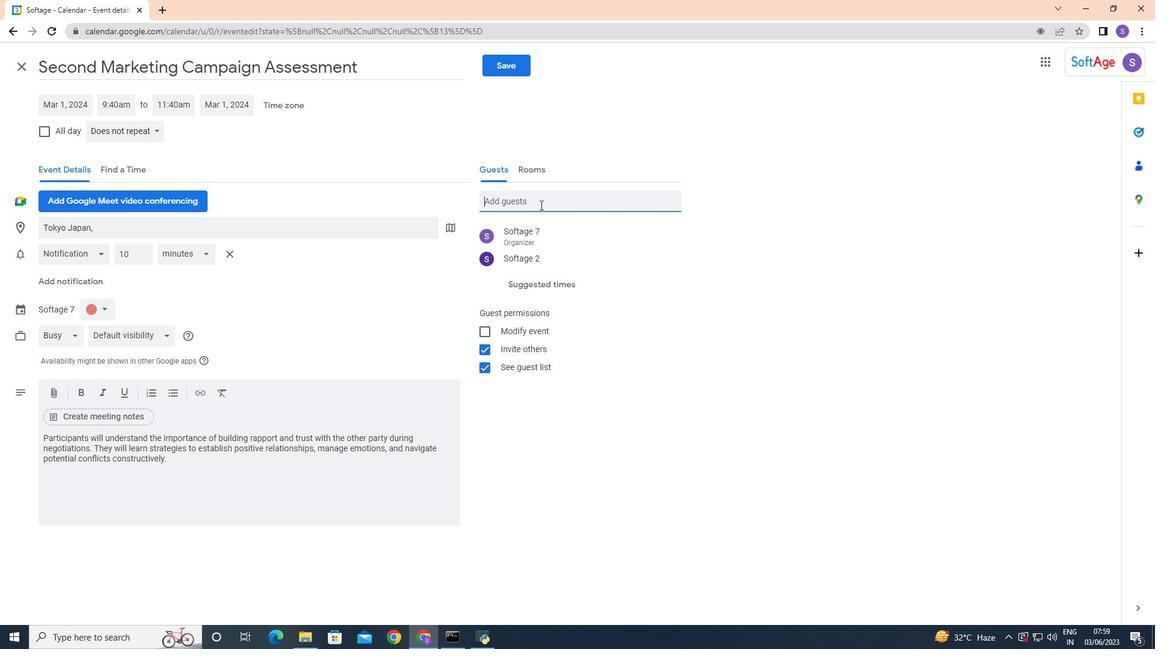 
Action: Mouse pressed left at (539, 200)
Screenshot: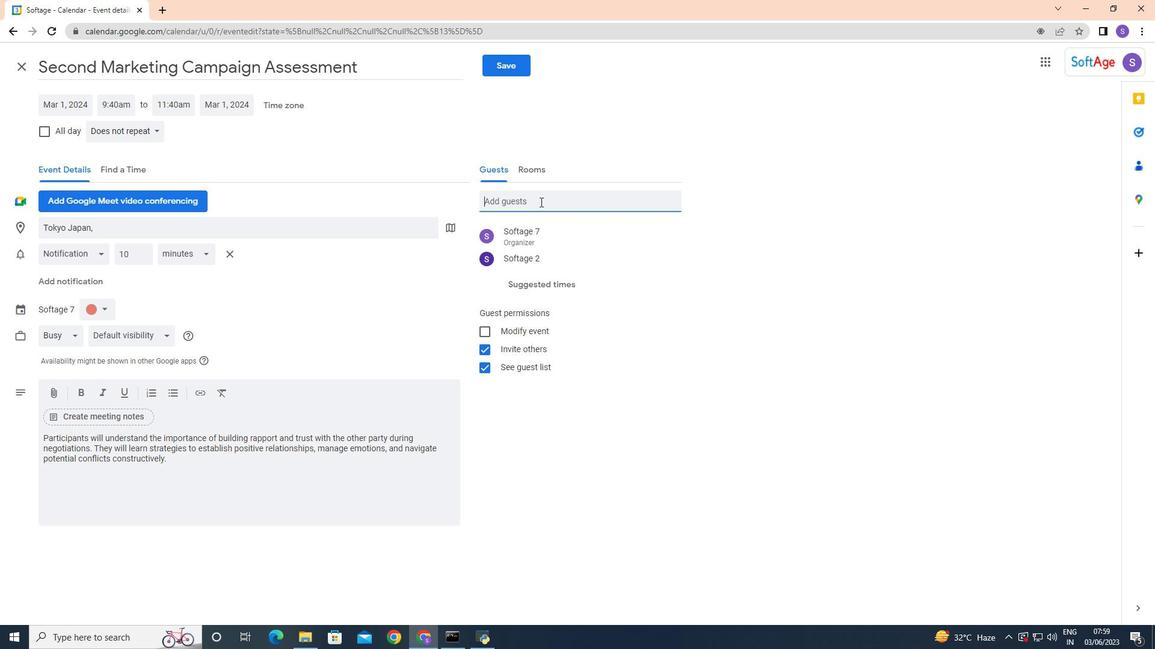 
Action: Mouse moved to (625, 285)
Screenshot: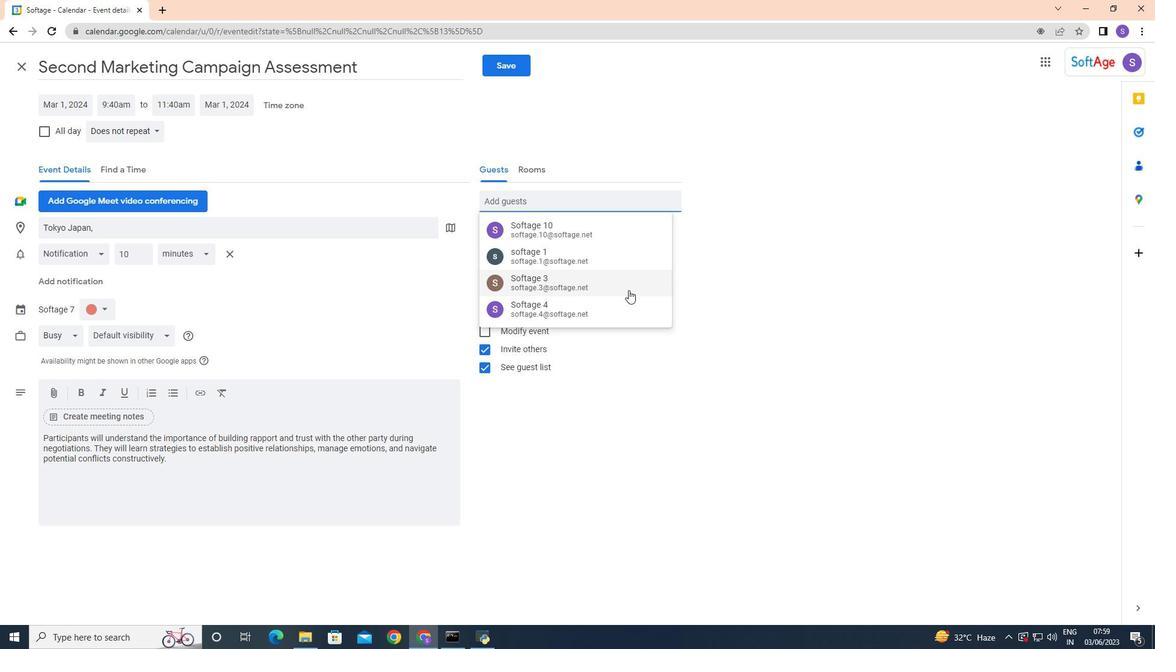 
Action: Mouse pressed left at (625, 285)
Screenshot: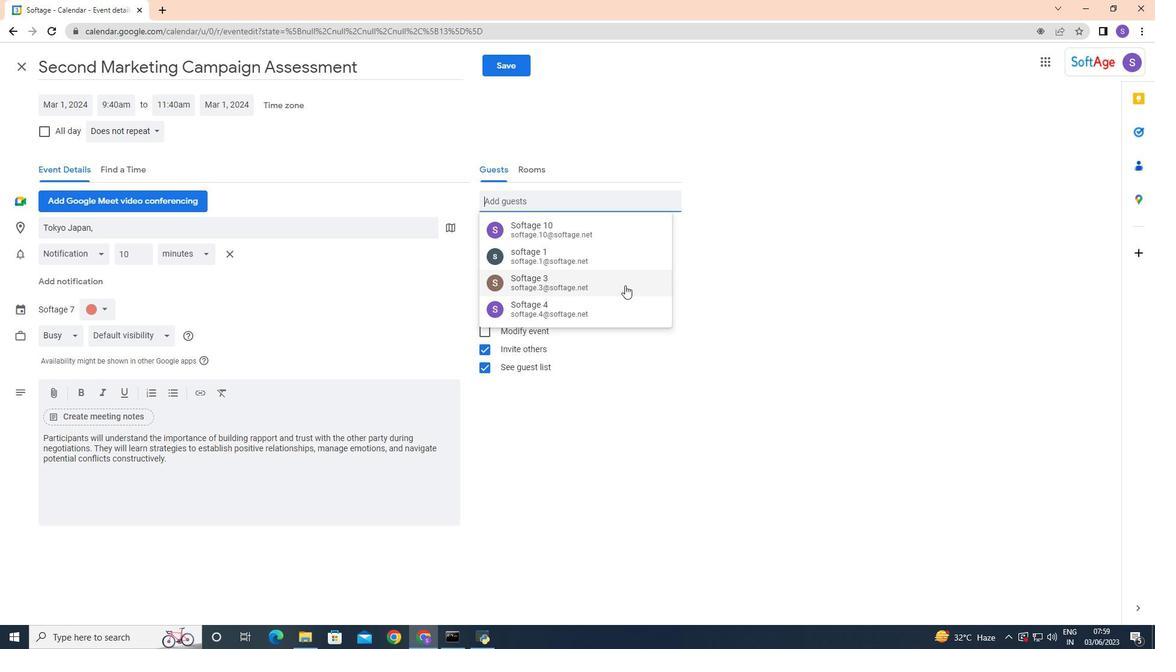 
Action: Mouse moved to (663, 234)
Screenshot: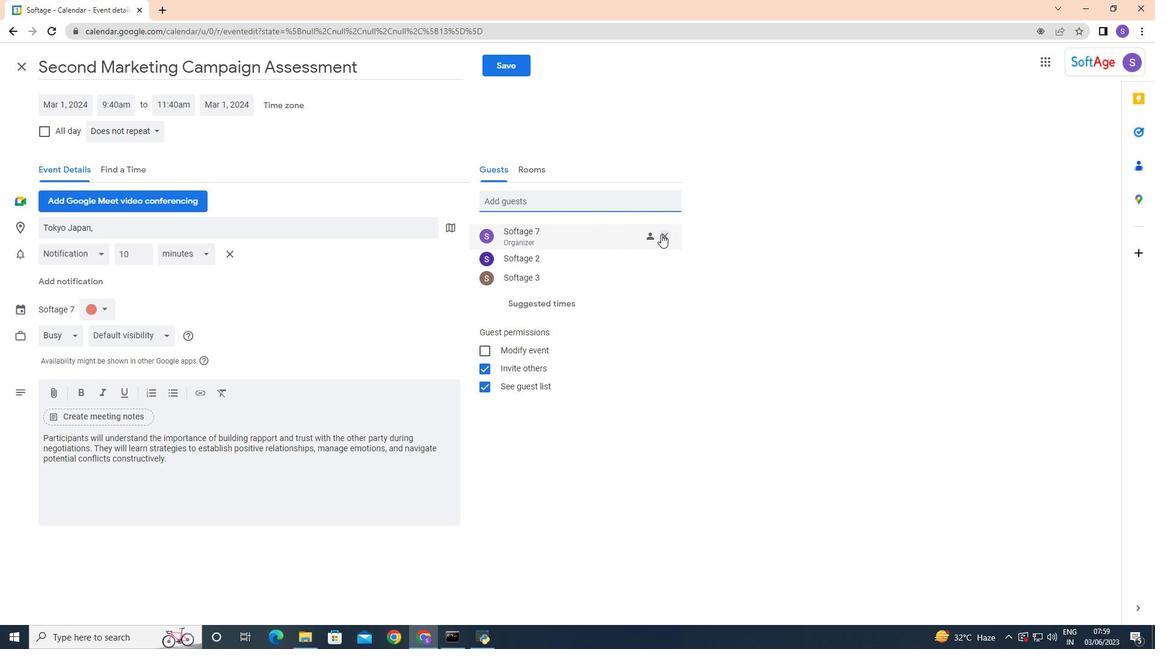 
Action: Mouse pressed left at (663, 234)
Screenshot: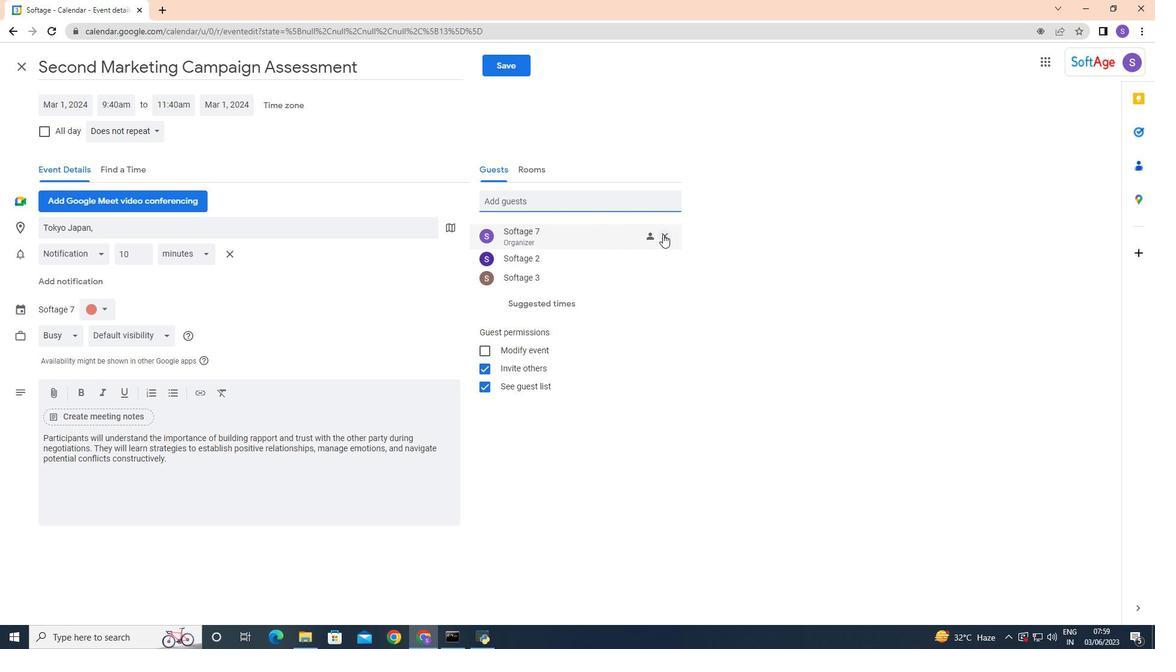 
Action: Mouse moved to (148, 129)
Screenshot: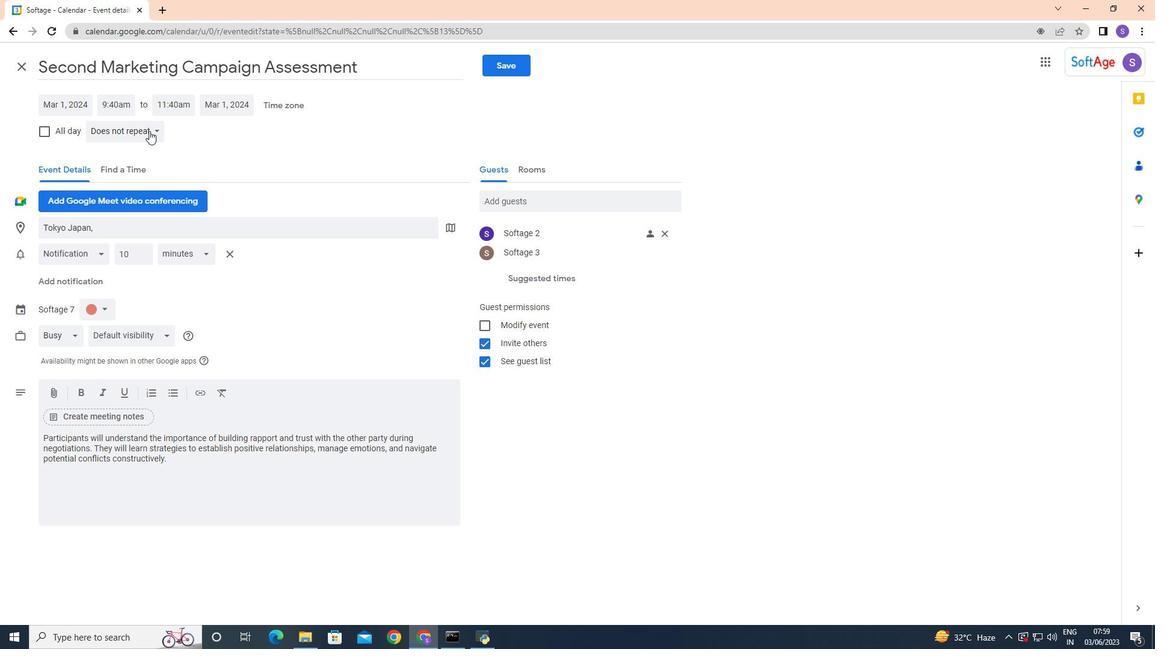 
Action: Mouse pressed left at (148, 129)
Screenshot: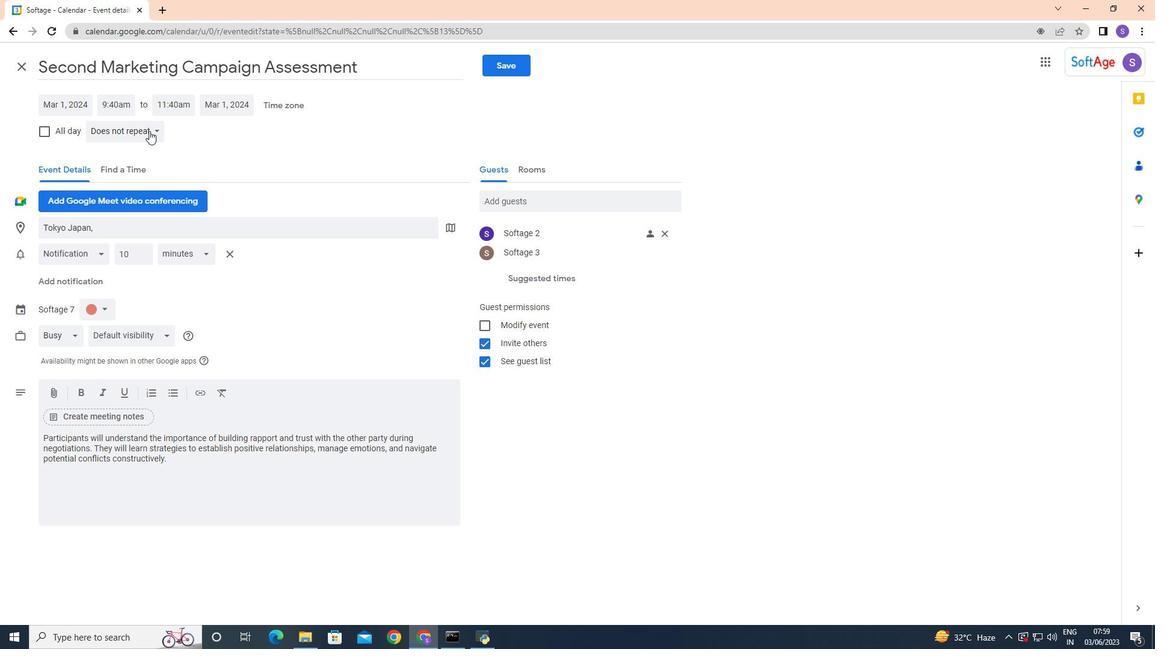 
Action: Mouse moved to (148, 240)
Screenshot: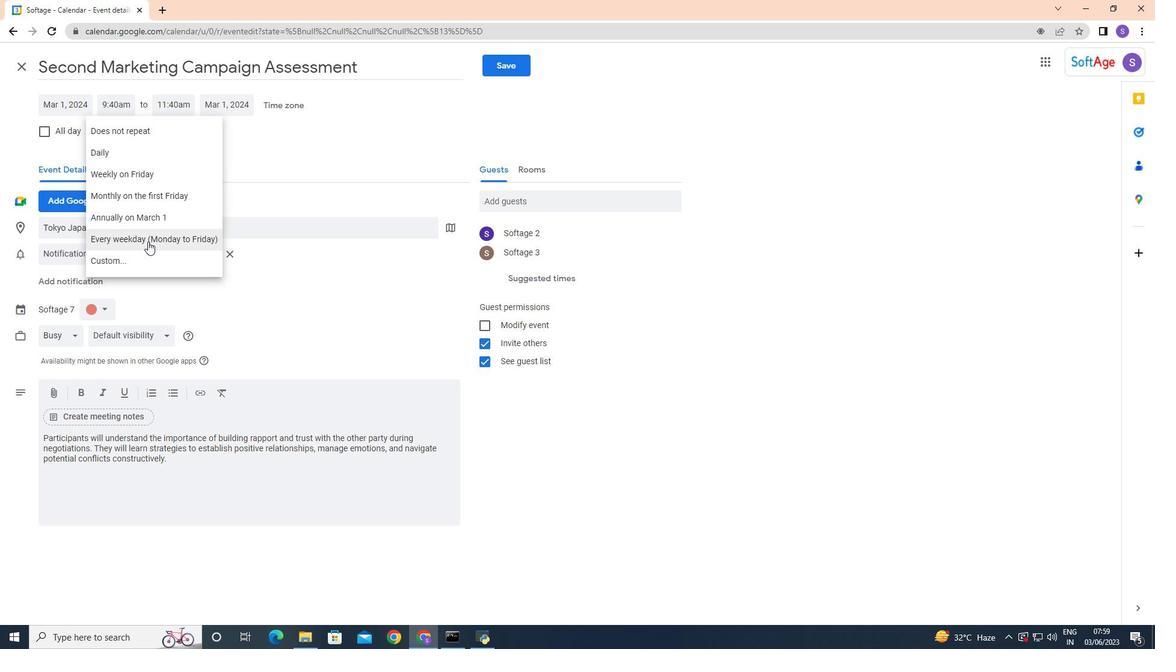 
Action: Mouse pressed left at (148, 240)
Screenshot: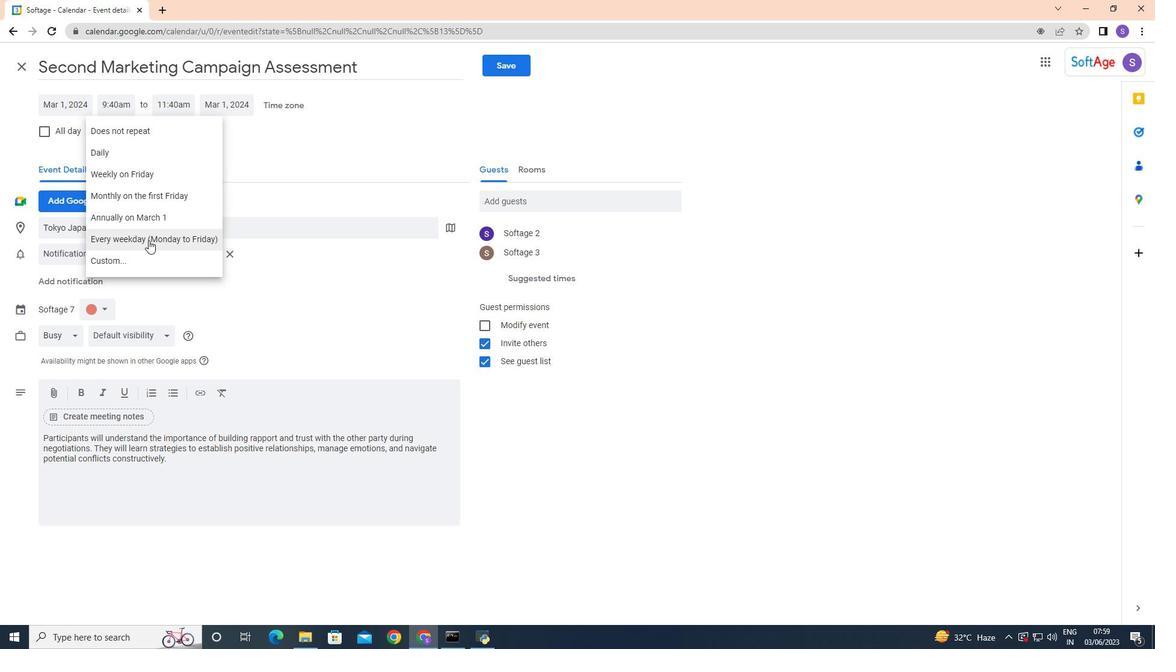 
Action: Mouse moved to (498, 61)
Screenshot: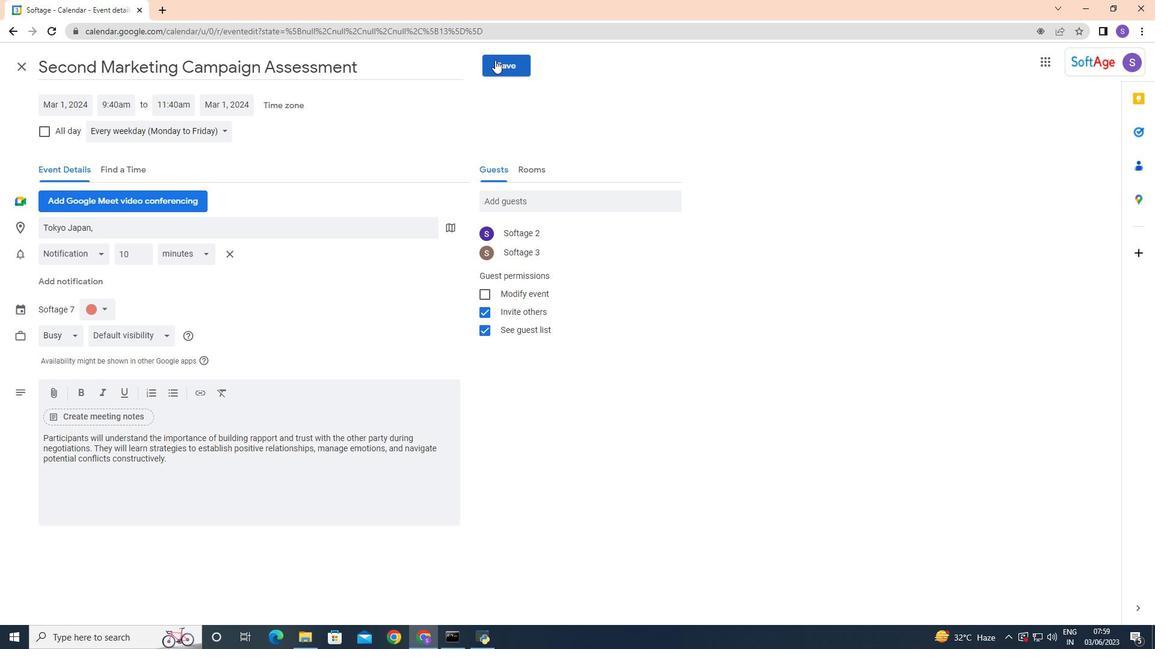 
Action: Mouse pressed left at (498, 61)
Screenshot: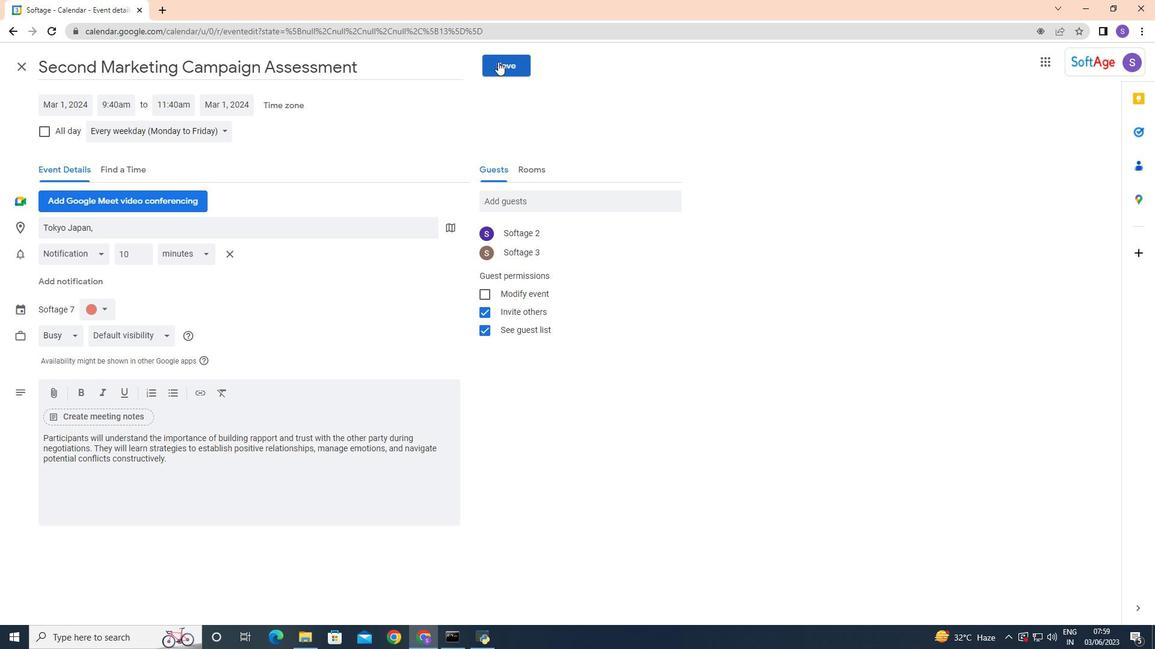 
Action: Mouse moved to (685, 365)
Screenshot: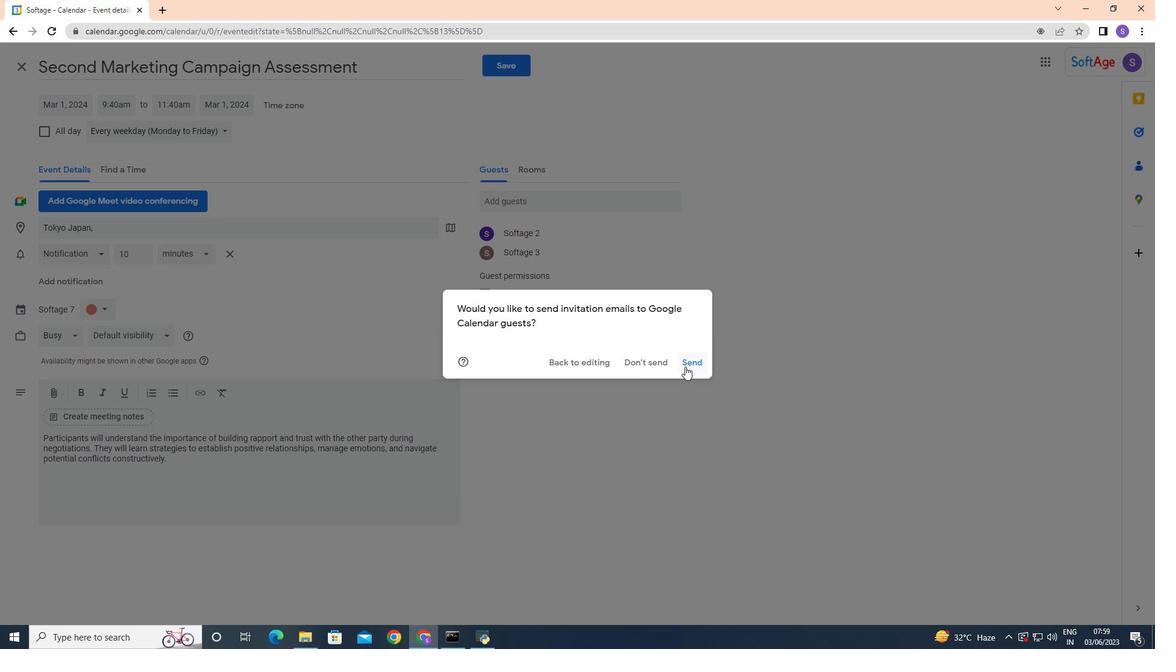 
Action: Mouse pressed left at (685, 365)
Screenshot: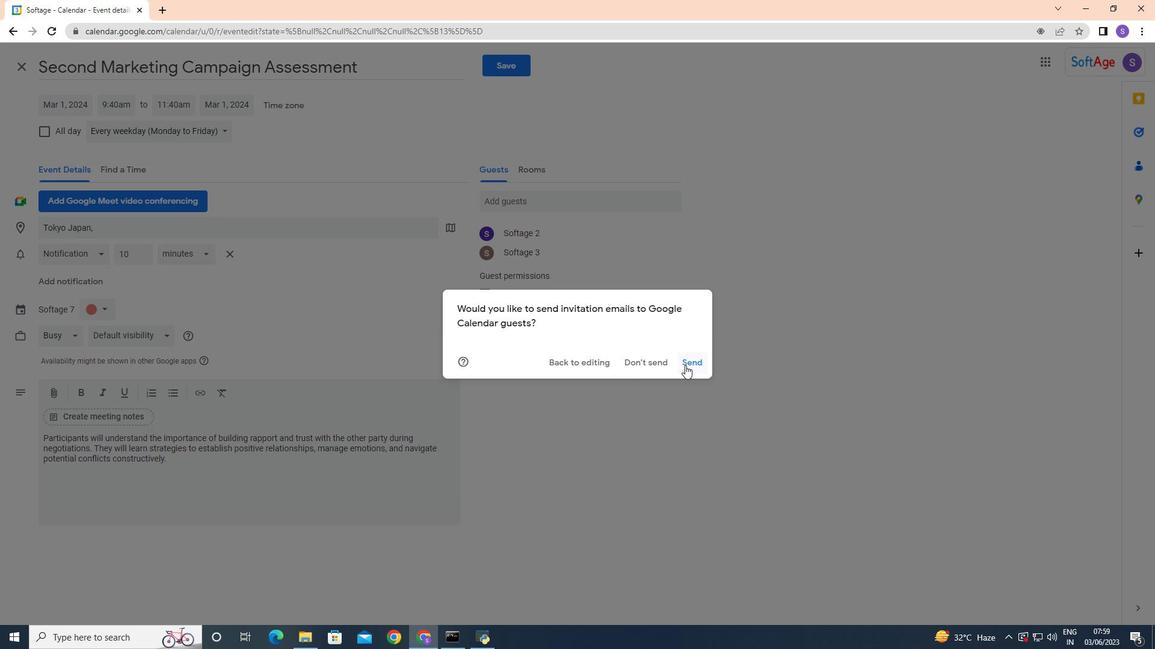 
Action: Mouse moved to (644, 399)
Screenshot: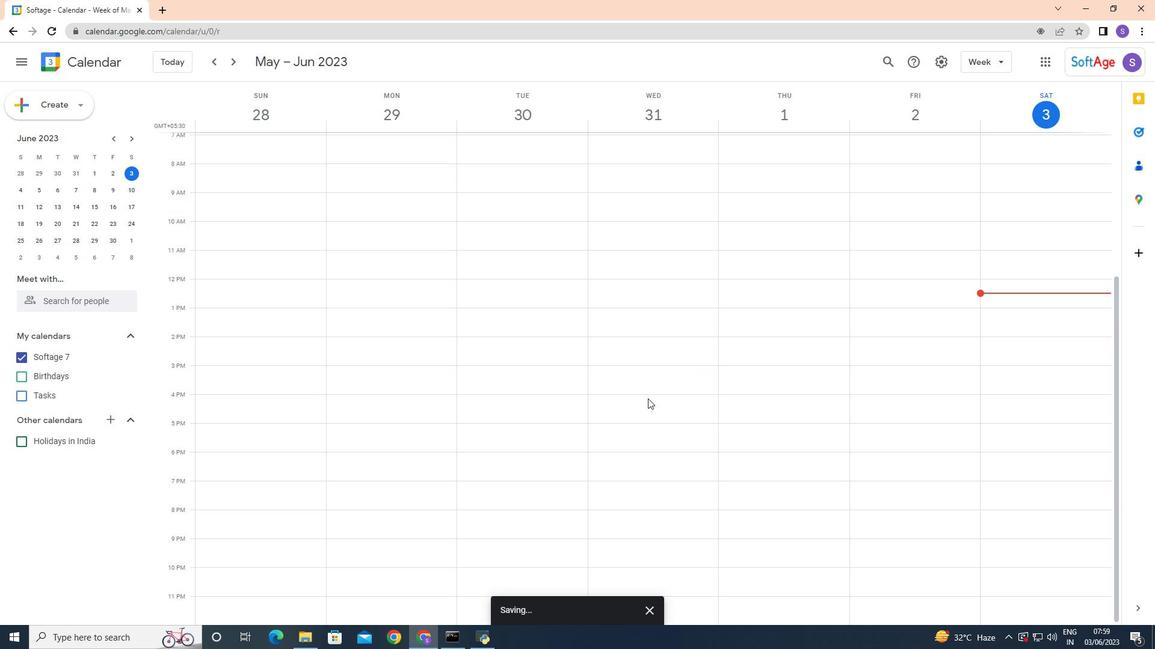 
